 Task: Find connections with filter location Milton Keynes with filter topic #Entrepreneurswith filter profile language German with filter current company Ascendion with filter school BV Raju Institute of Technology (BVRIT) with filter industry Magnetic and Optical Media Manufacturing with filter service category Headshot Photography with filter keywords title Bellhop
Action: Mouse moved to (684, 70)
Screenshot: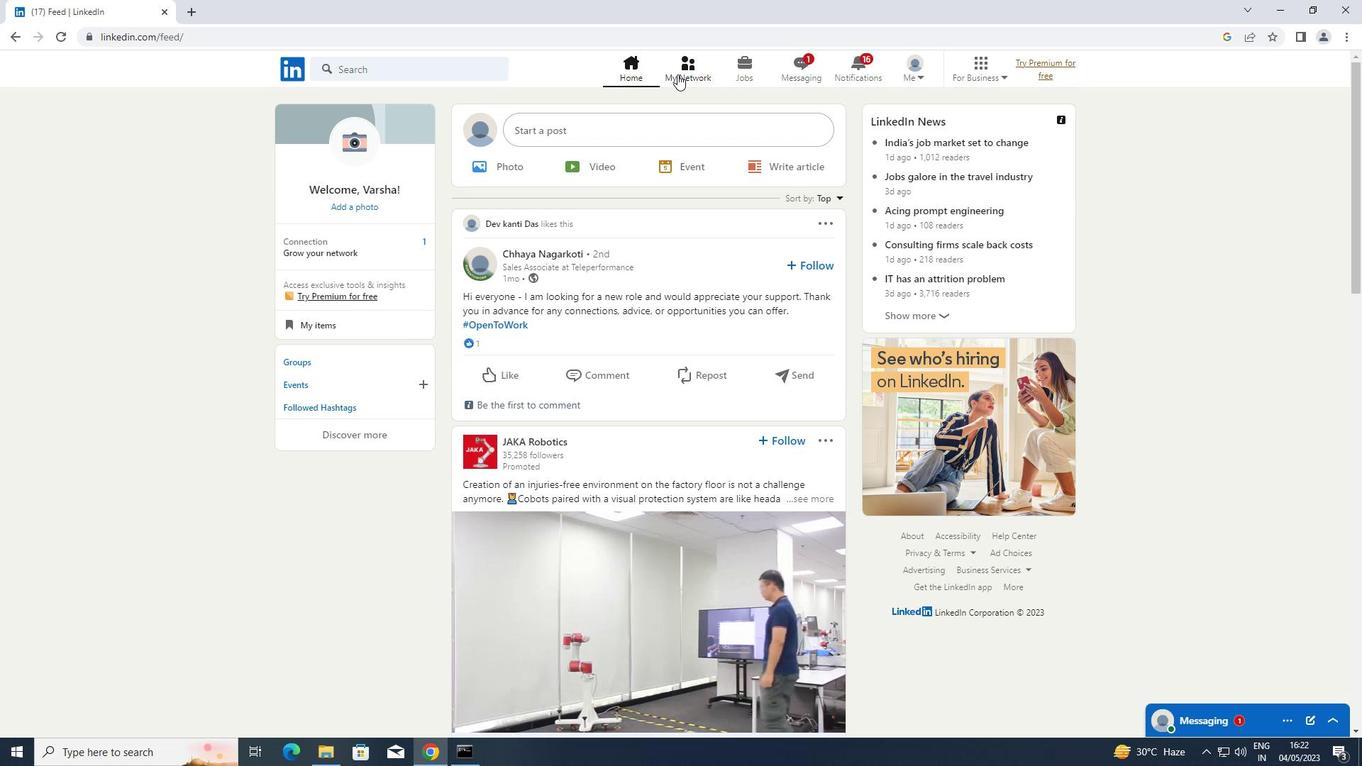 
Action: Mouse pressed left at (684, 70)
Screenshot: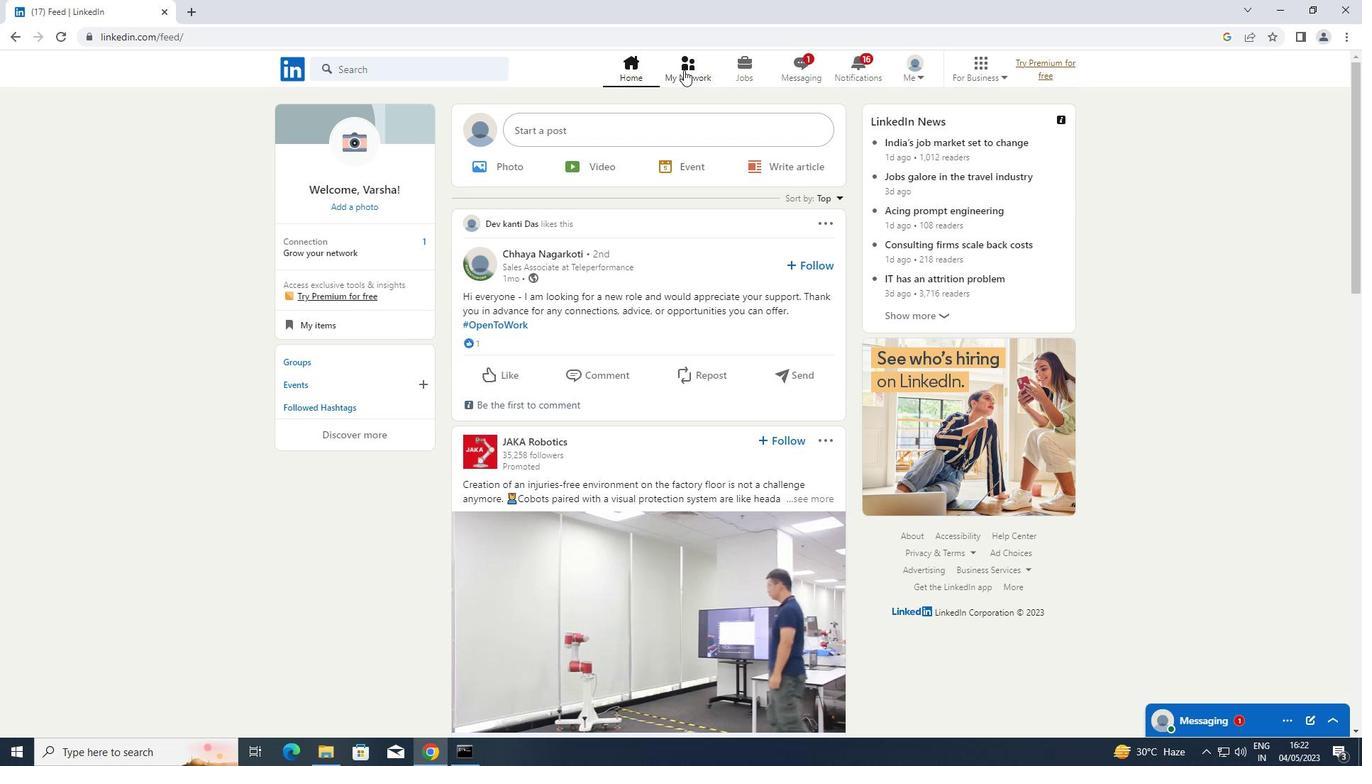 
Action: Mouse moved to (371, 144)
Screenshot: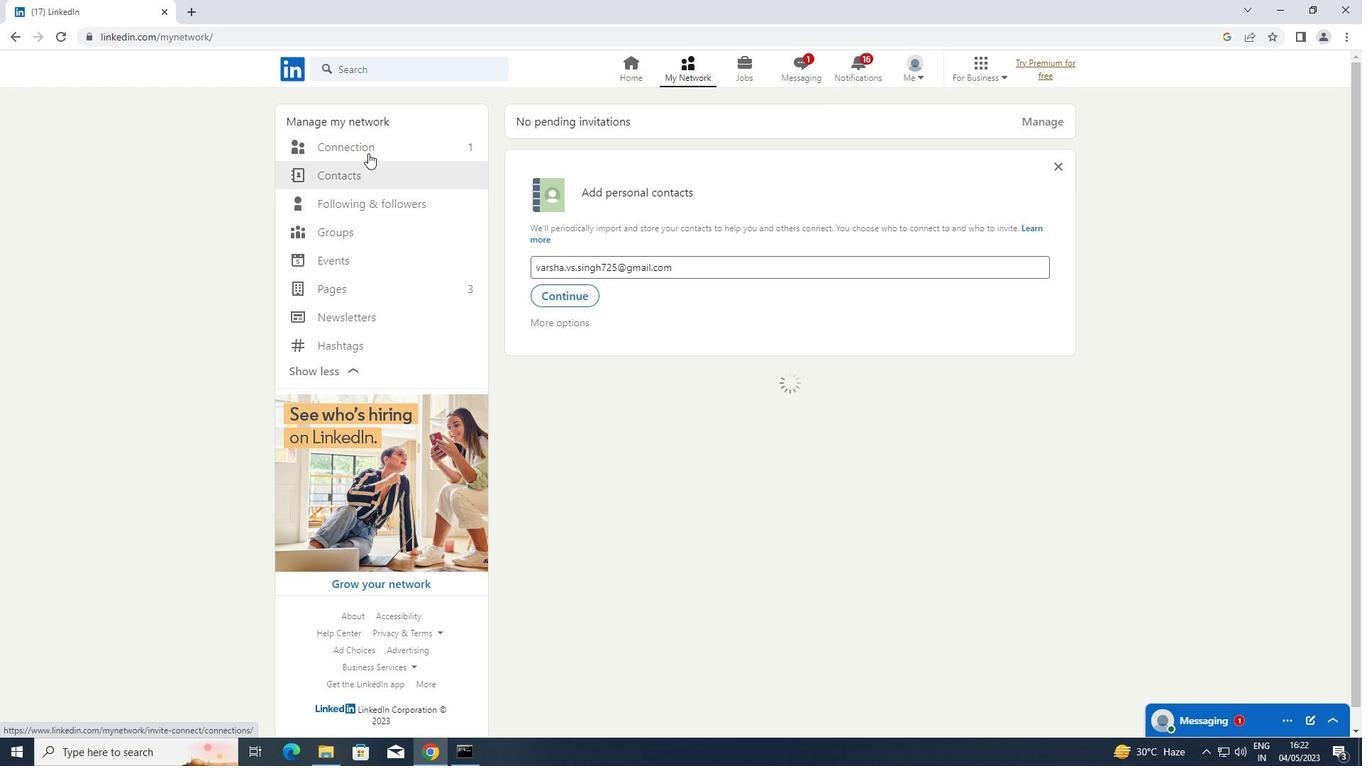 
Action: Mouse pressed left at (371, 144)
Screenshot: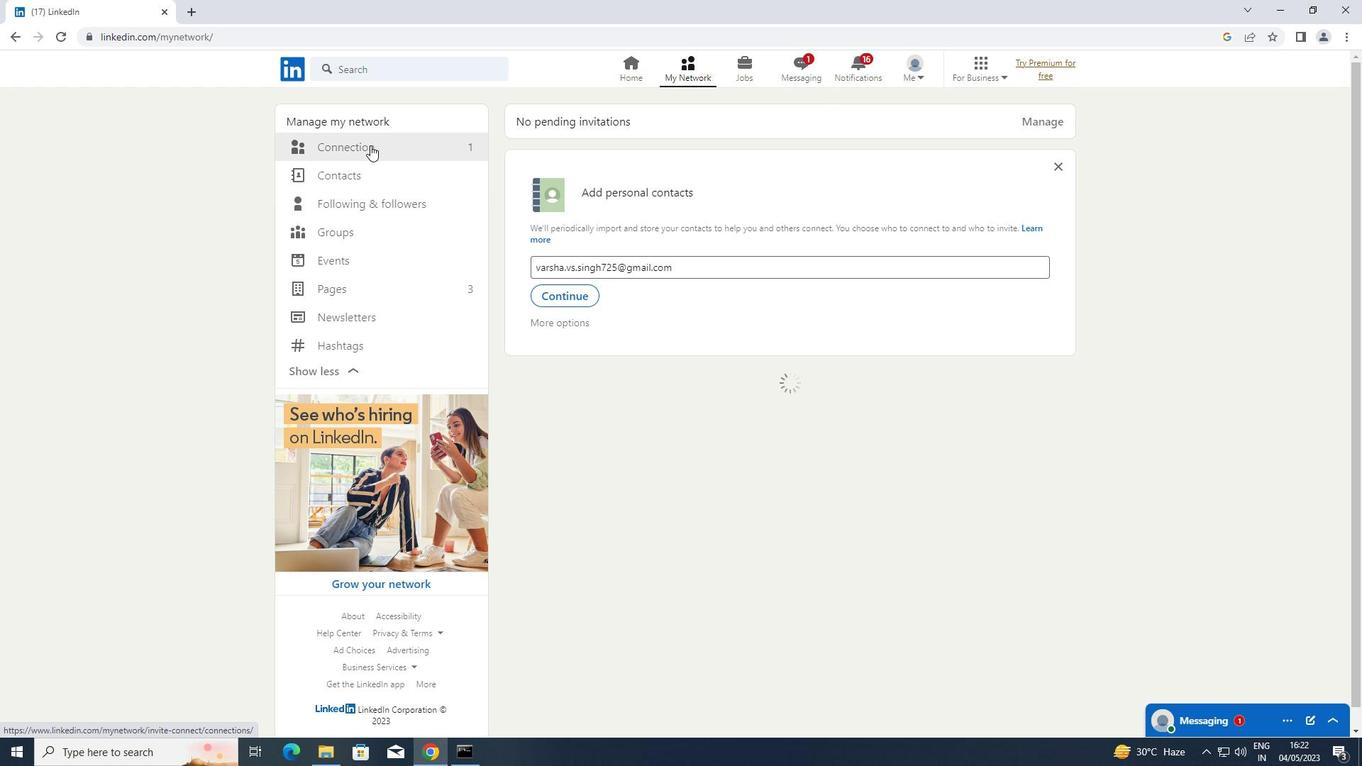 
Action: Mouse moved to (780, 144)
Screenshot: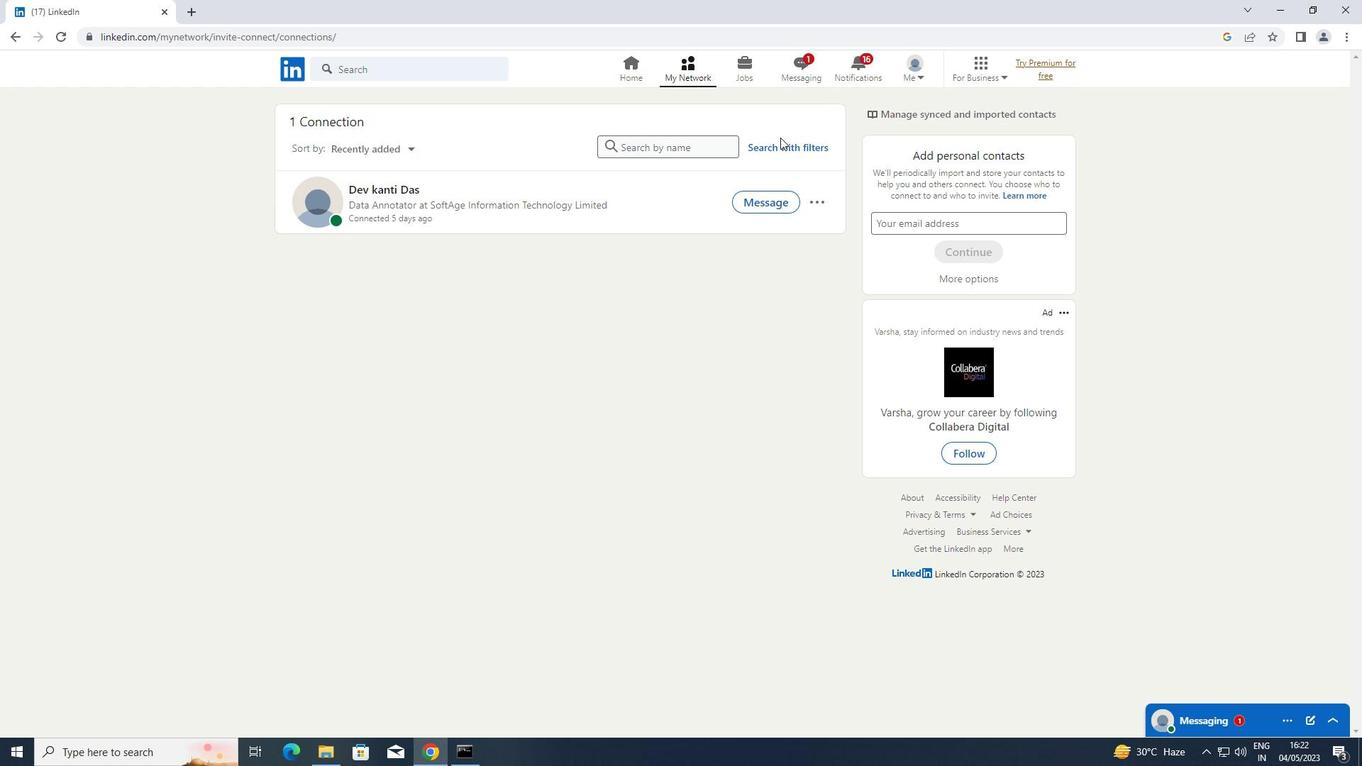 
Action: Mouse pressed left at (780, 144)
Screenshot: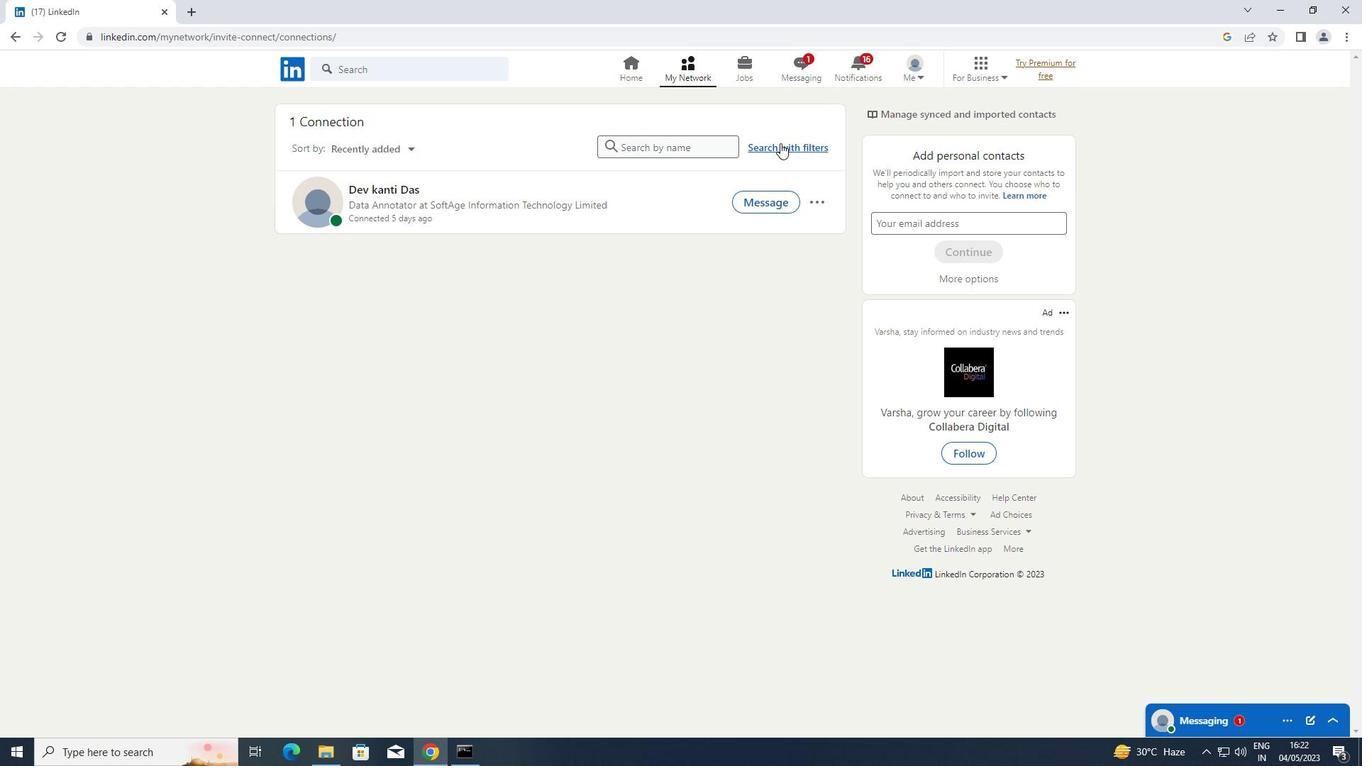 
Action: Mouse moved to (736, 105)
Screenshot: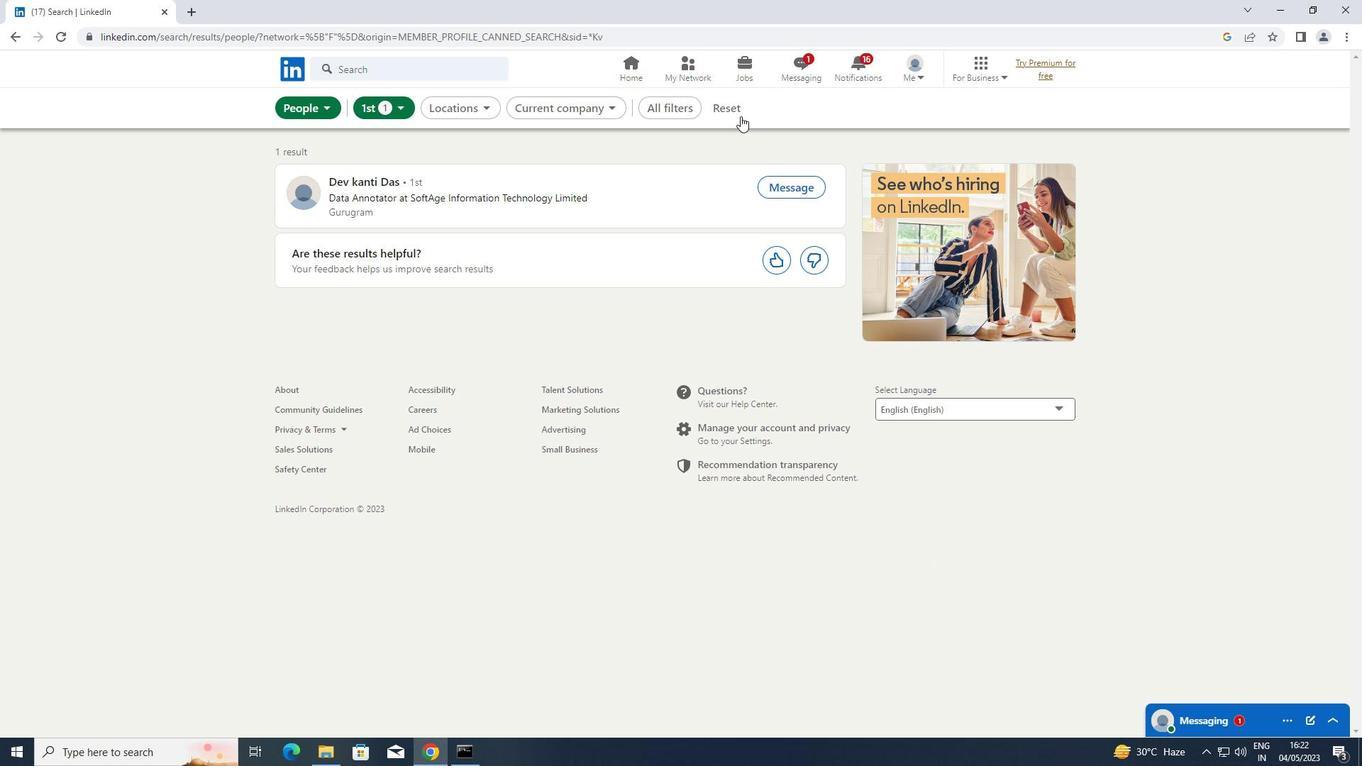 
Action: Mouse pressed left at (736, 105)
Screenshot: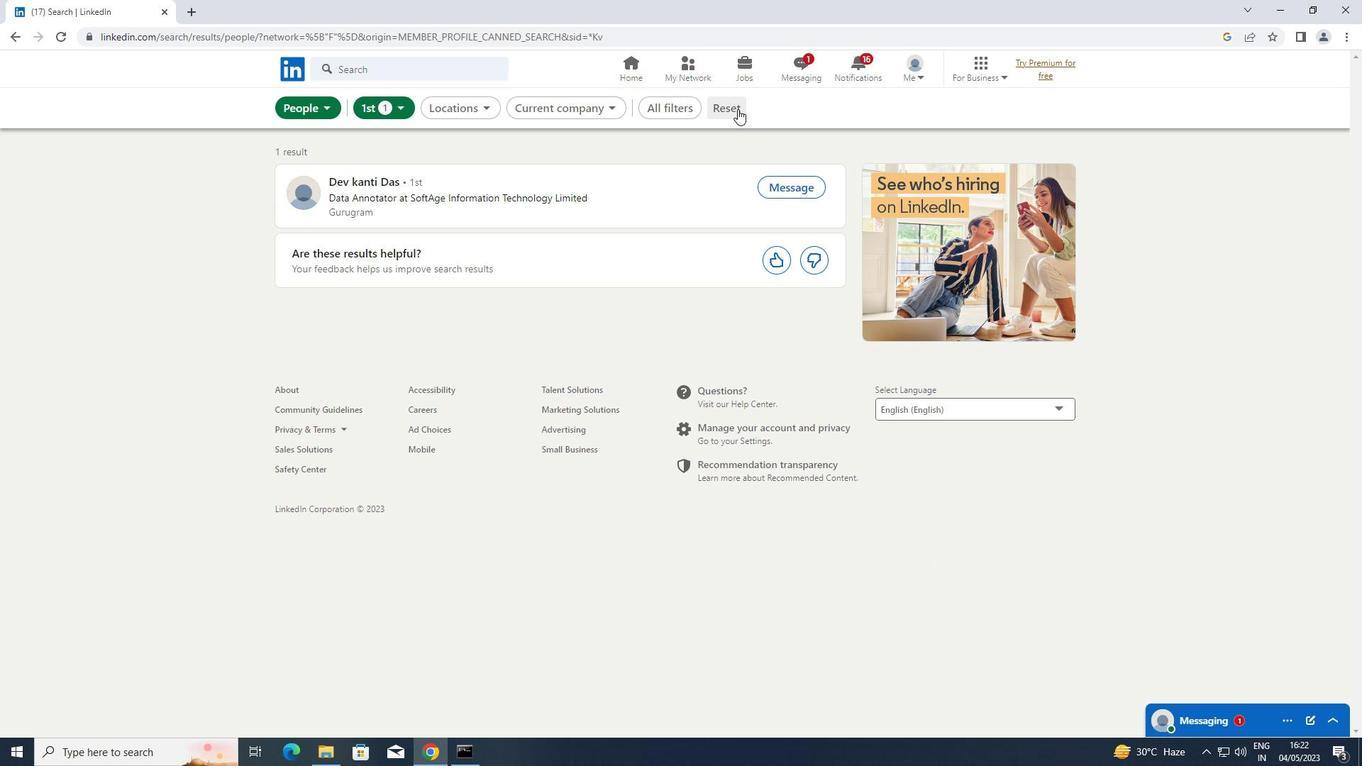 
Action: Mouse moved to (710, 105)
Screenshot: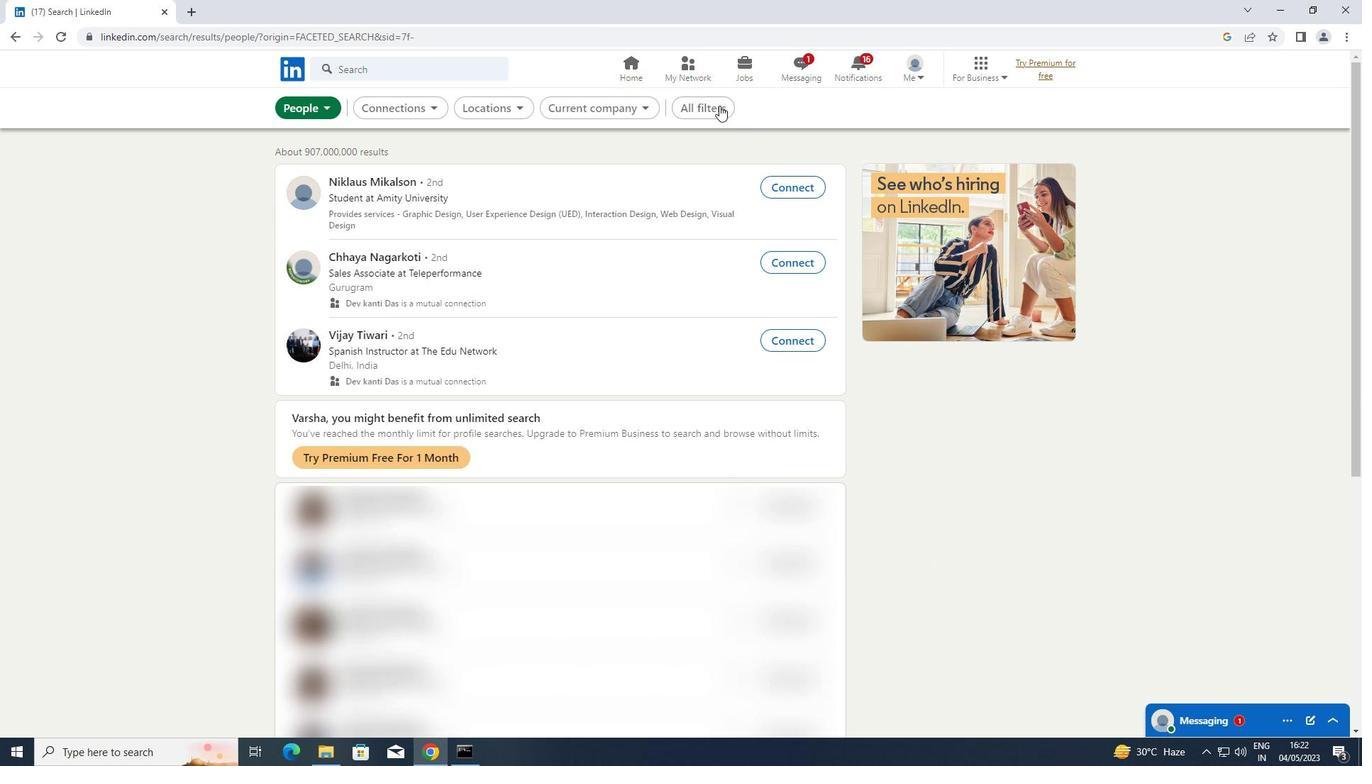 
Action: Mouse pressed left at (710, 105)
Screenshot: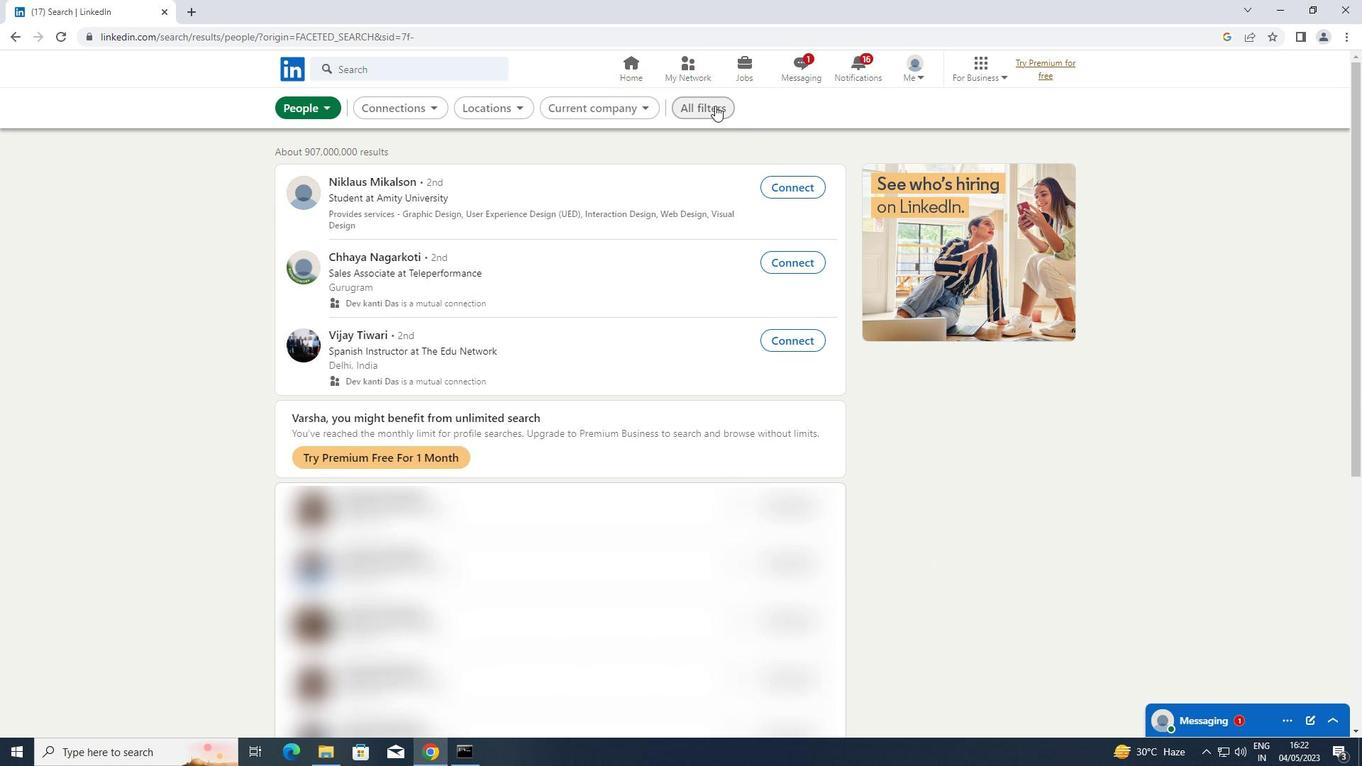 
Action: Mouse moved to (1151, 328)
Screenshot: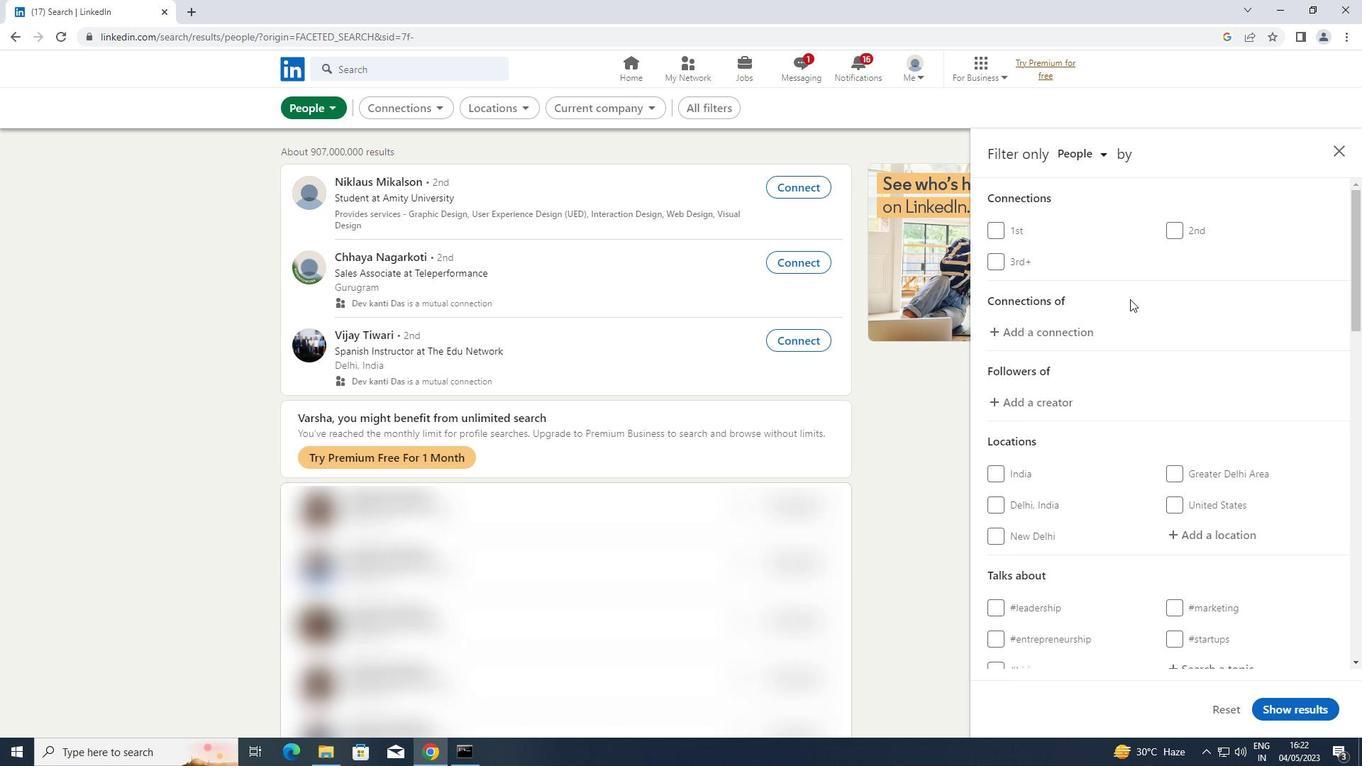 
Action: Mouse scrolled (1151, 327) with delta (0, 0)
Screenshot: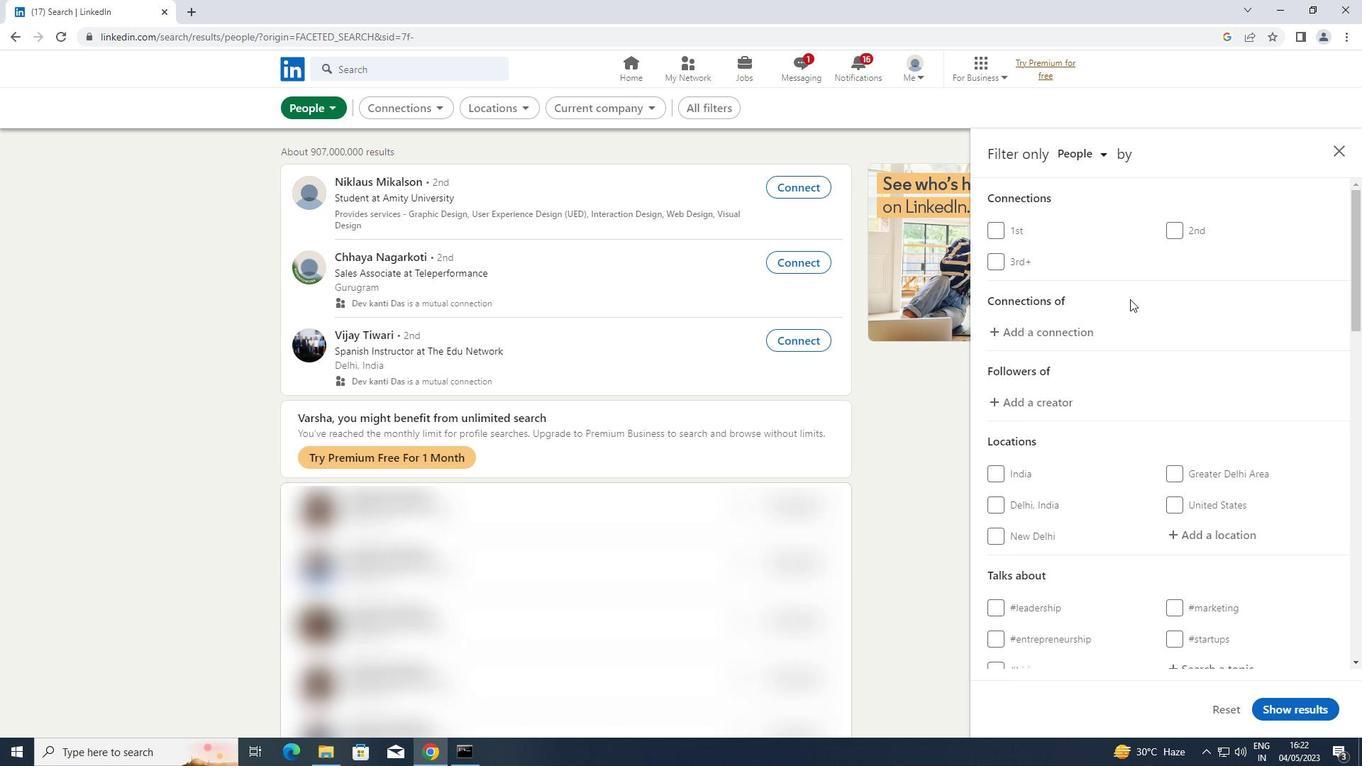 
Action: Mouse moved to (1153, 333)
Screenshot: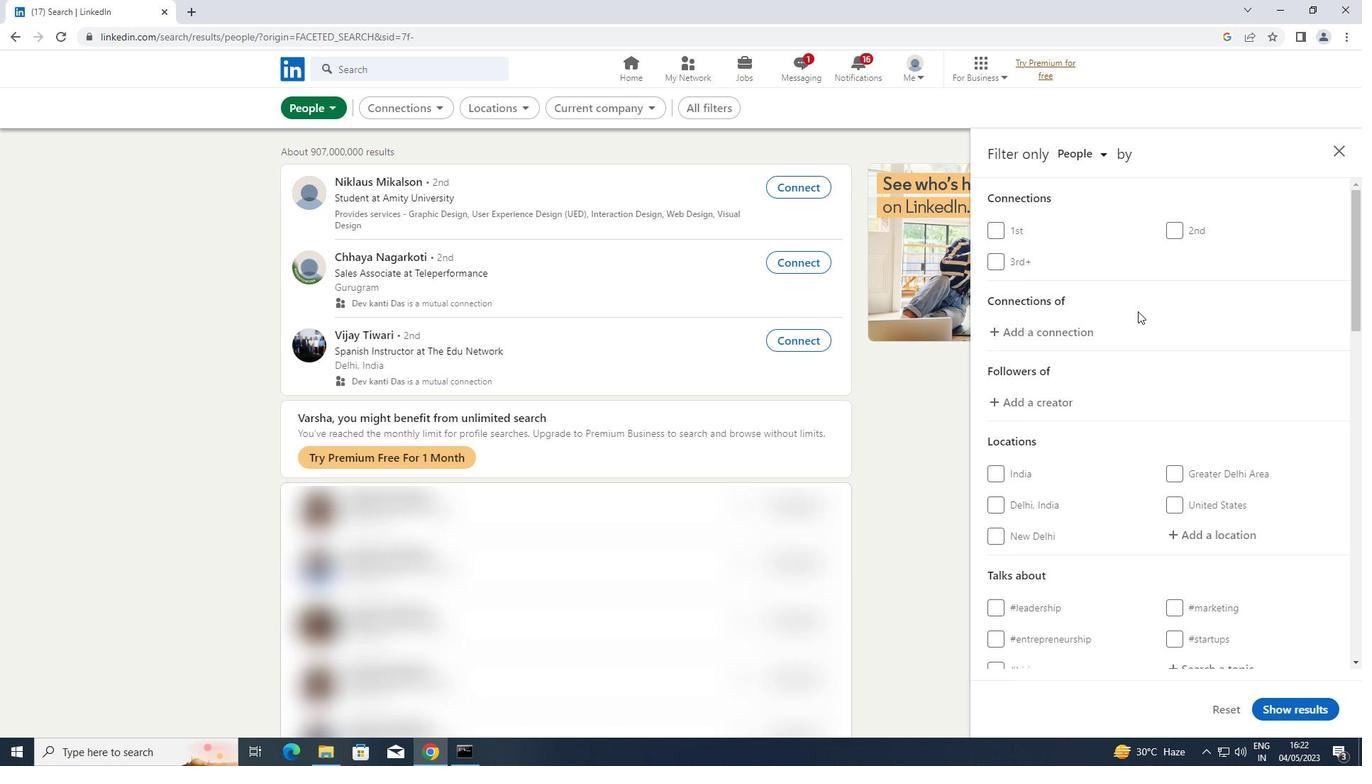 
Action: Mouse scrolled (1153, 332) with delta (0, 0)
Screenshot: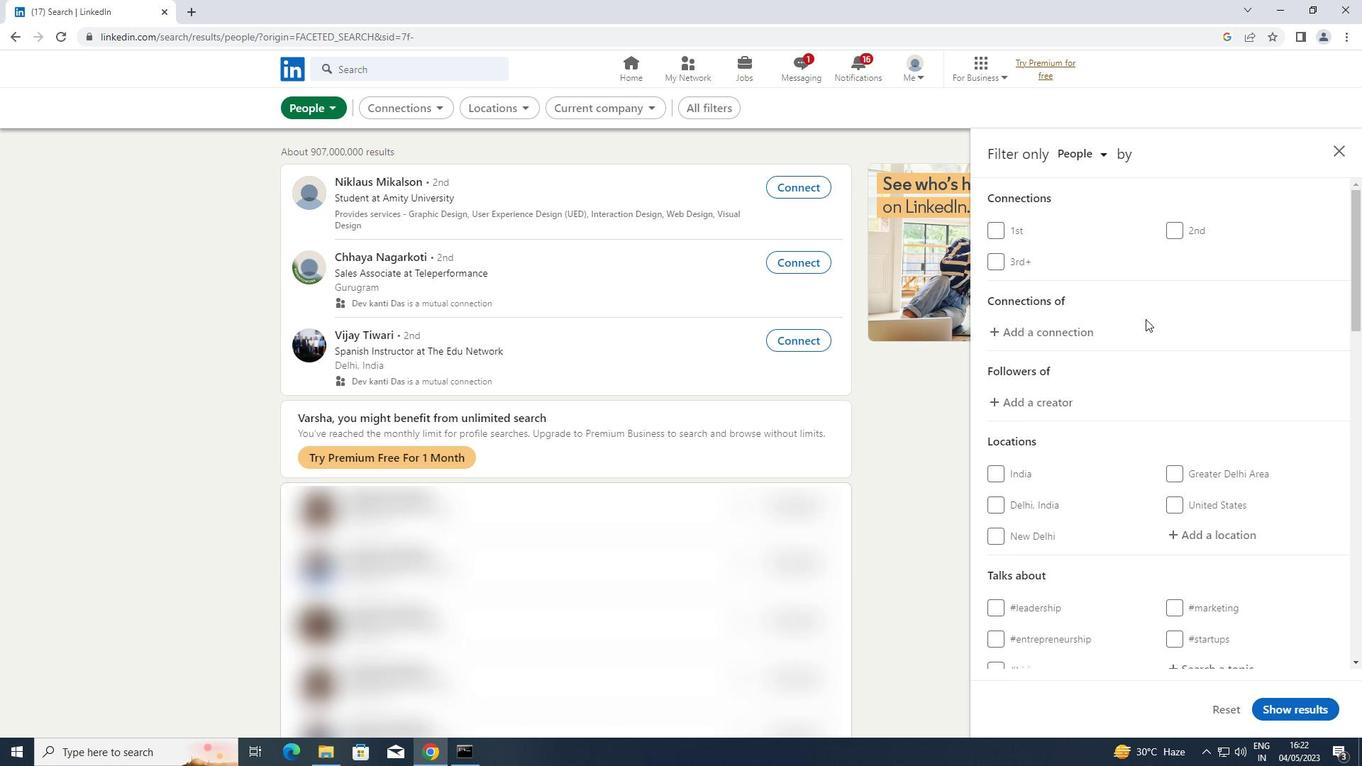 
Action: Mouse moved to (1221, 388)
Screenshot: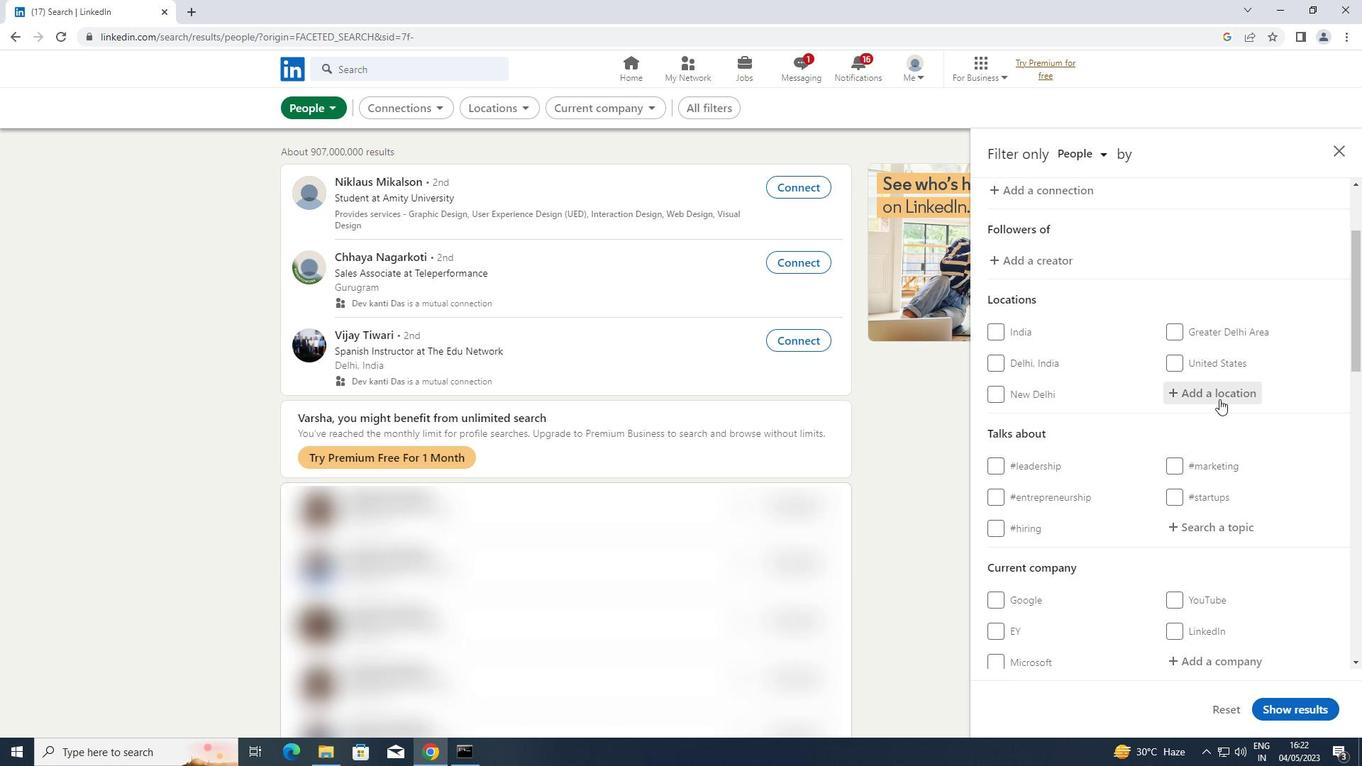 
Action: Mouse pressed left at (1221, 388)
Screenshot: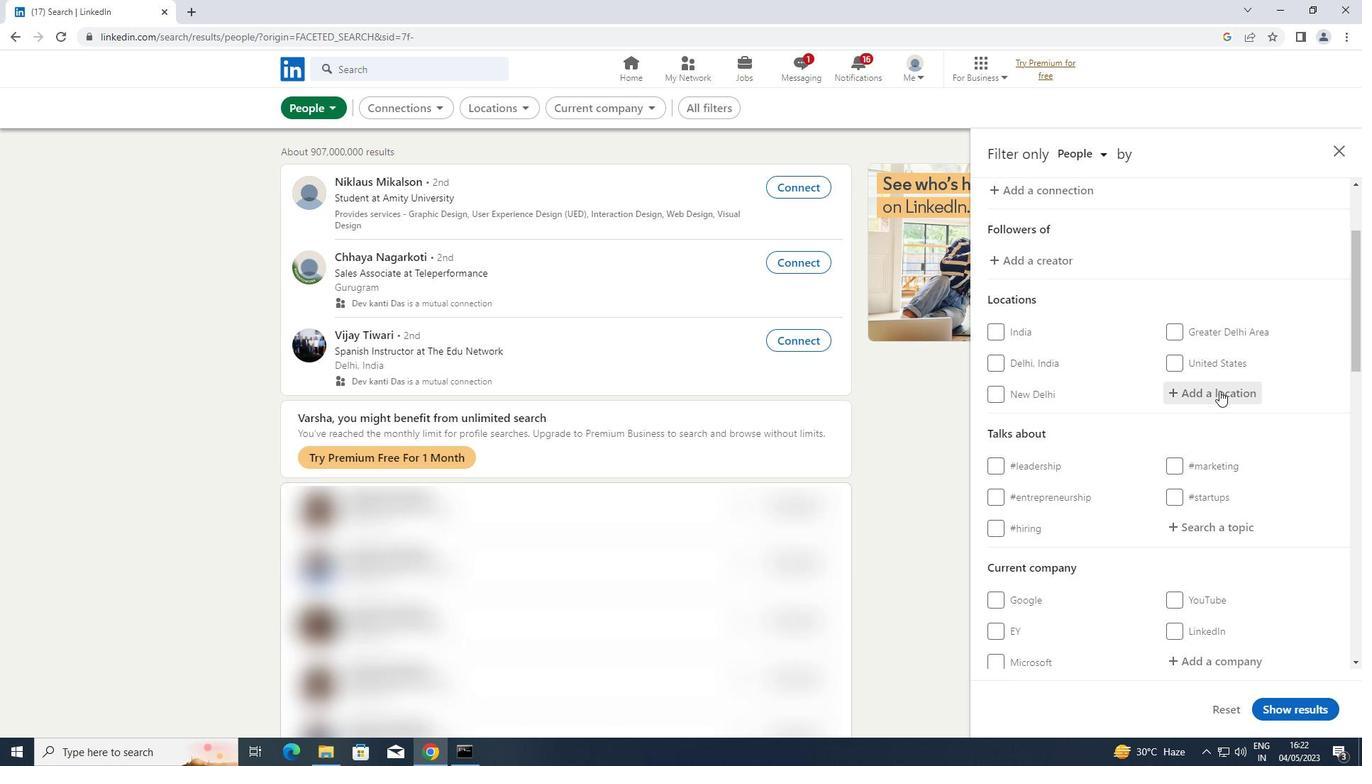
Action: Key pressed <Key.shift>MILTON<Key.space><Key.shift>KEYNES
Screenshot: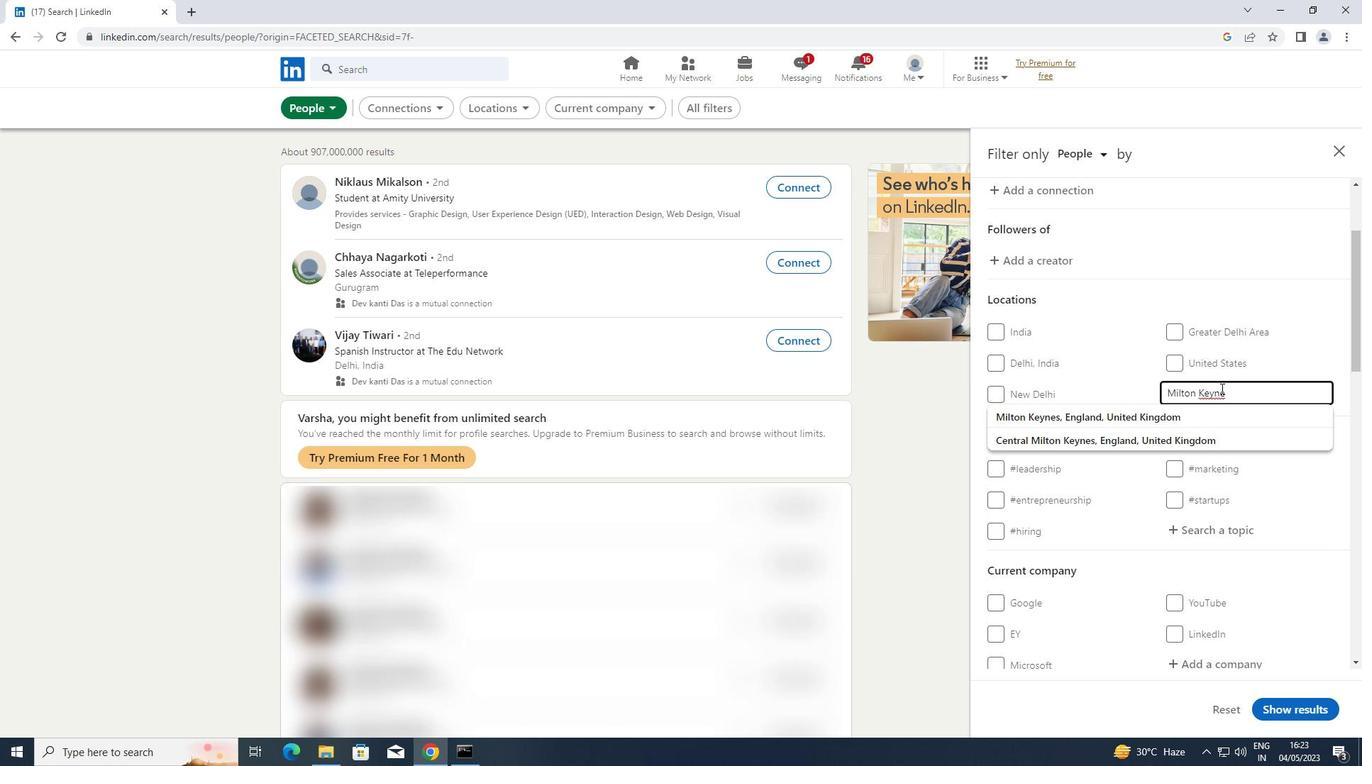 
Action: Mouse moved to (1188, 536)
Screenshot: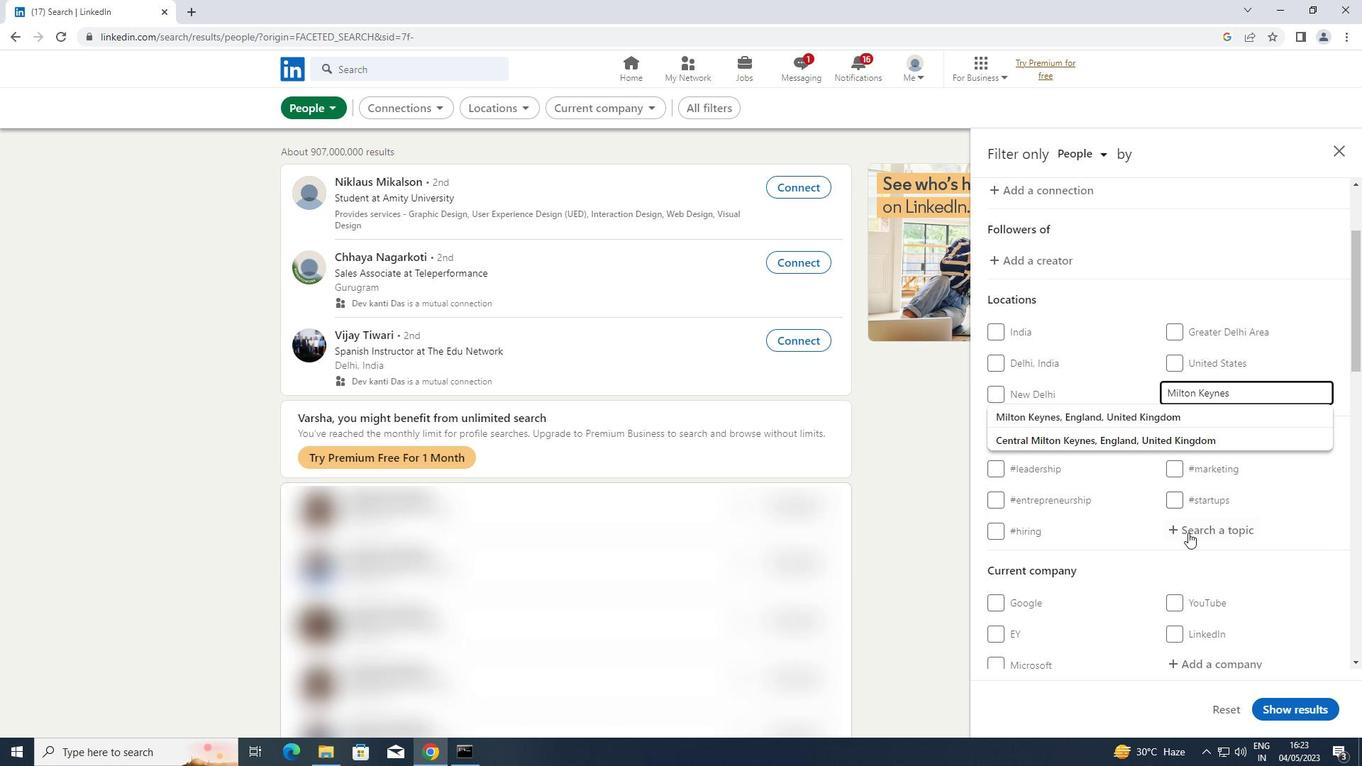 
Action: Mouse pressed left at (1188, 536)
Screenshot: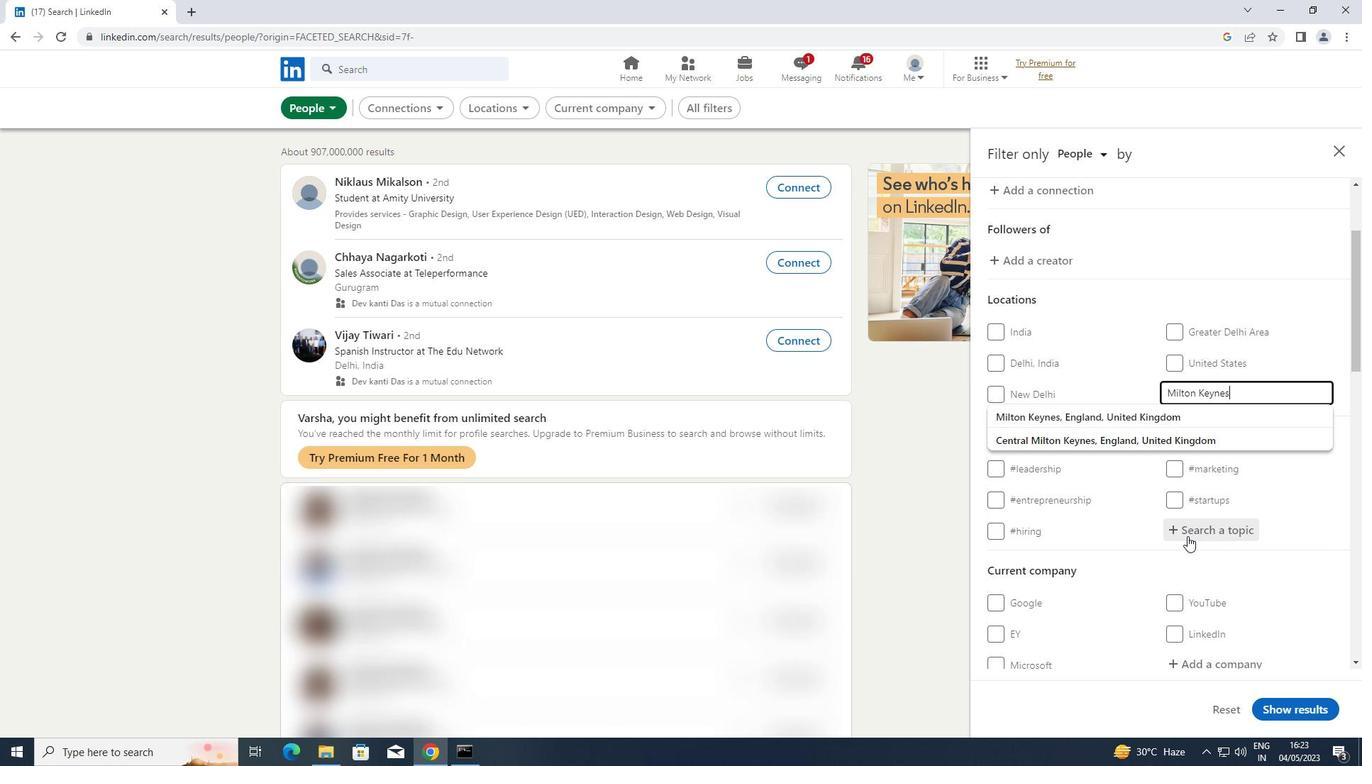 
Action: Key pressed <Key.shift>ENTREPRENEURS
Screenshot: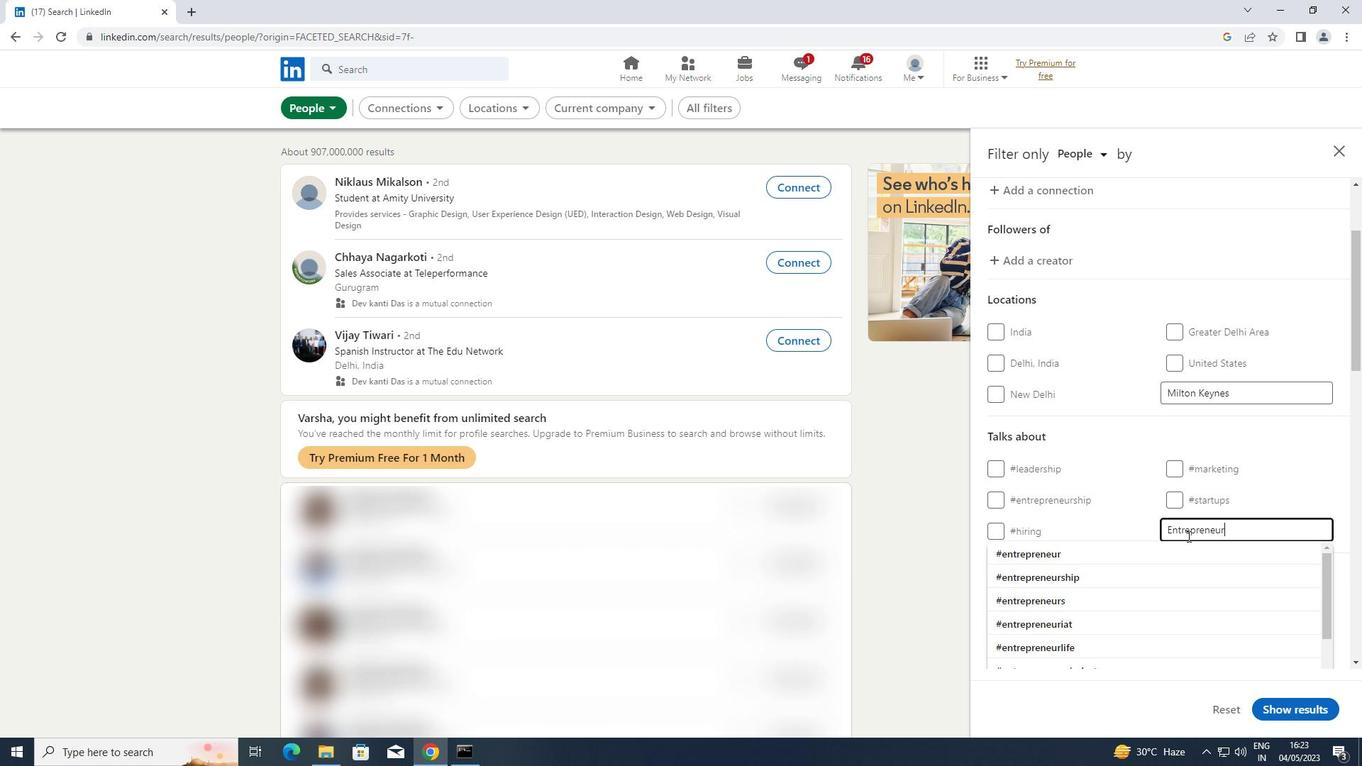 
Action: Mouse moved to (1066, 581)
Screenshot: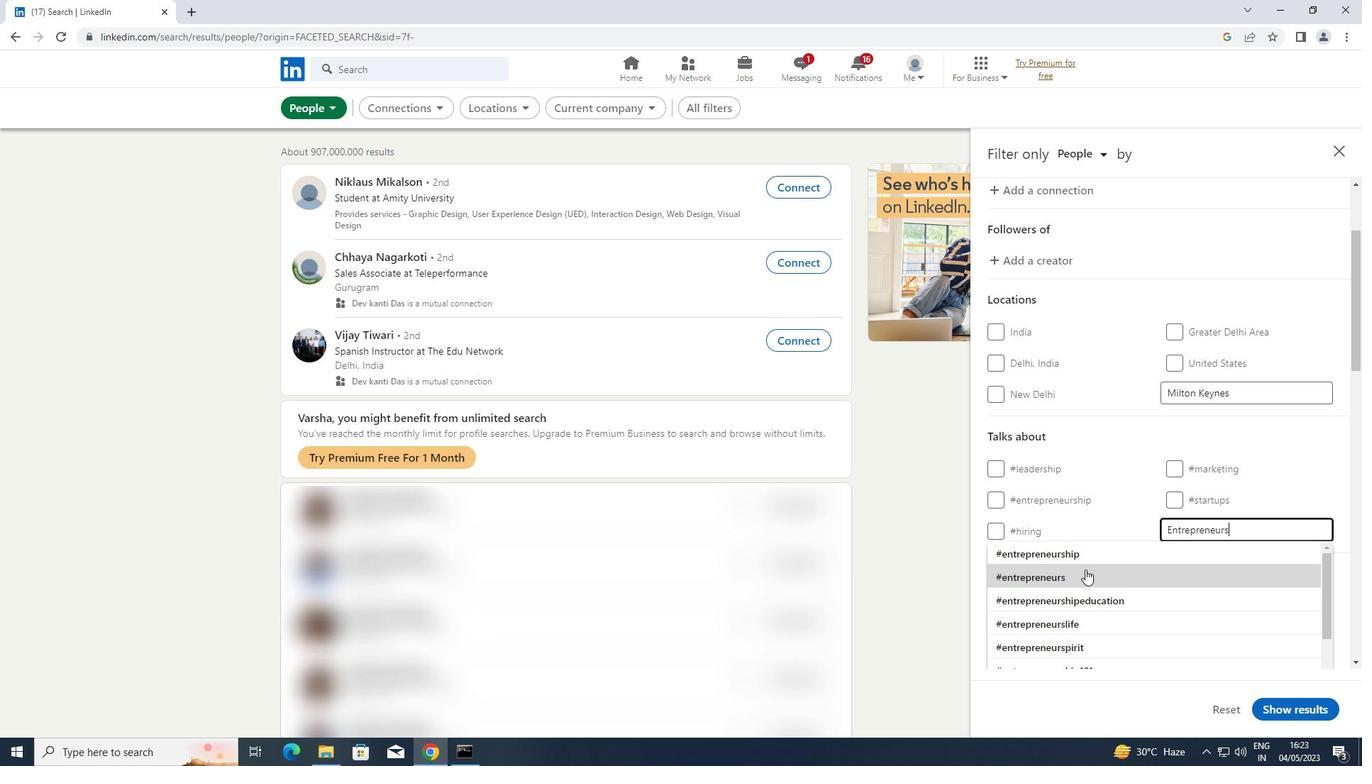 
Action: Mouse pressed left at (1066, 581)
Screenshot: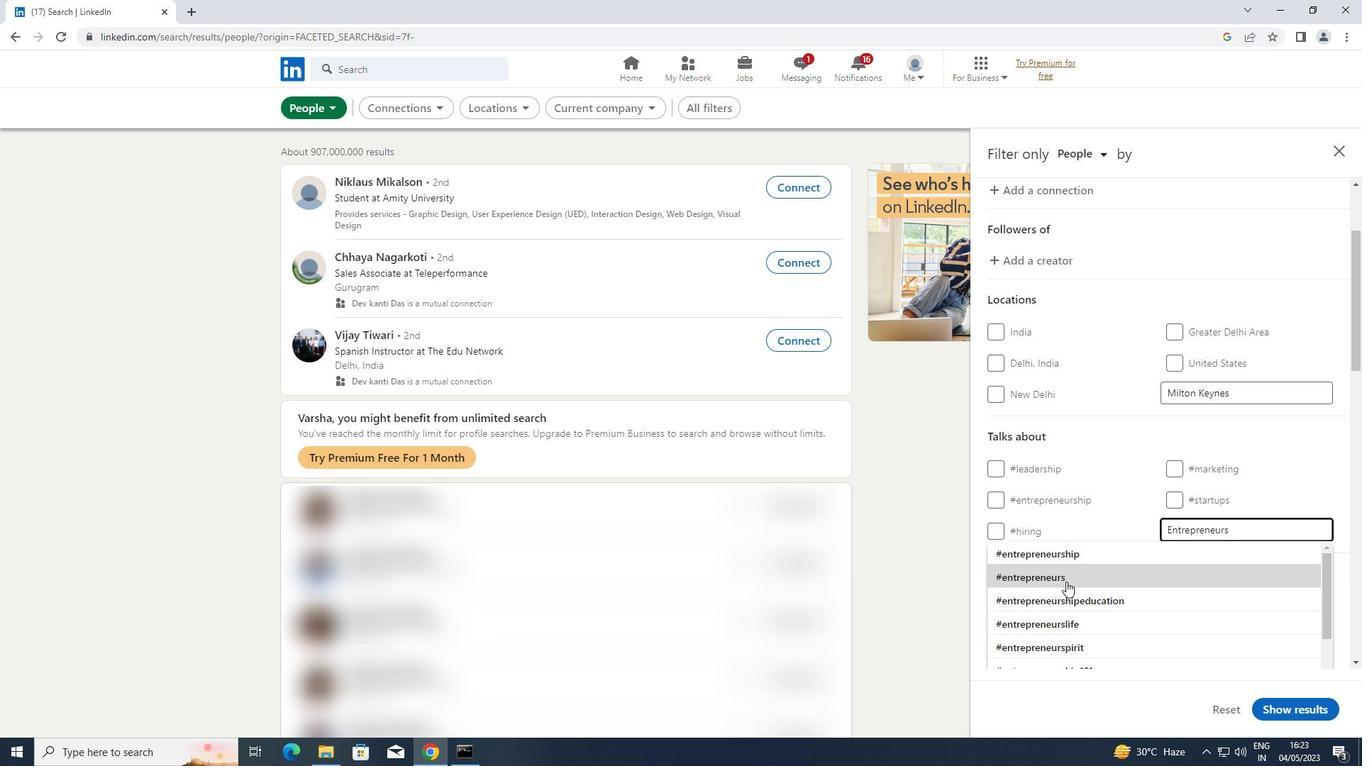 
Action: Mouse moved to (1066, 581)
Screenshot: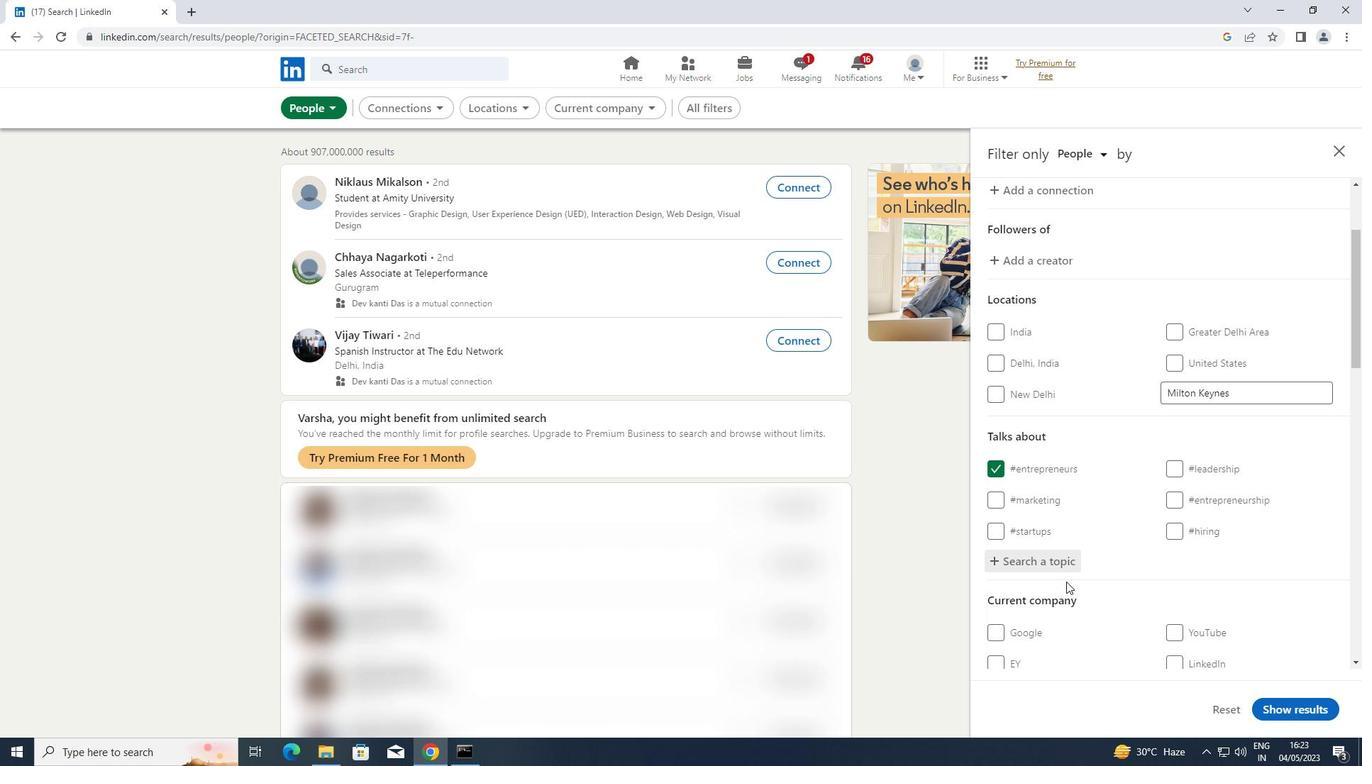 
Action: Mouse scrolled (1066, 581) with delta (0, 0)
Screenshot: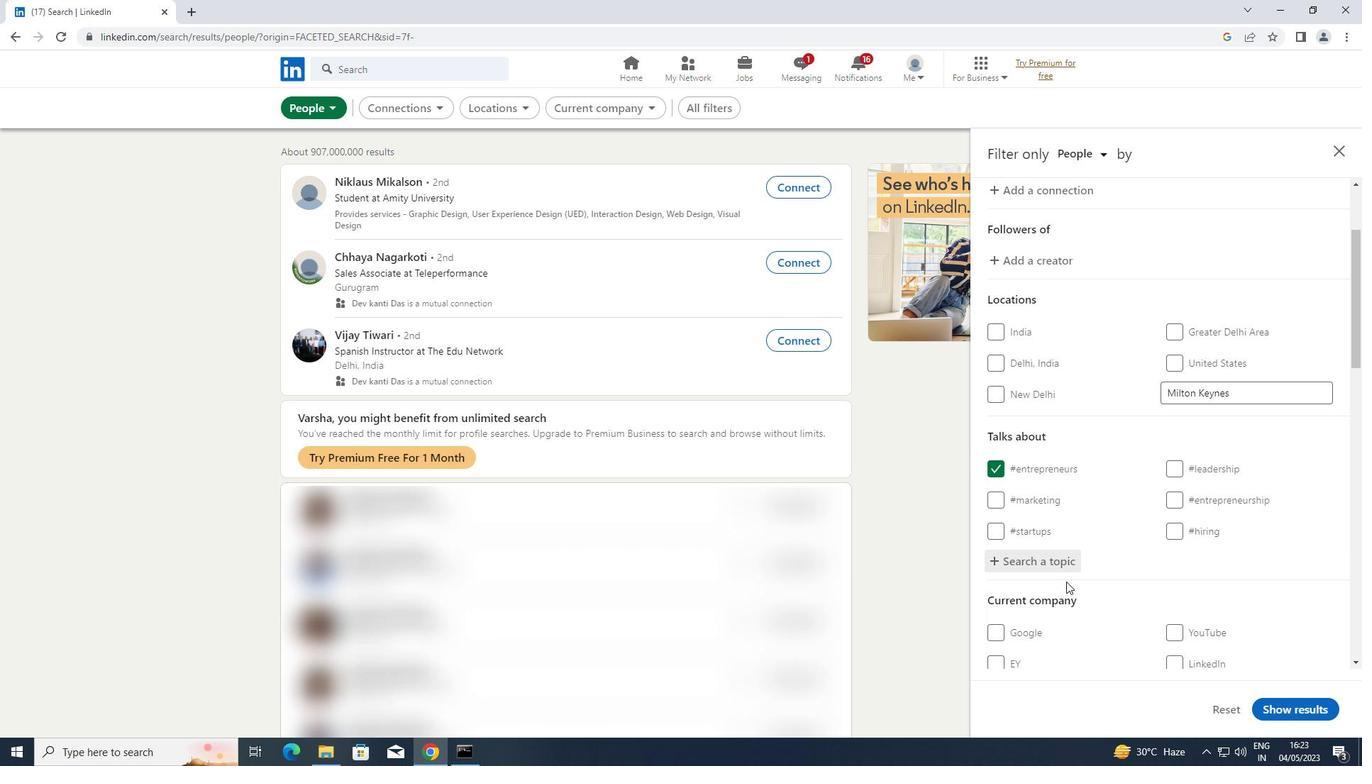 
Action: Mouse scrolled (1066, 581) with delta (0, 0)
Screenshot: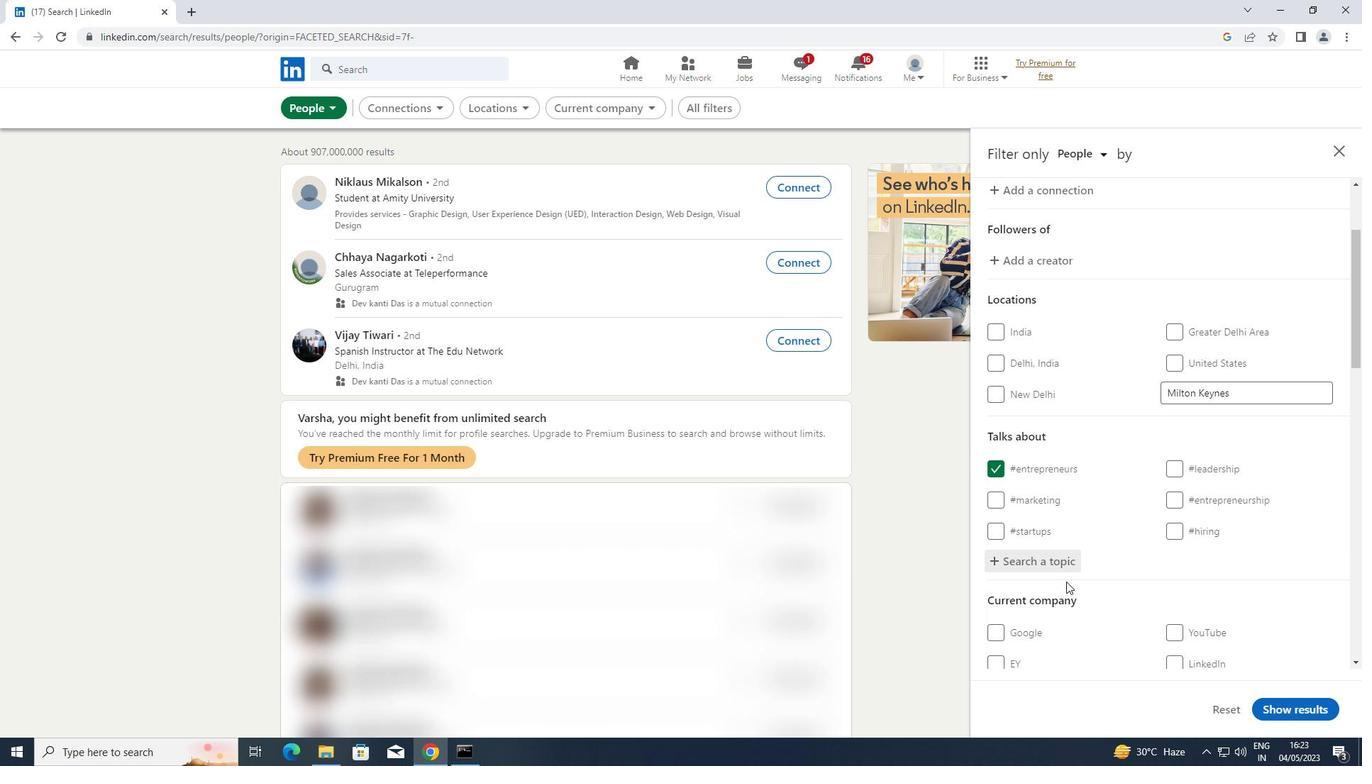 
Action: Mouse scrolled (1066, 581) with delta (0, 0)
Screenshot: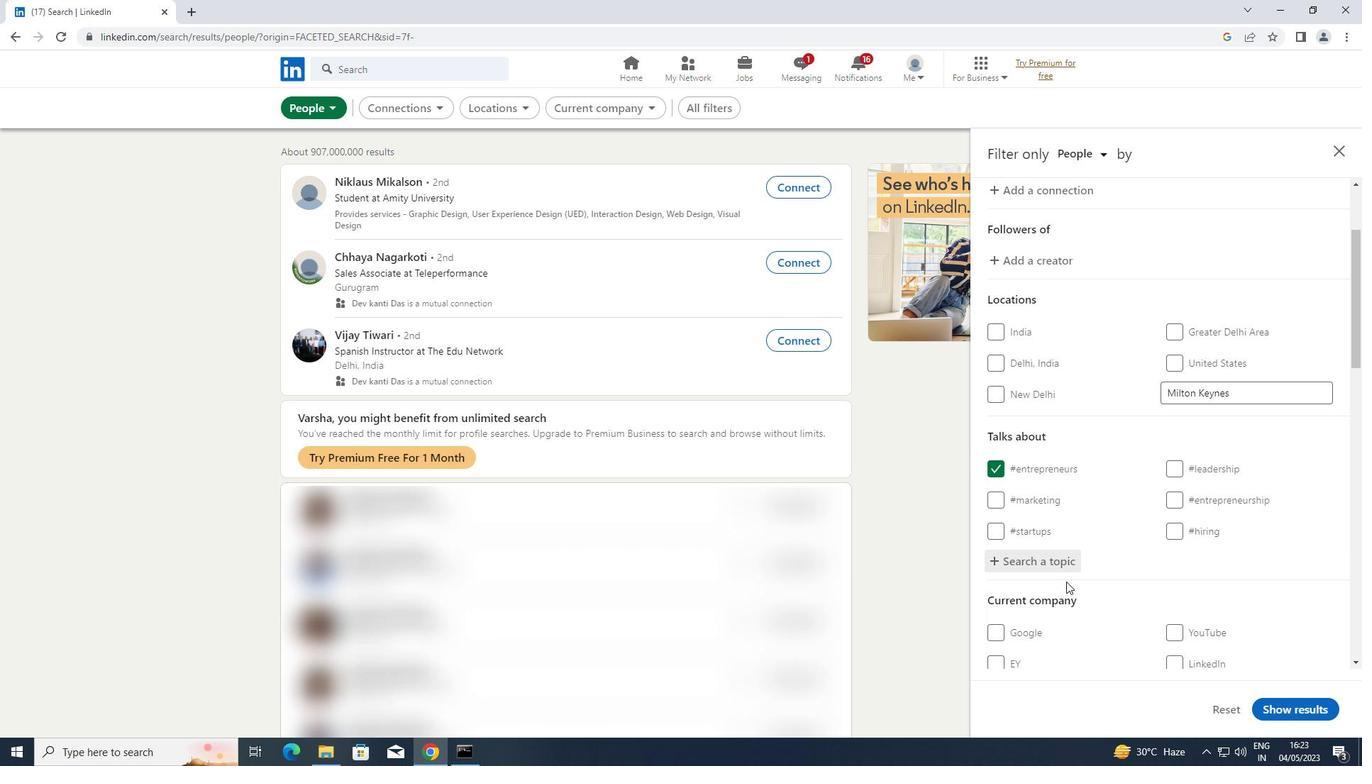
Action: Mouse scrolled (1066, 581) with delta (0, 0)
Screenshot: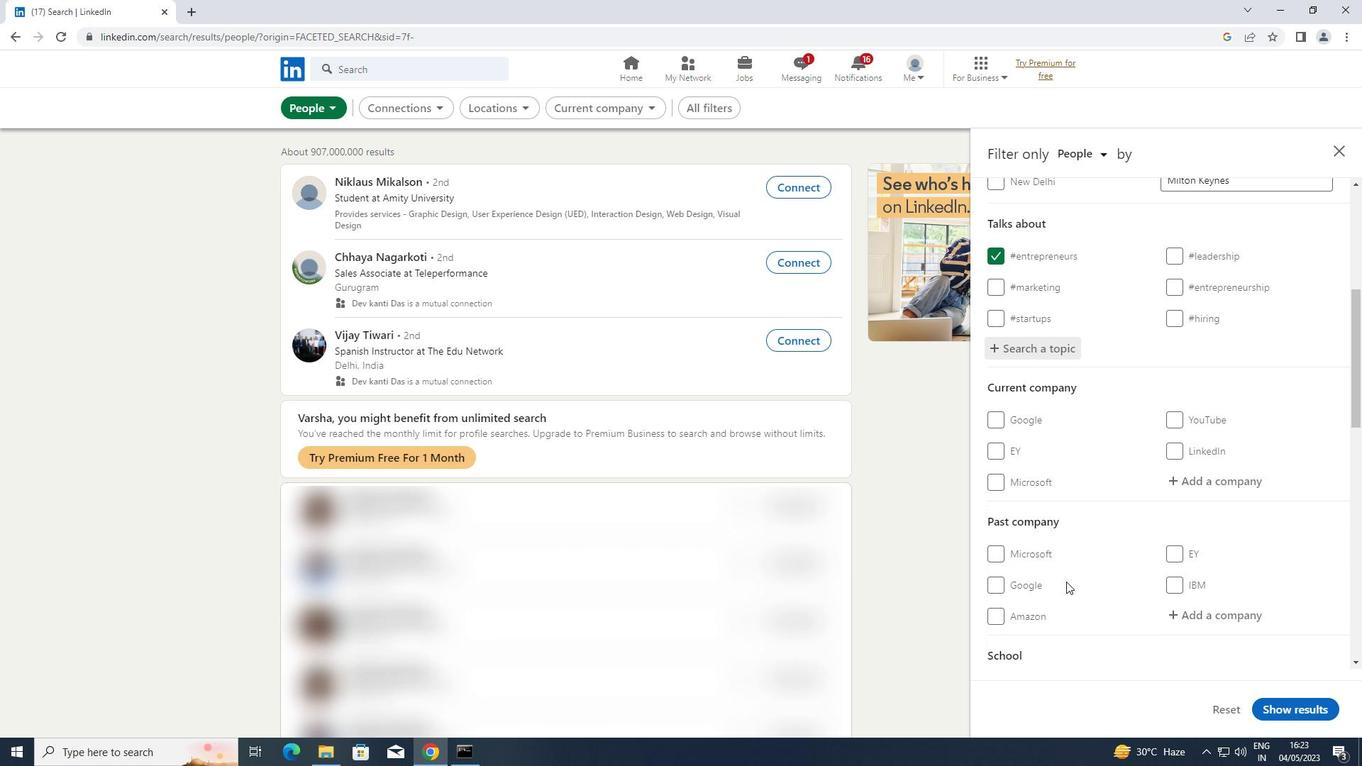 
Action: Mouse scrolled (1066, 581) with delta (0, 0)
Screenshot: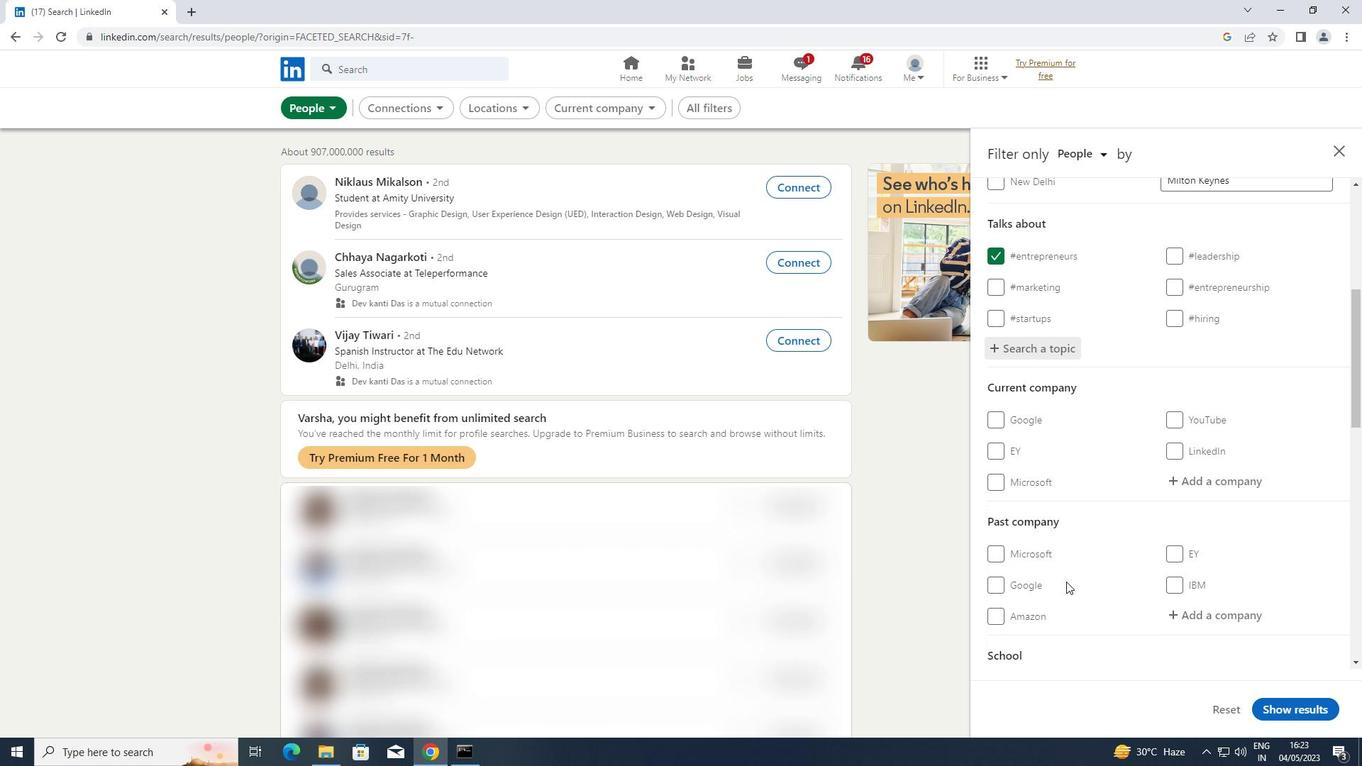 
Action: Mouse scrolled (1066, 581) with delta (0, 0)
Screenshot: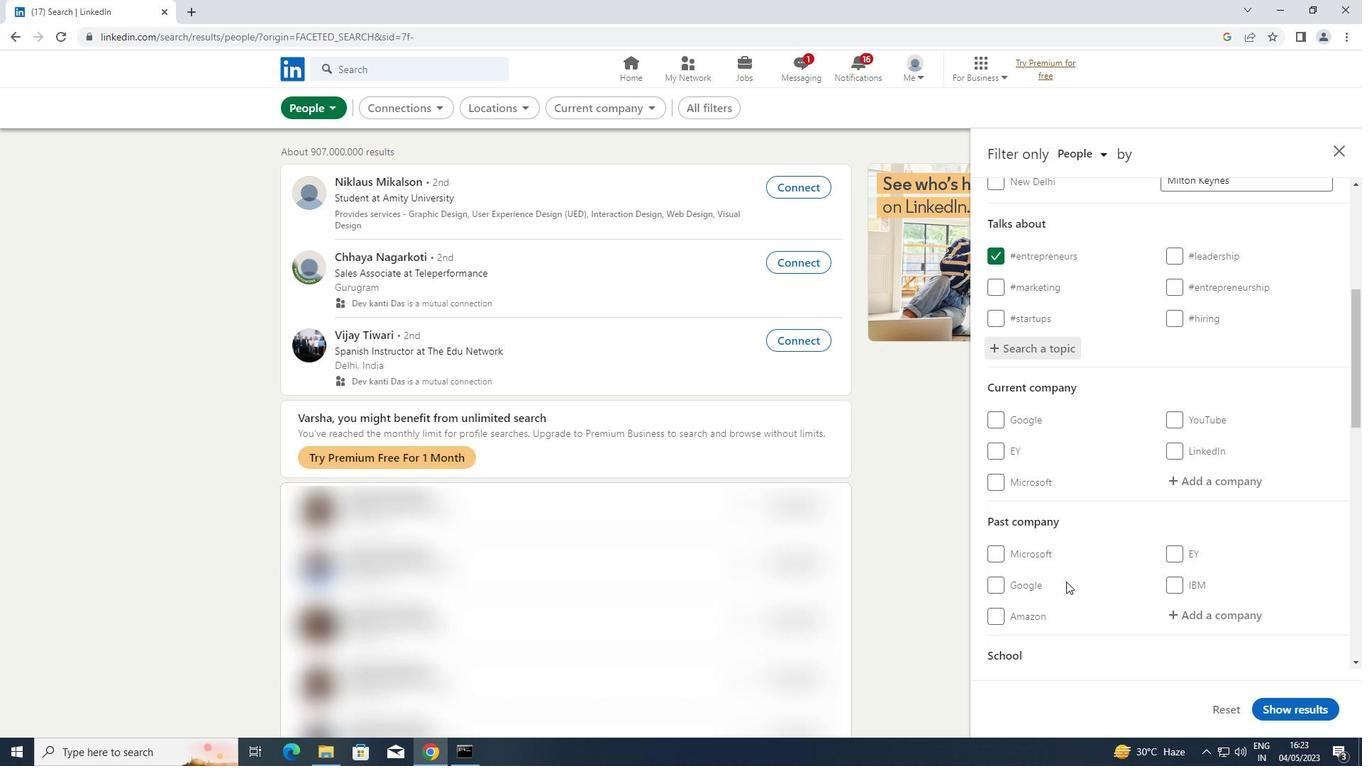 
Action: Mouse scrolled (1066, 581) with delta (0, 0)
Screenshot: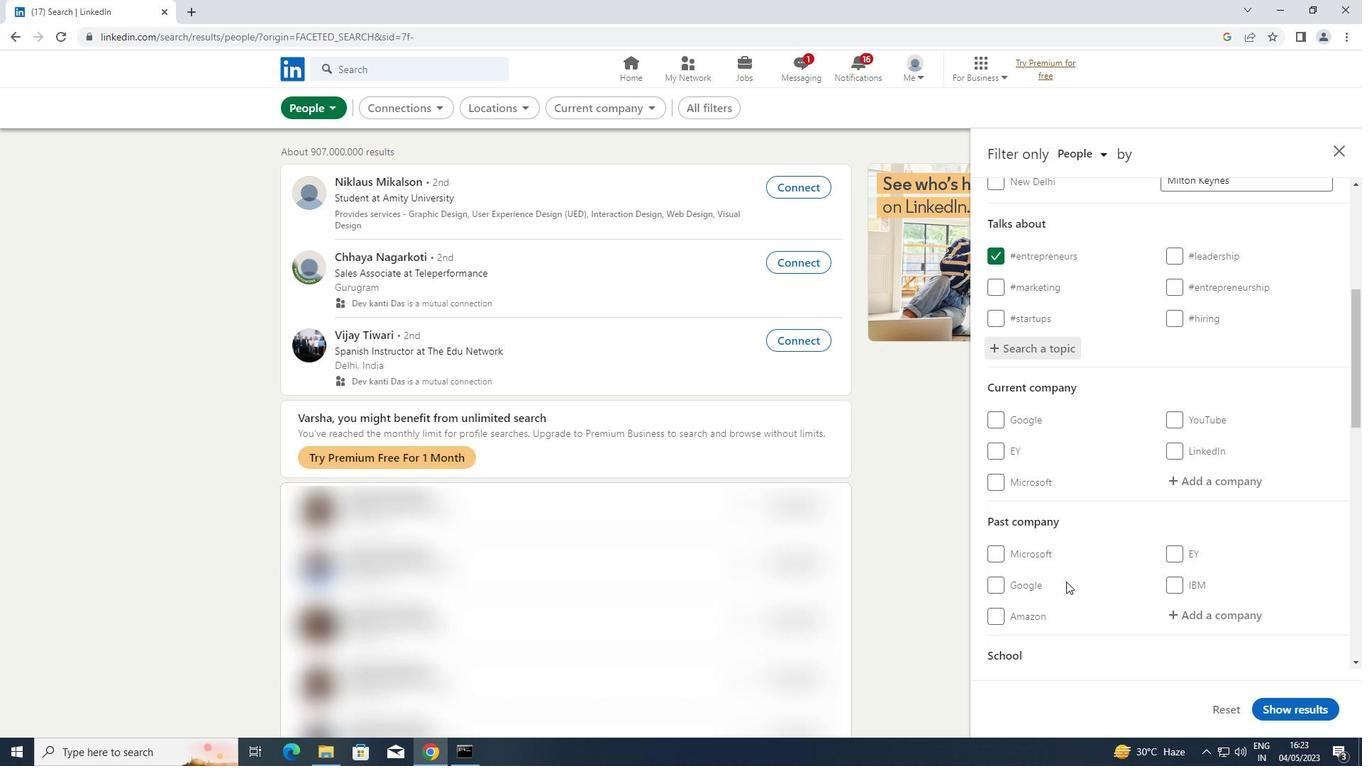 
Action: Mouse scrolled (1066, 581) with delta (0, 0)
Screenshot: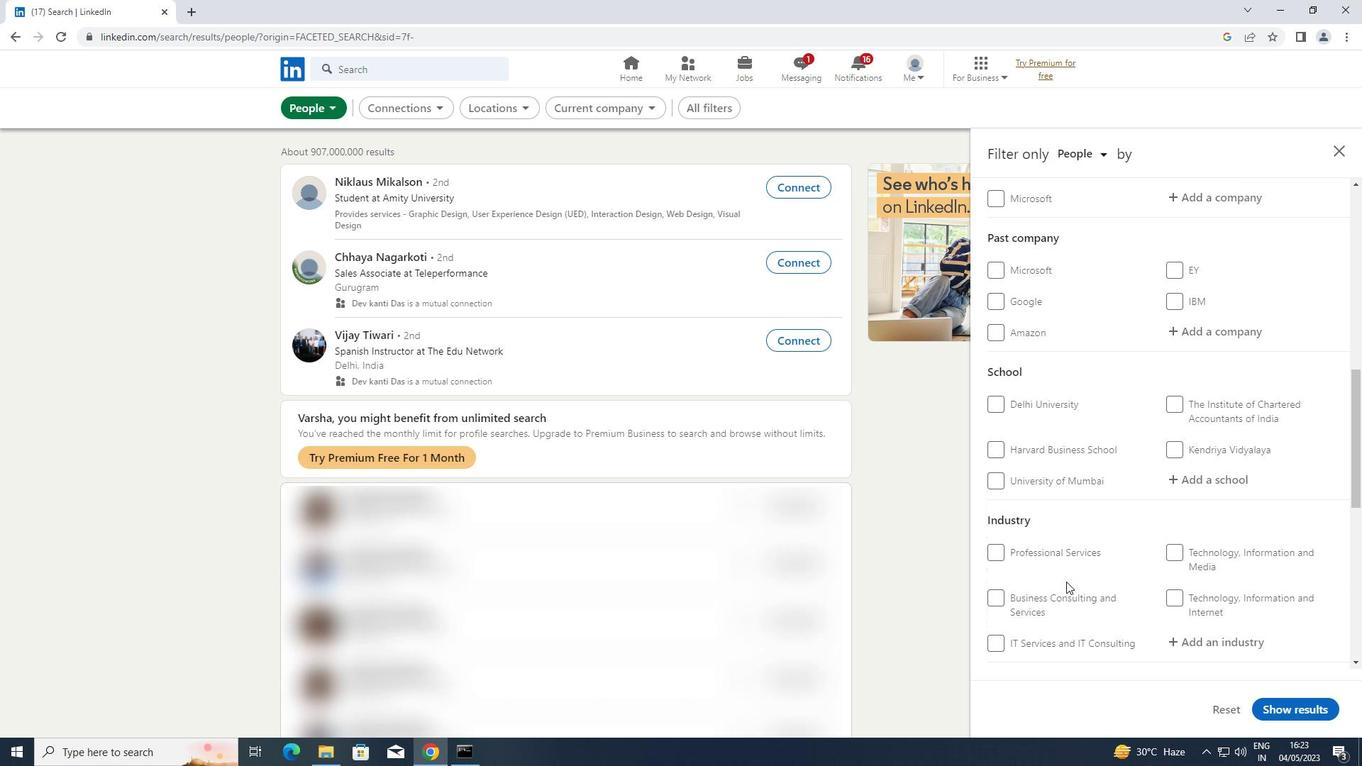 
Action: Mouse scrolled (1066, 581) with delta (0, 0)
Screenshot: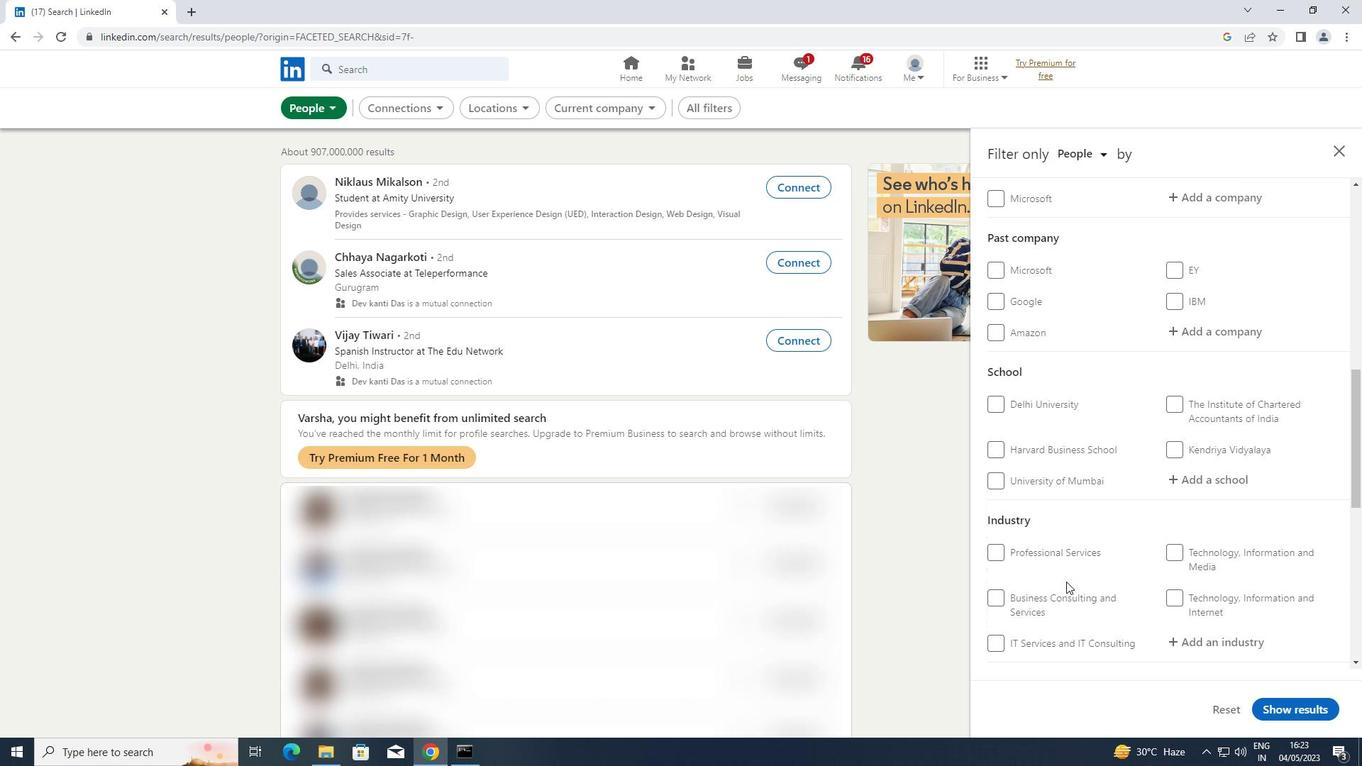 
Action: Mouse moved to (991, 630)
Screenshot: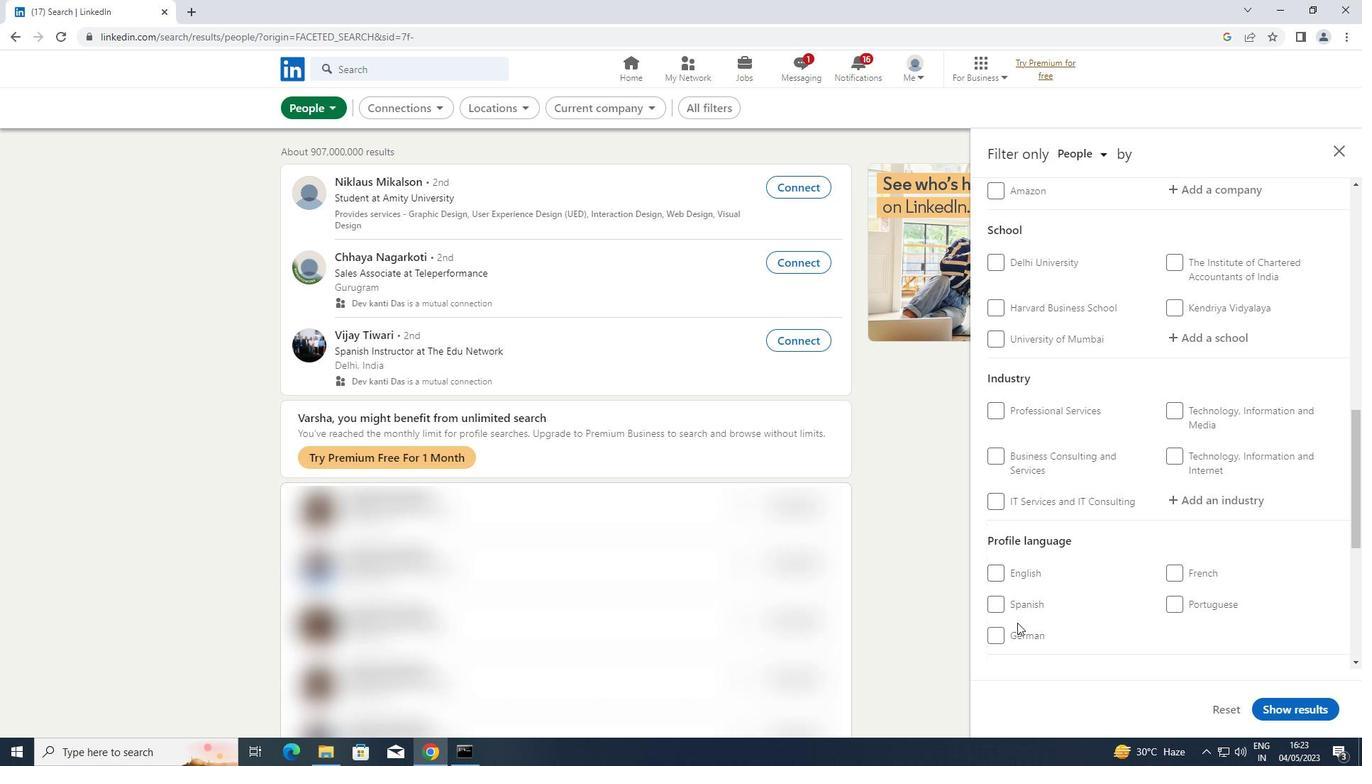 
Action: Mouse pressed left at (991, 630)
Screenshot: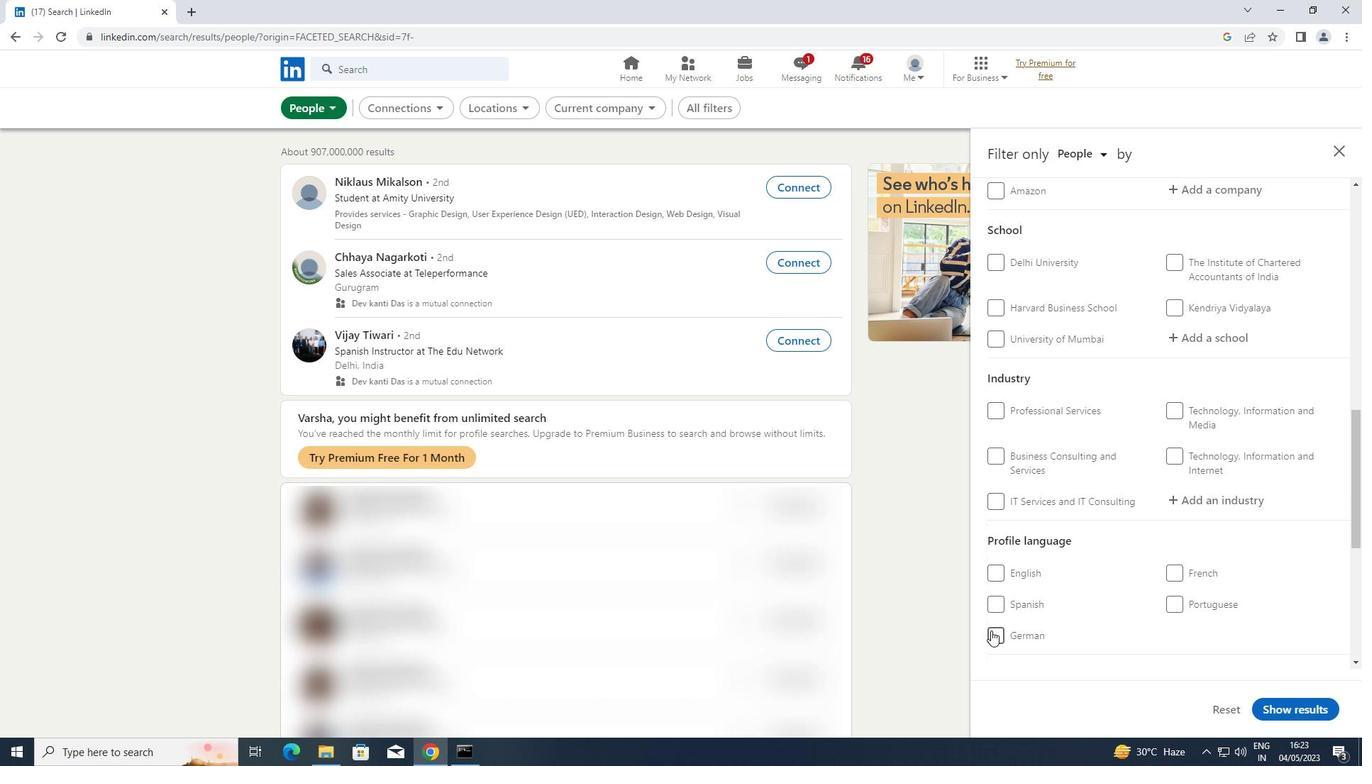 
Action: Mouse moved to (1033, 579)
Screenshot: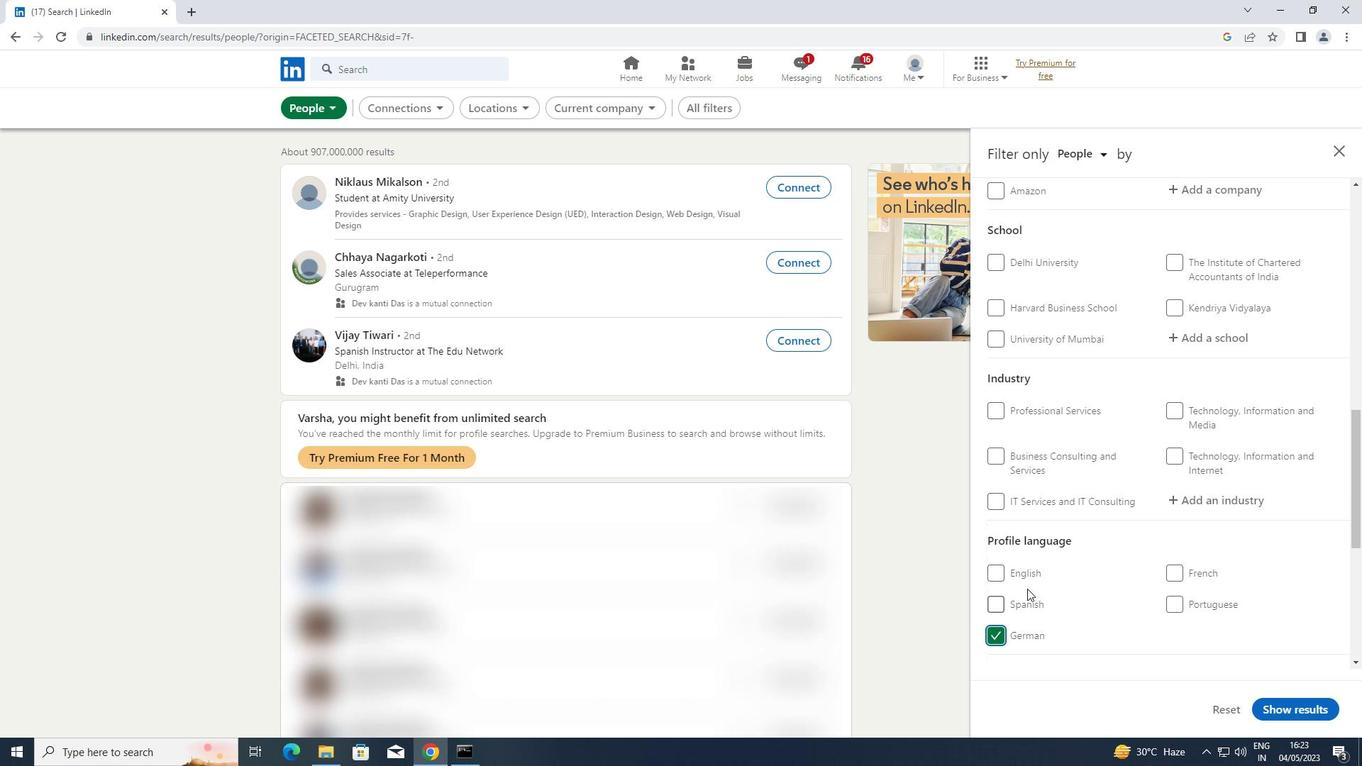 
Action: Mouse scrolled (1033, 580) with delta (0, 0)
Screenshot: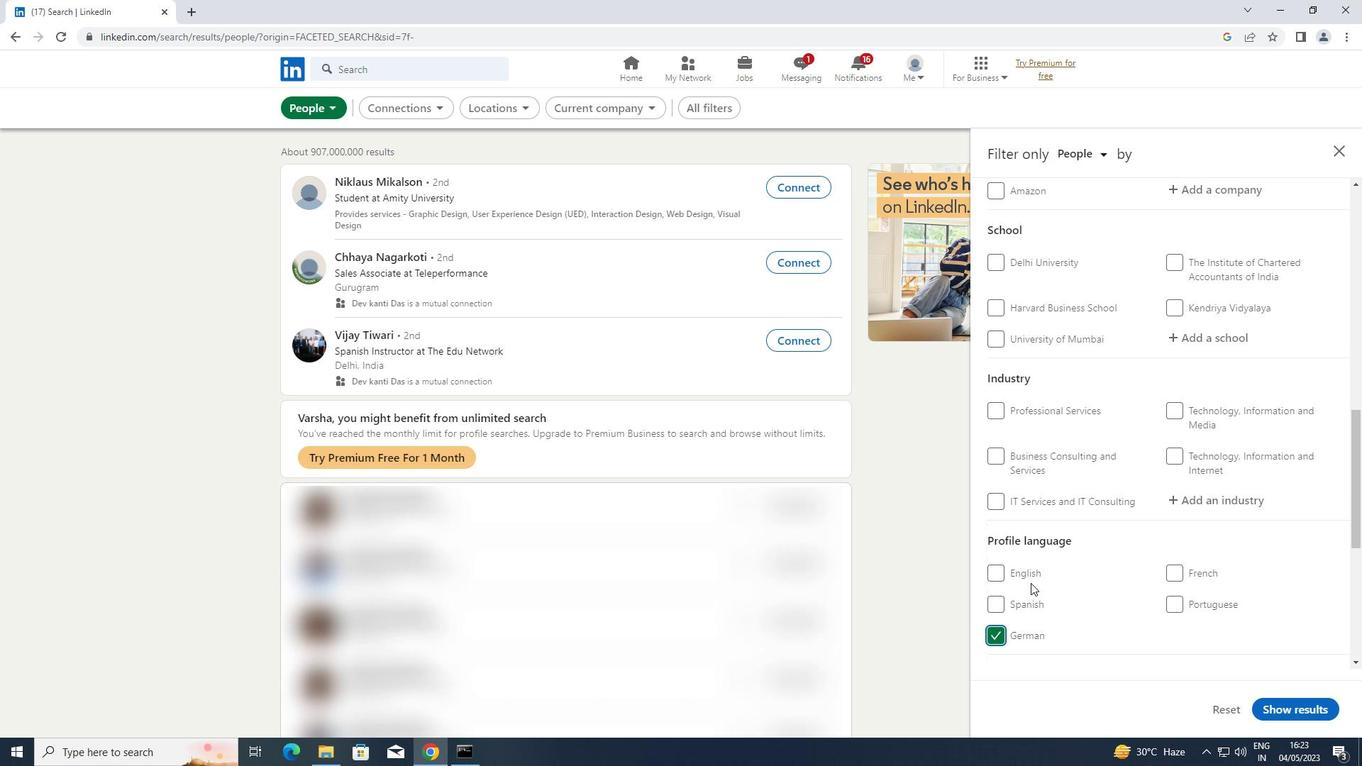 
Action: Mouse scrolled (1033, 580) with delta (0, 0)
Screenshot: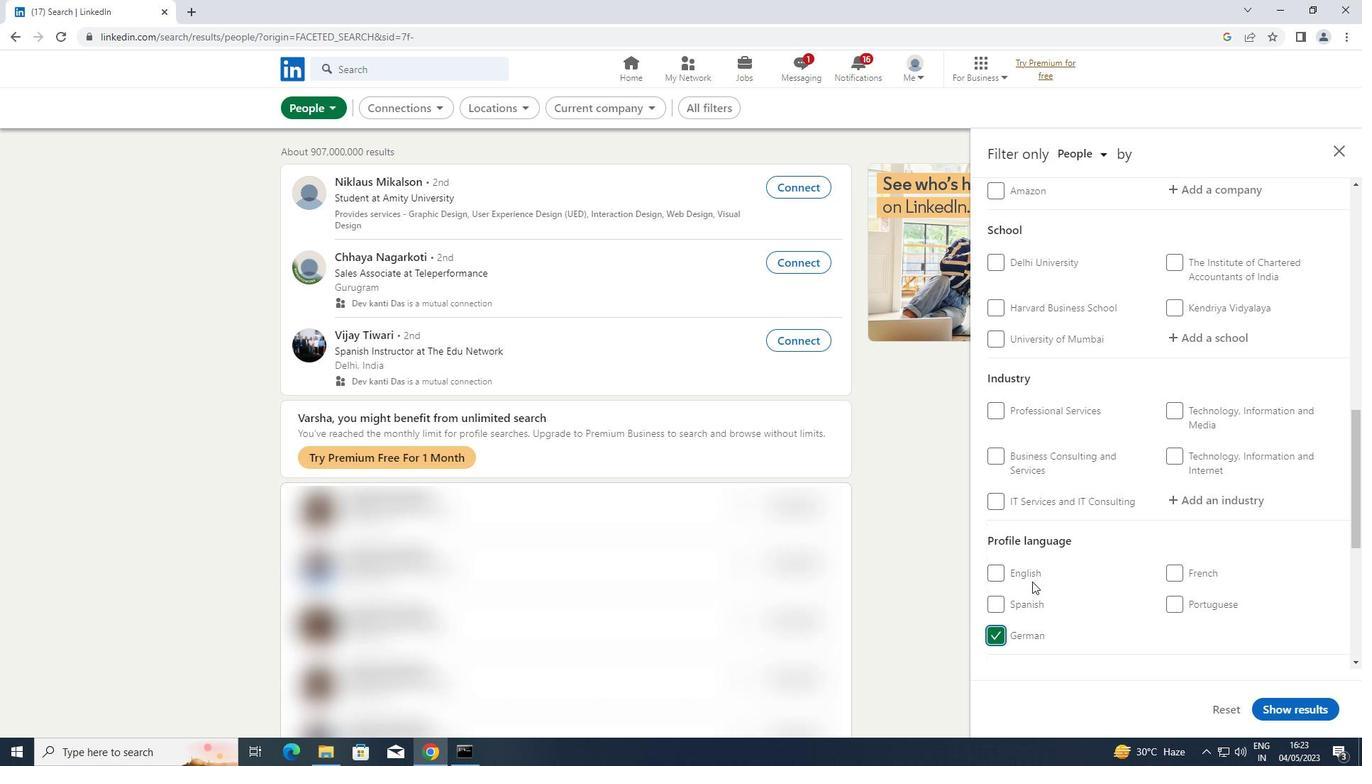 
Action: Mouse scrolled (1033, 580) with delta (0, 0)
Screenshot: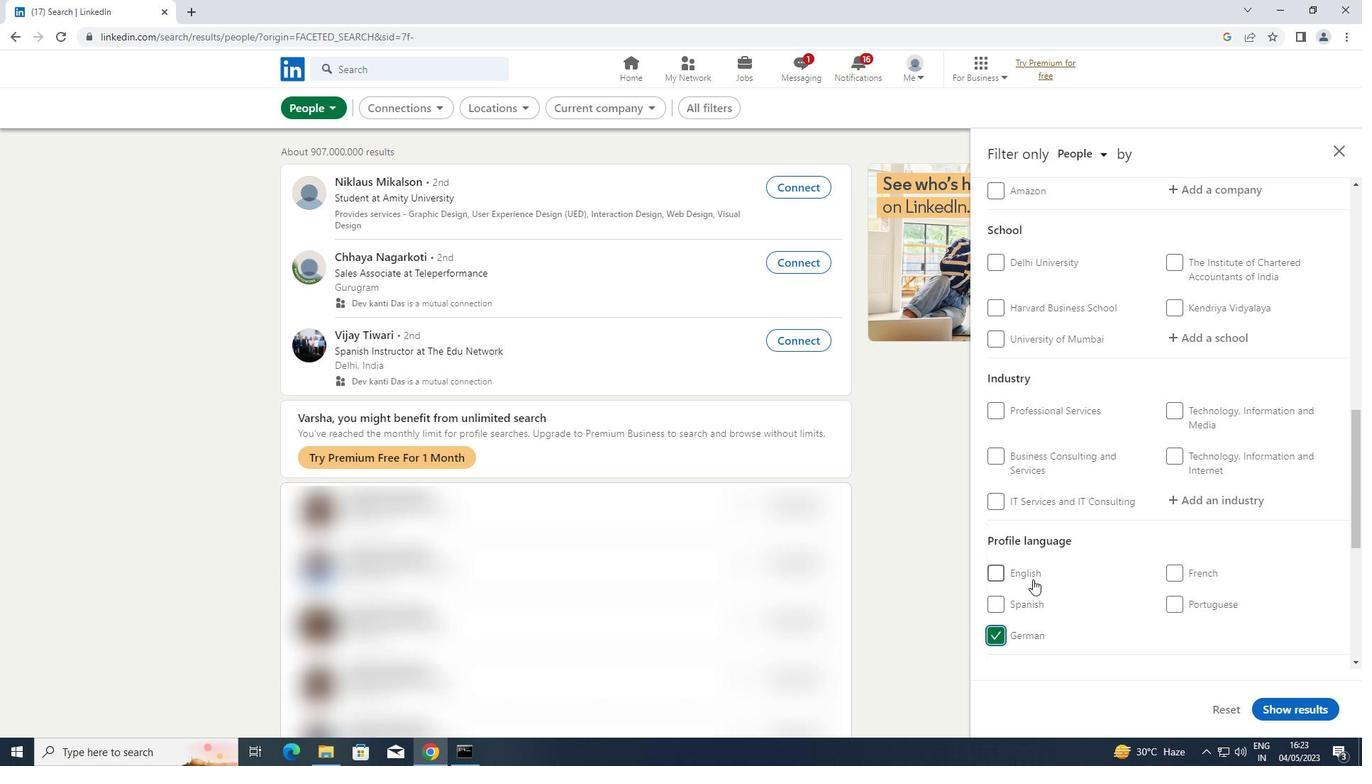 
Action: Mouse scrolled (1033, 580) with delta (0, 0)
Screenshot: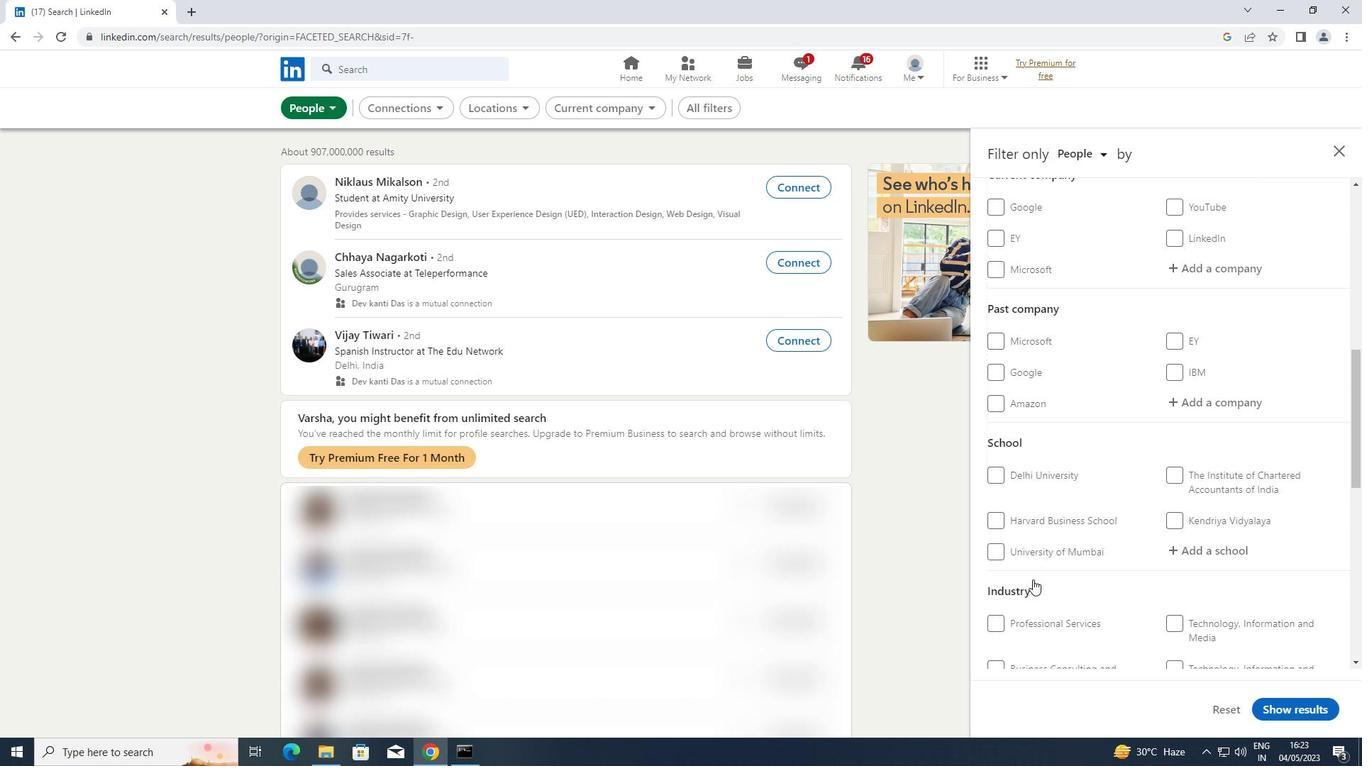 
Action: Mouse scrolled (1033, 580) with delta (0, 0)
Screenshot: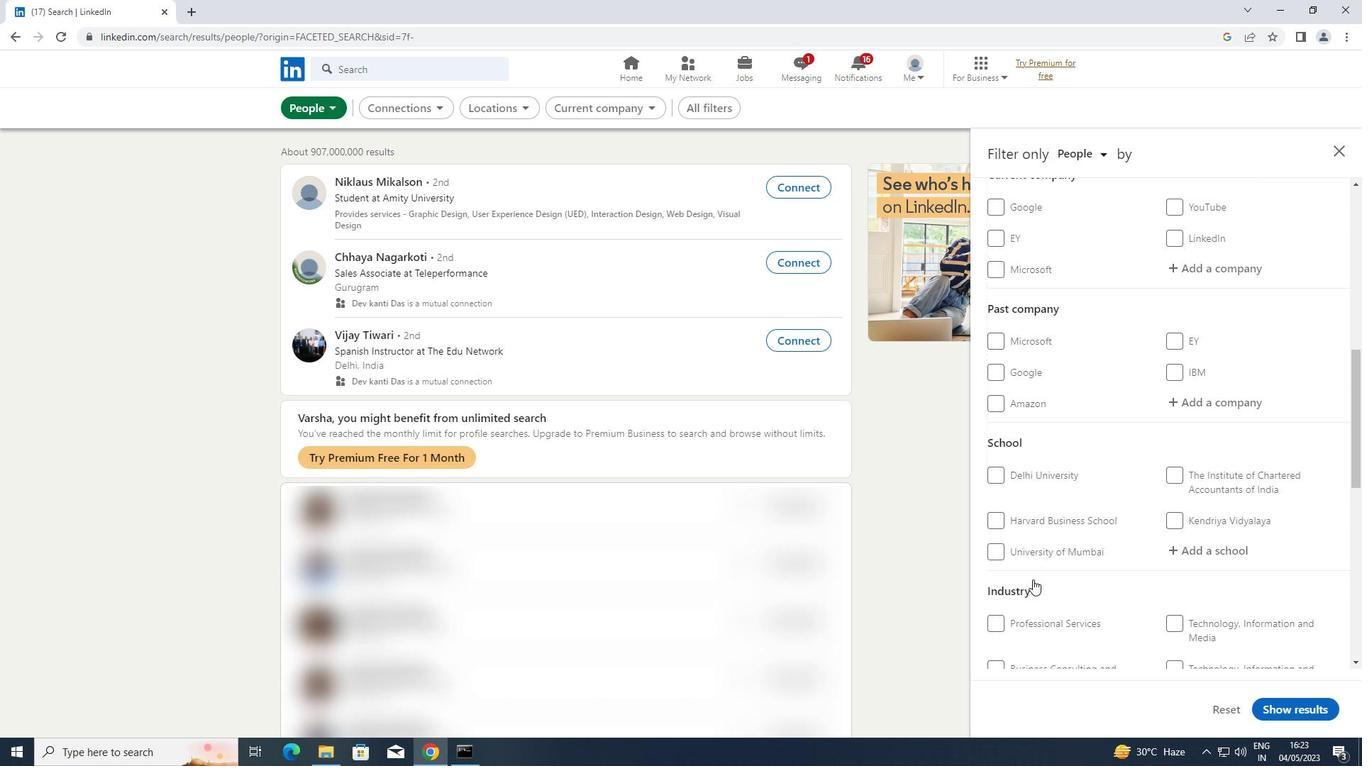 
Action: Mouse moved to (1222, 402)
Screenshot: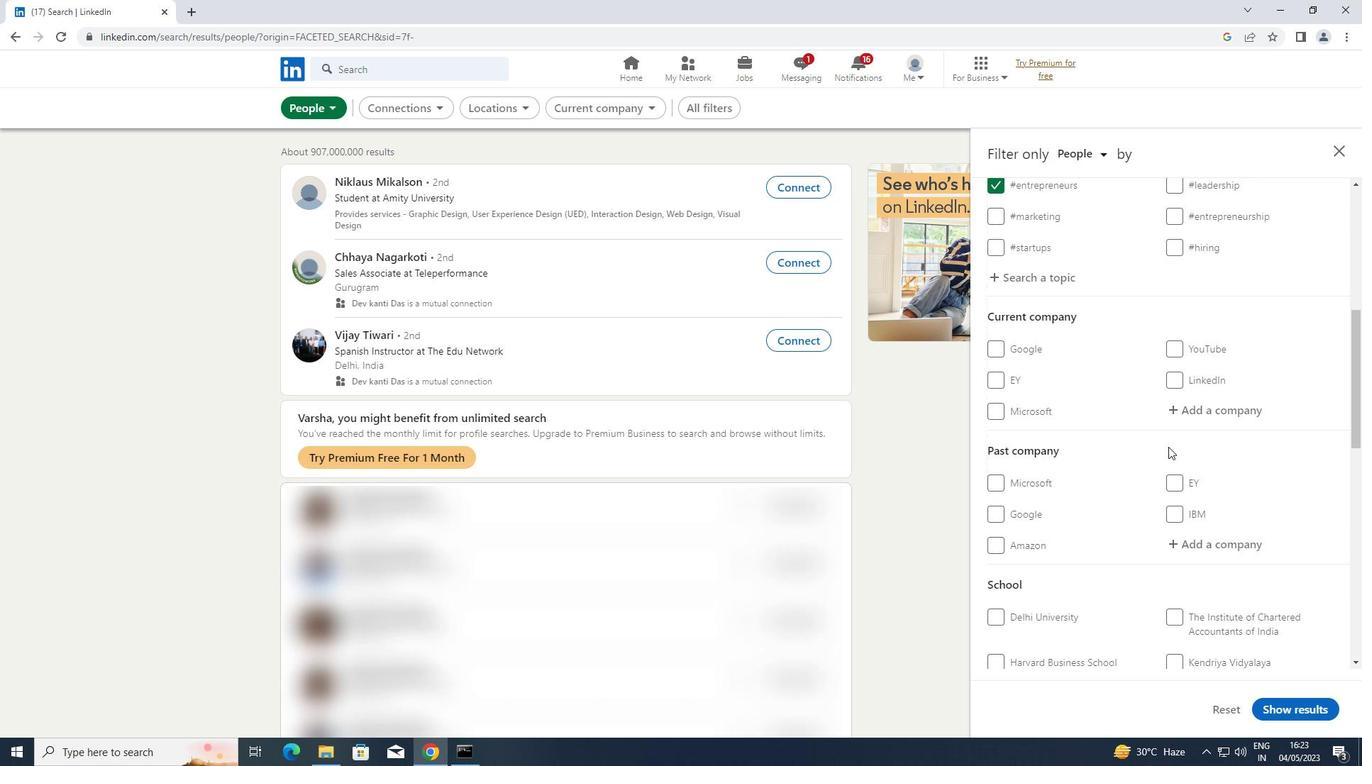 
Action: Mouse pressed left at (1222, 402)
Screenshot: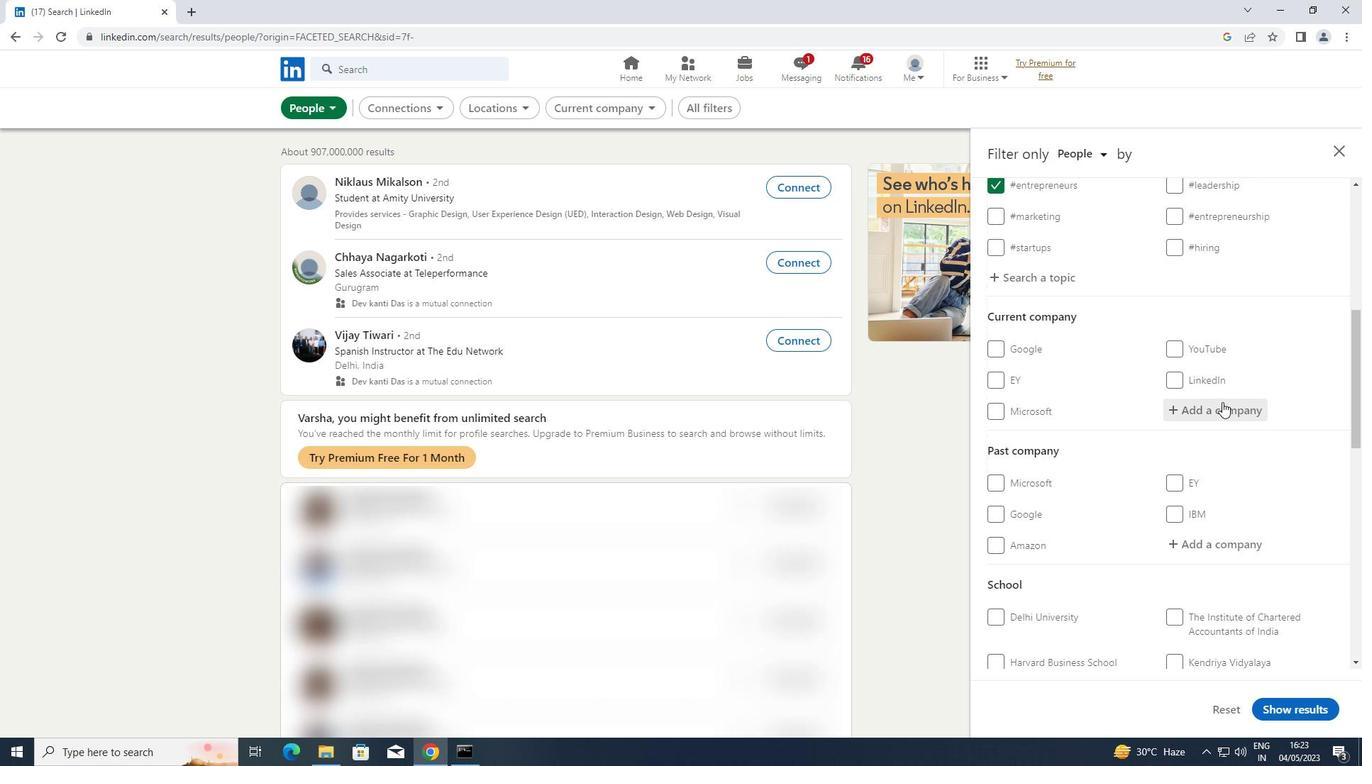 
Action: Key pressed <Key.shift>ASCENDION
Screenshot: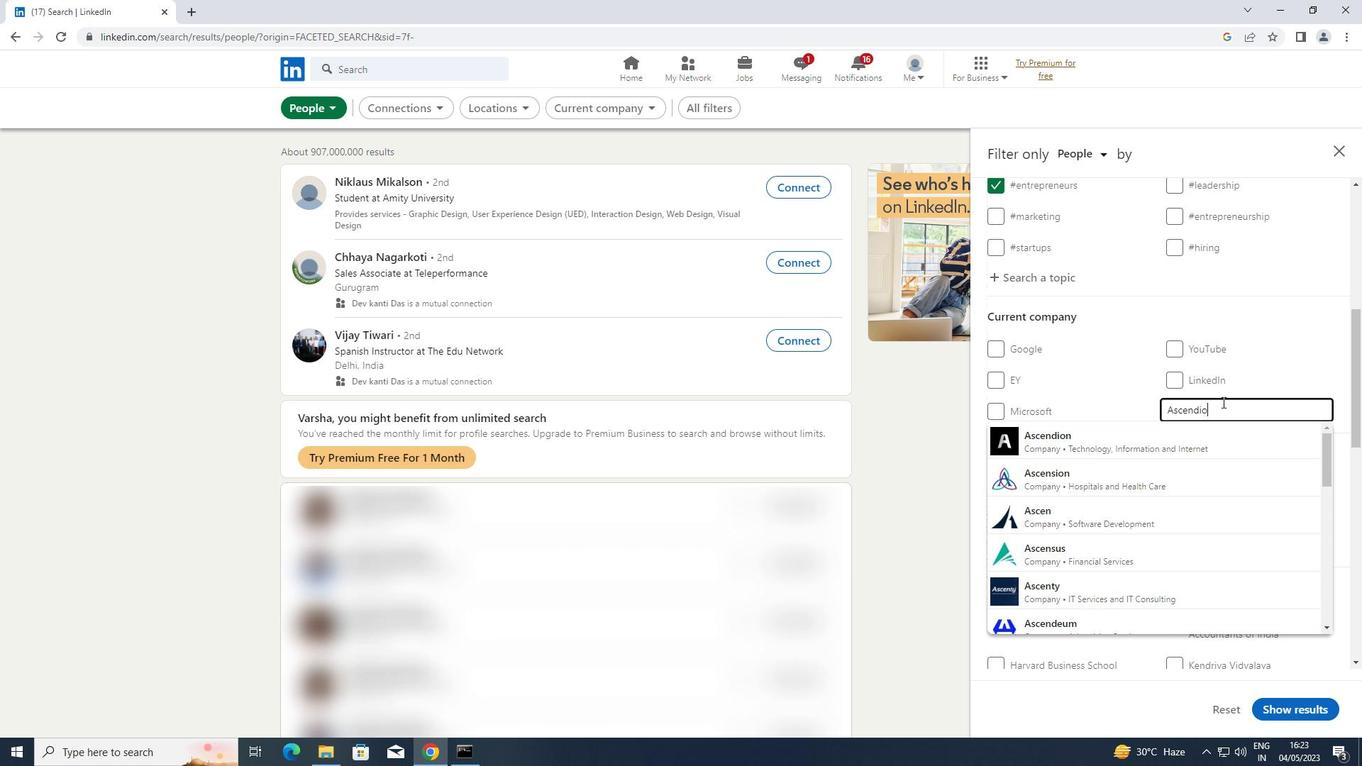 
Action: Mouse moved to (1136, 440)
Screenshot: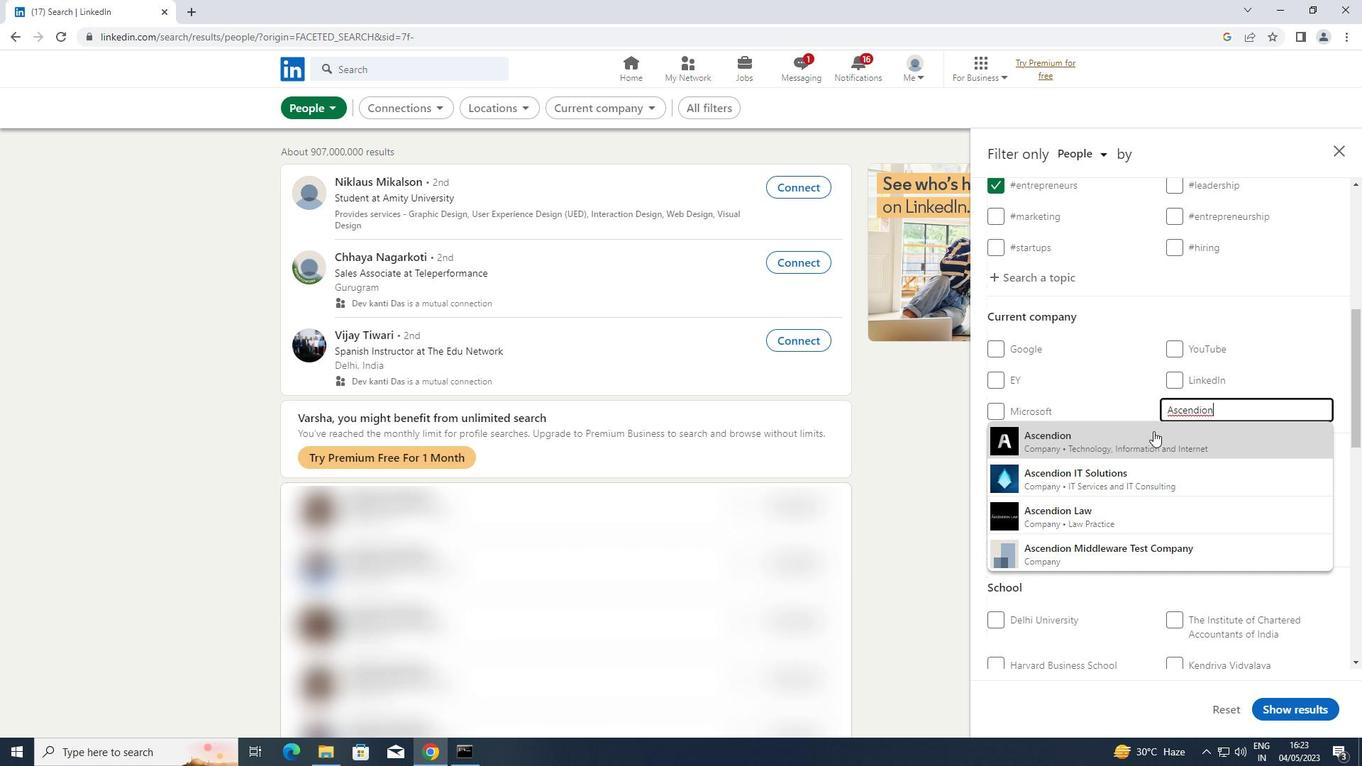 
Action: Mouse pressed left at (1136, 440)
Screenshot: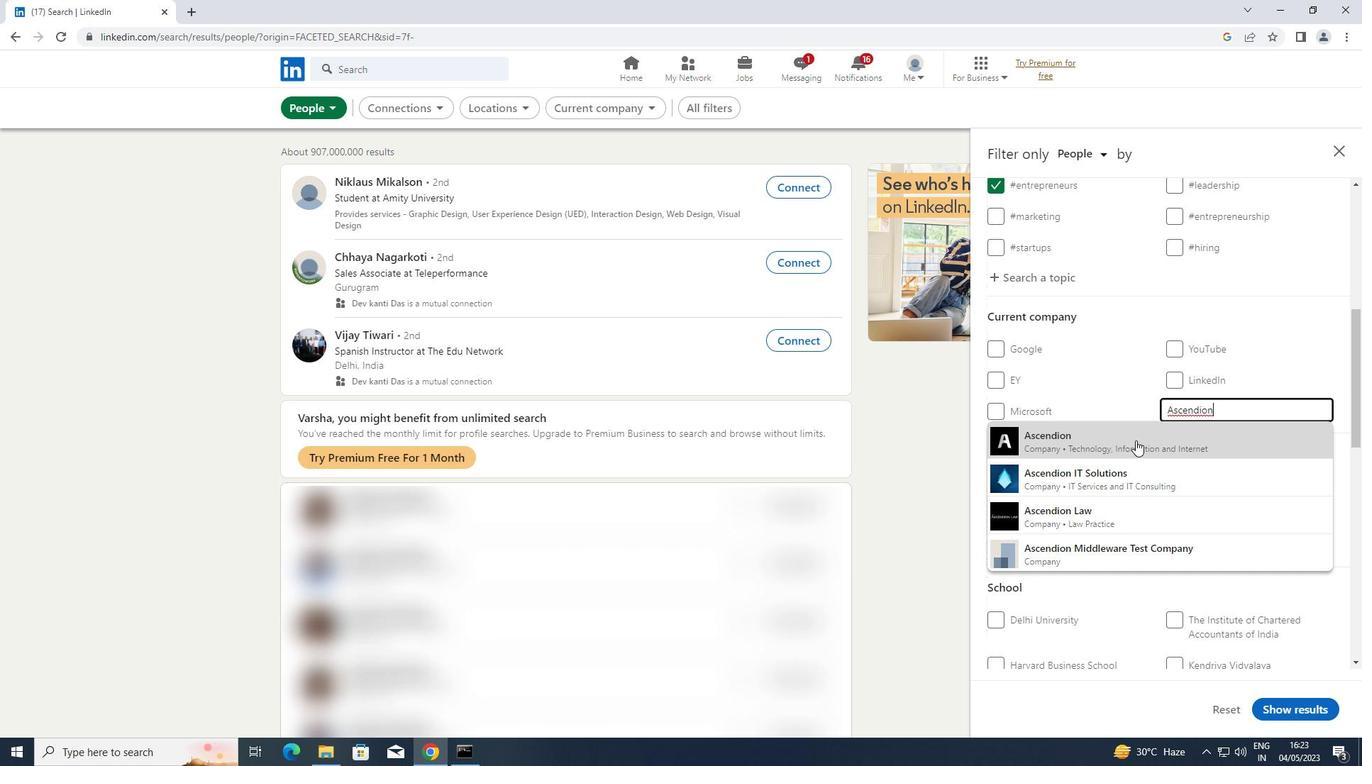 
Action: Mouse scrolled (1136, 440) with delta (0, 0)
Screenshot: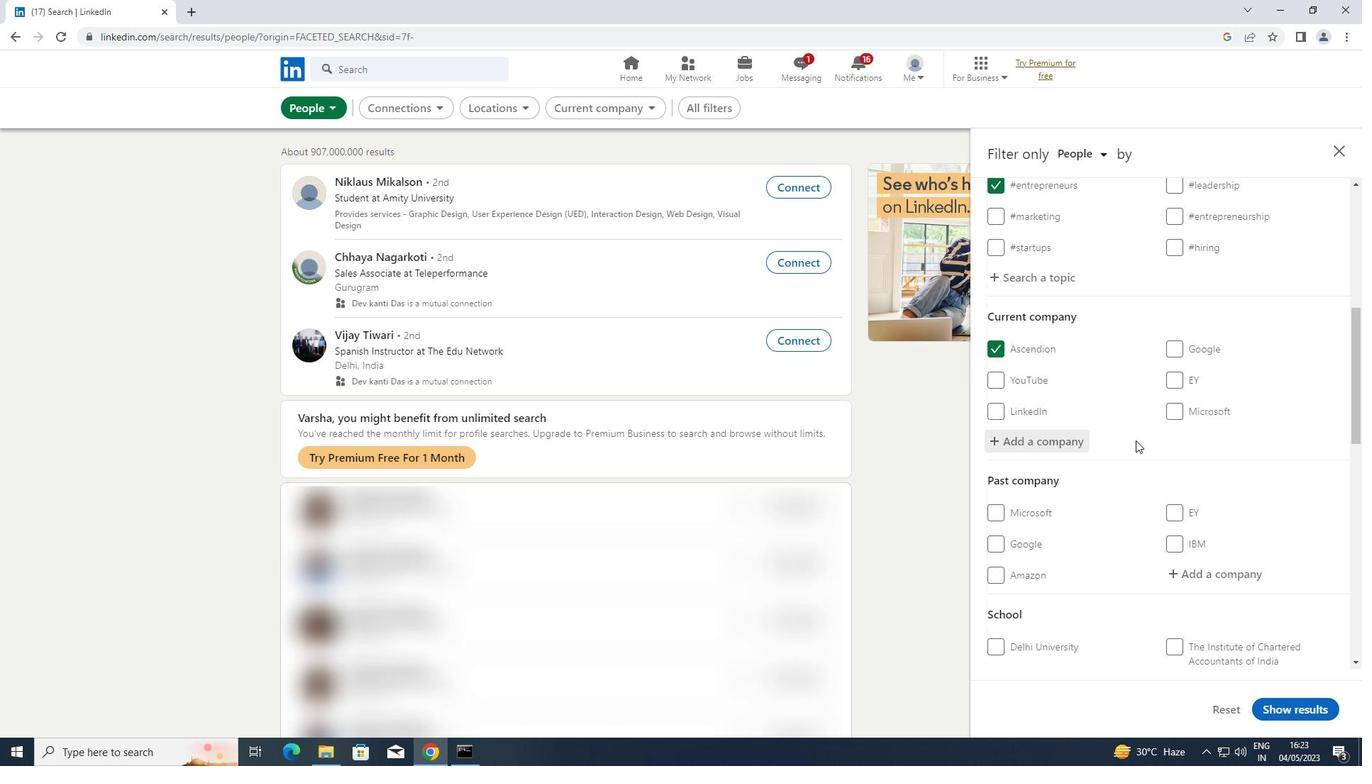 
Action: Mouse scrolled (1136, 440) with delta (0, 0)
Screenshot: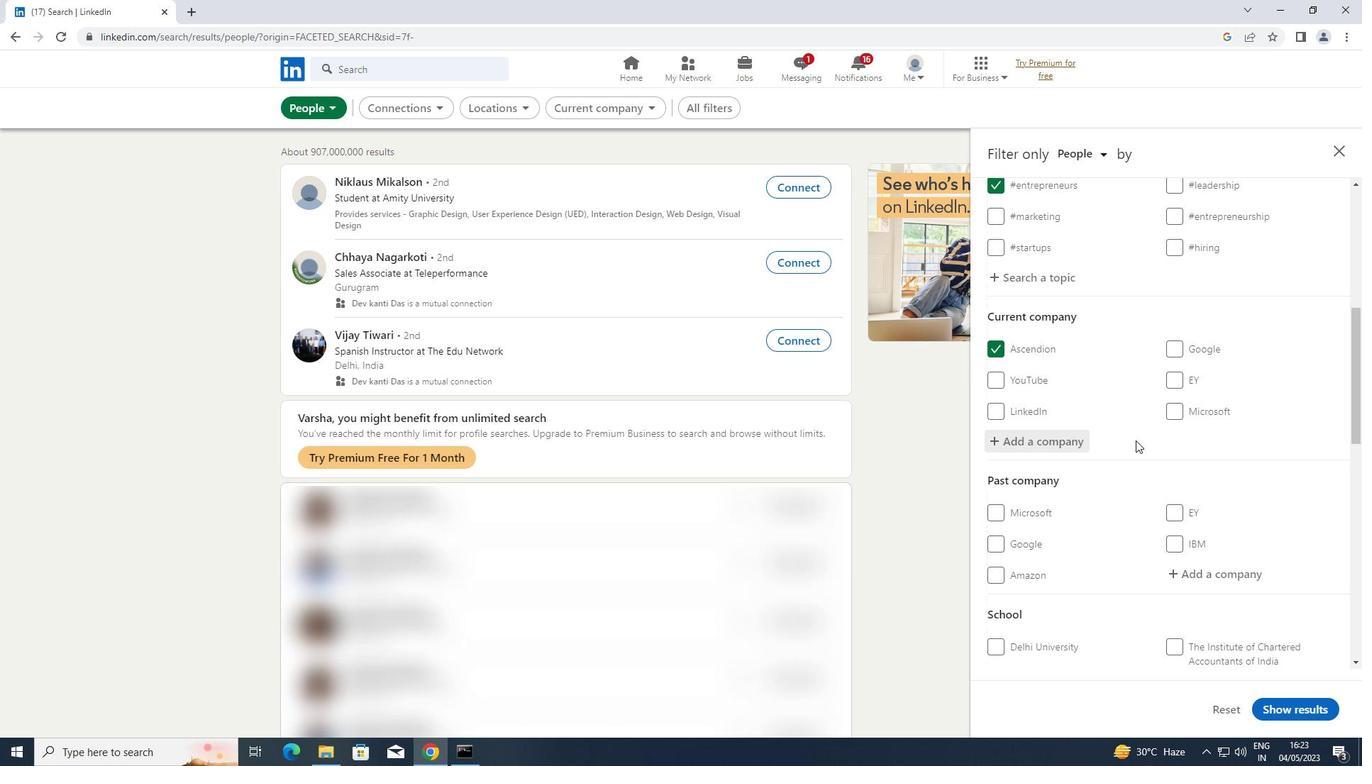 
Action: Mouse scrolled (1136, 440) with delta (0, 0)
Screenshot: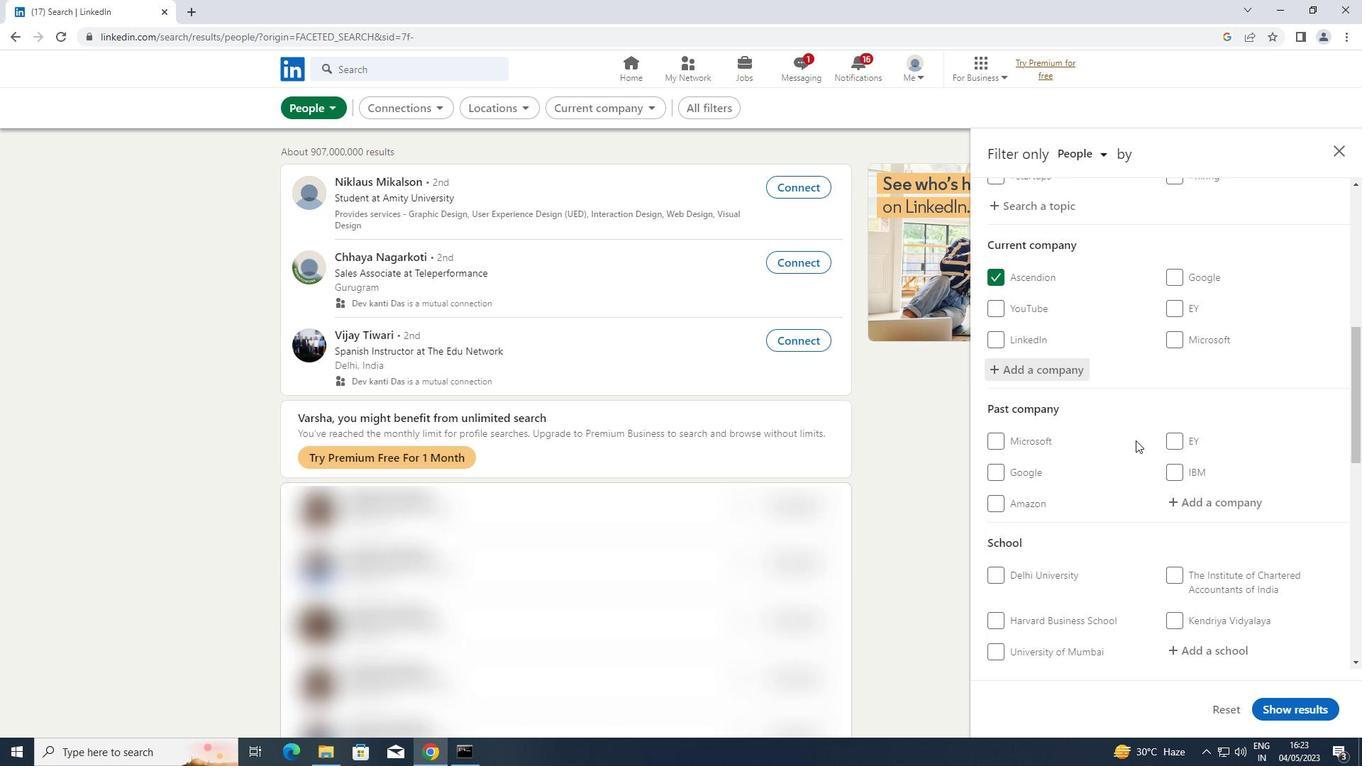 
Action: Mouse moved to (1201, 503)
Screenshot: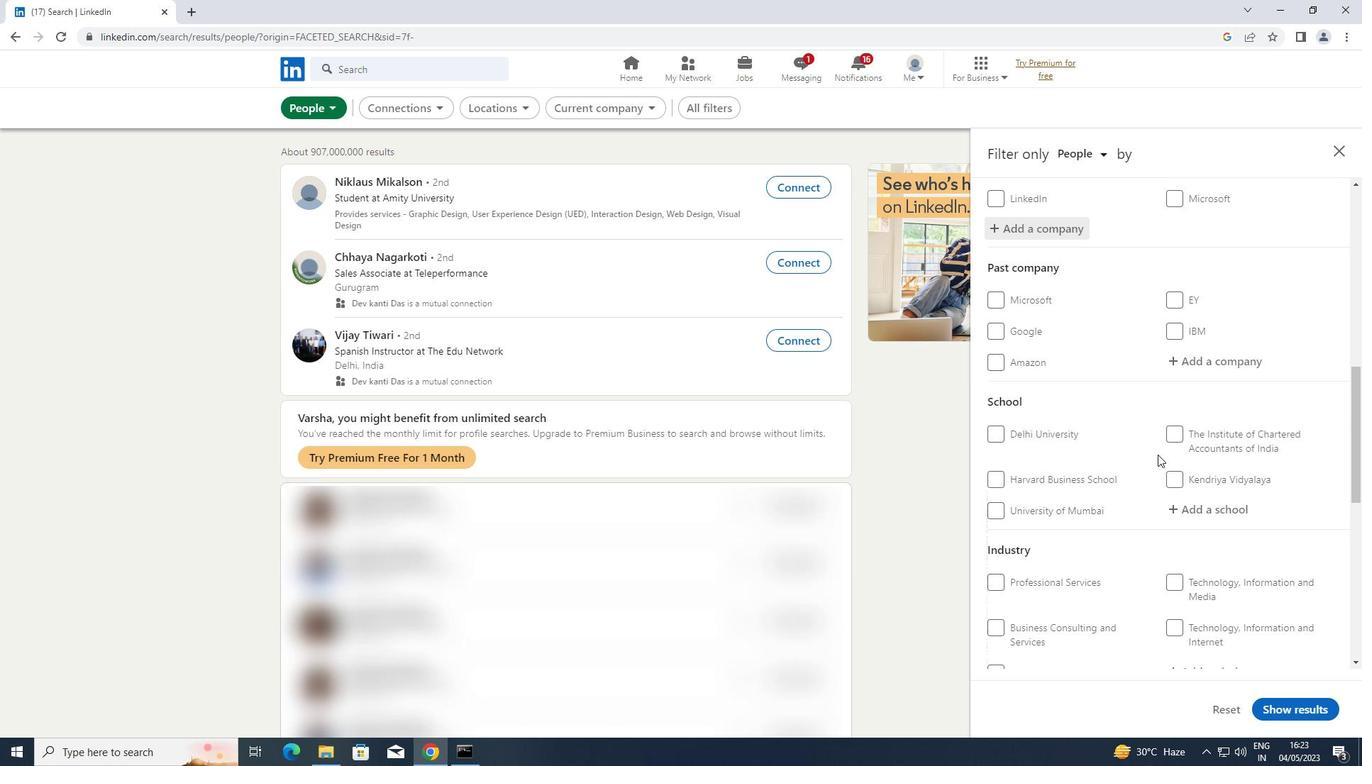 
Action: Mouse pressed left at (1201, 503)
Screenshot: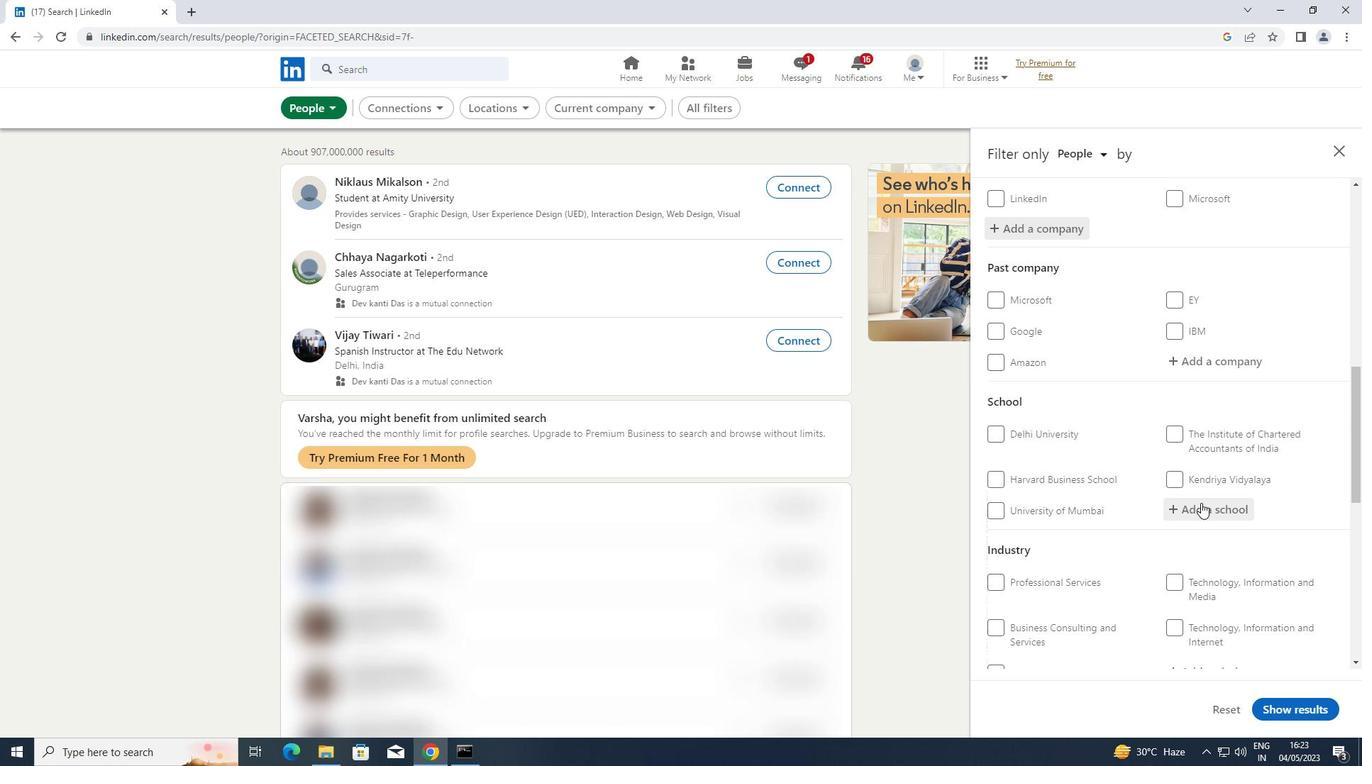 
Action: Key pressed <Key.shift>BV<Key.space><Key.shift>RAJU<Key.space><Key.shift>INST
Screenshot: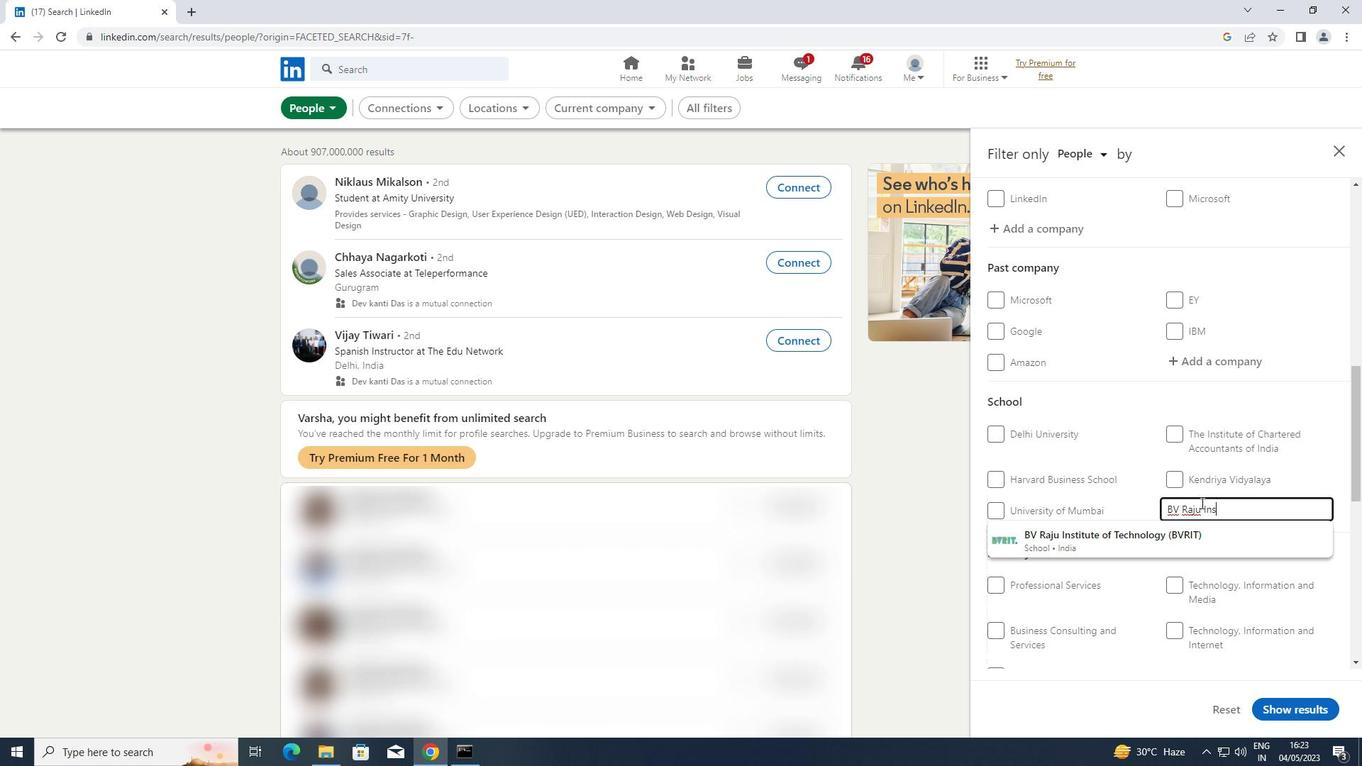 
Action: Mouse moved to (1129, 543)
Screenshot: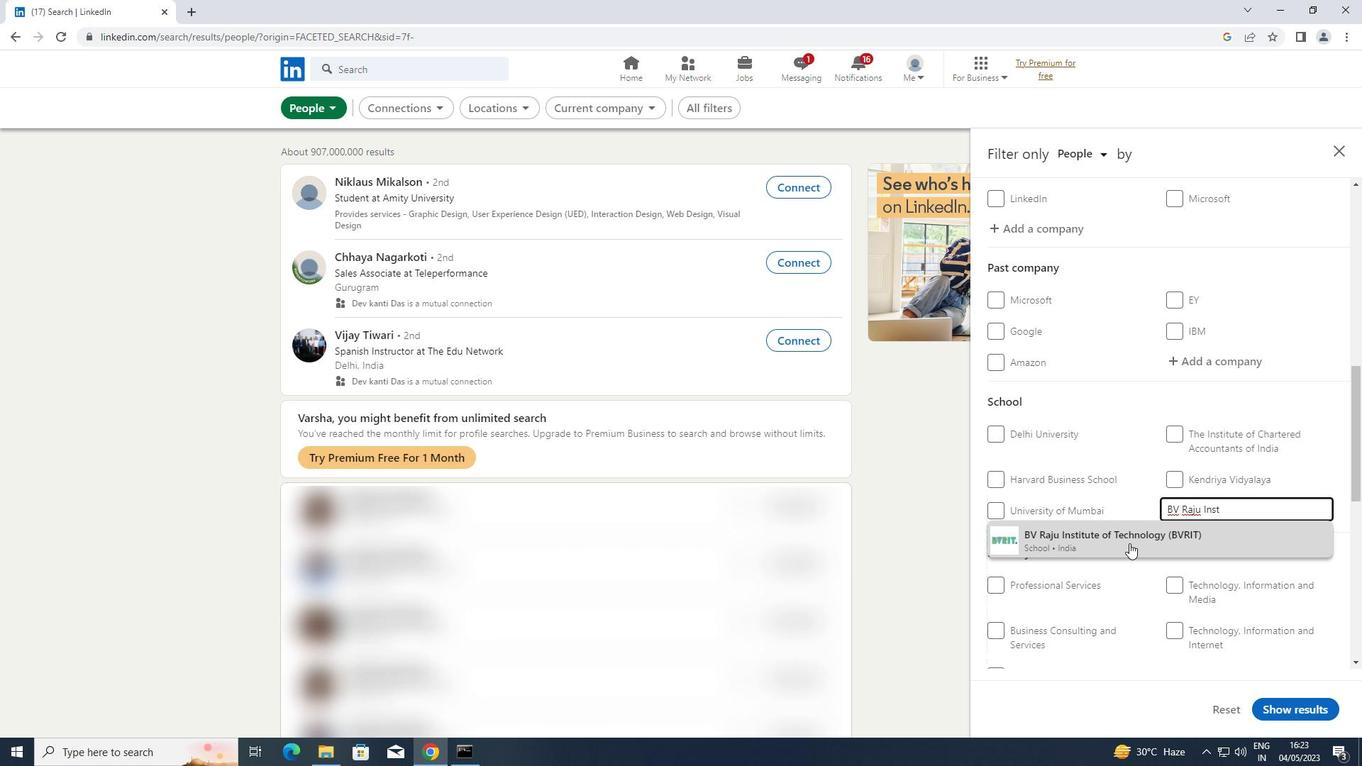 
Action: Mouse pressed left at (1129, 543)
Screenshot: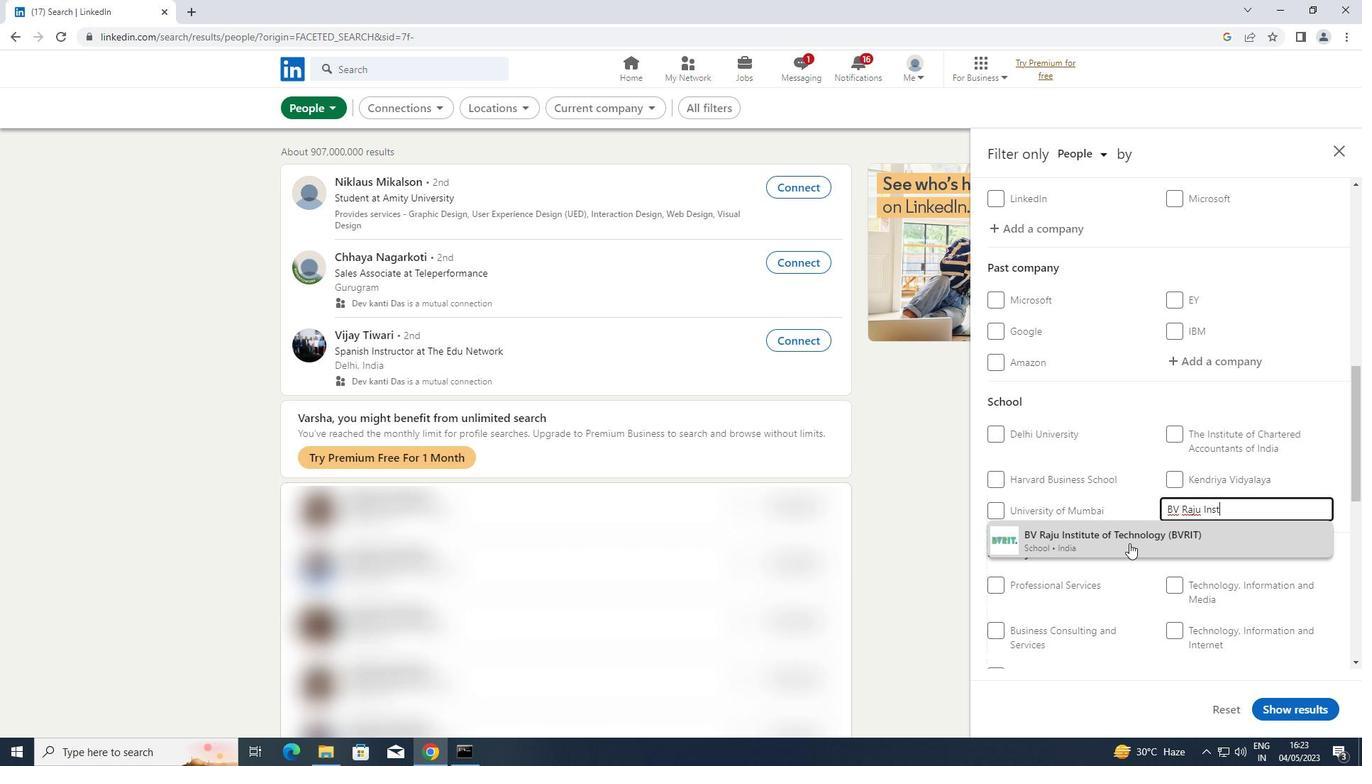 
Action: Mouse scrolled (1129, 542) with delta (0, 0)
Screenshot: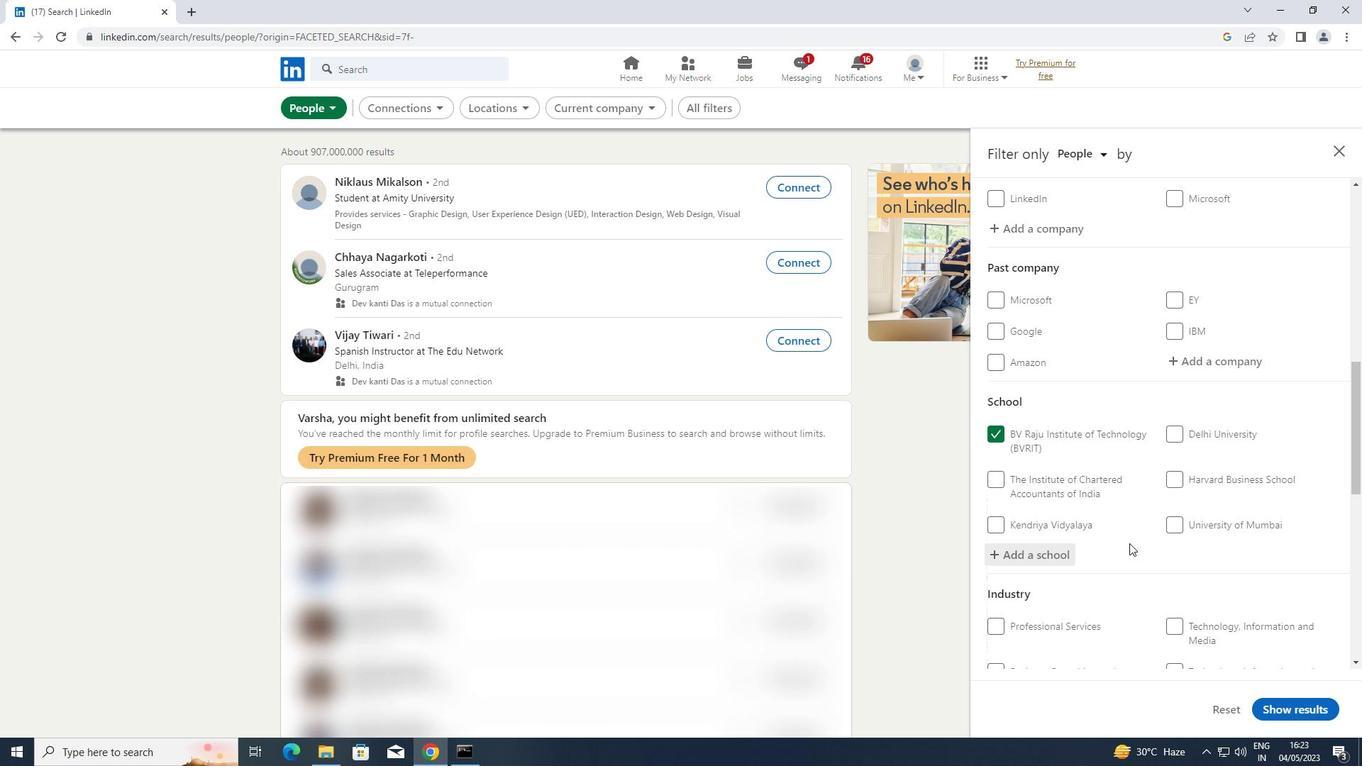 
Action: Mouse scrolled (1129, 542) with delta (0, 0)
Screenshot: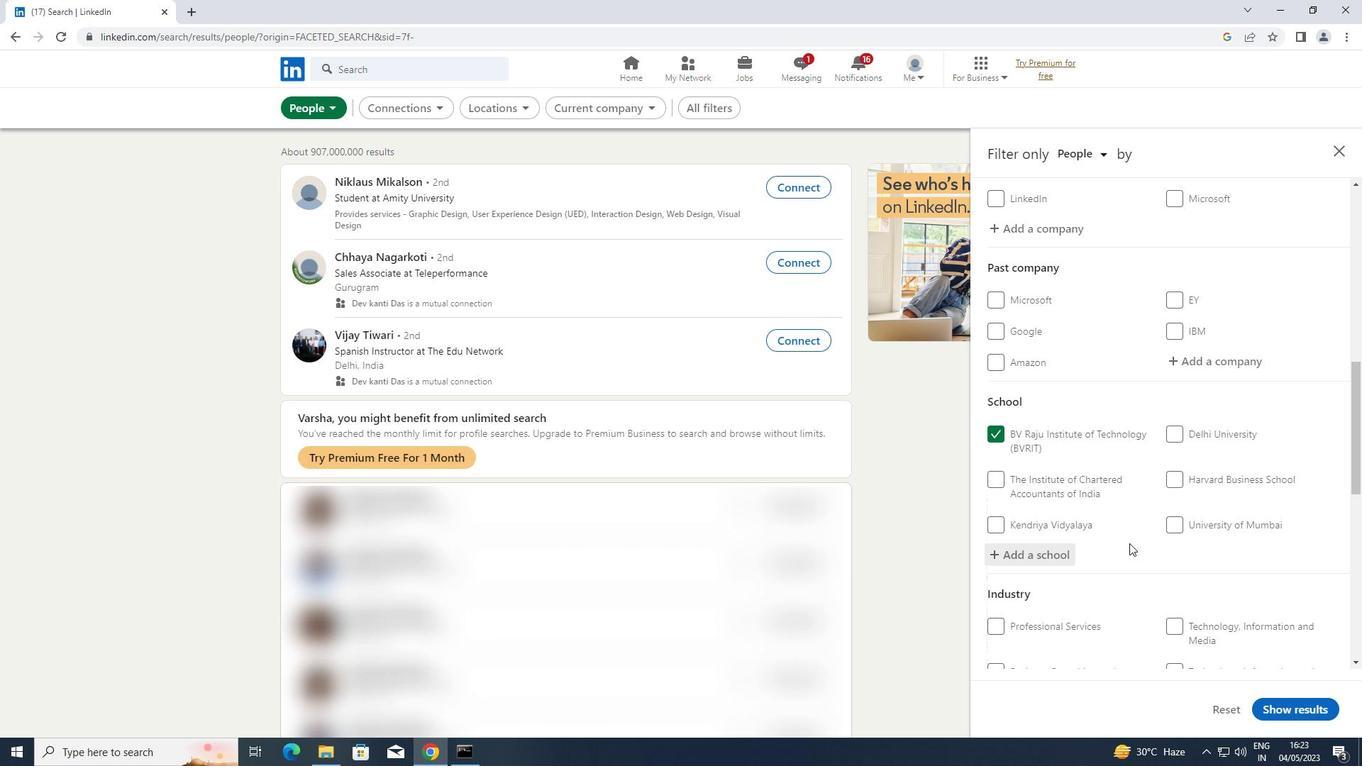 
Action: Mouse scrolled (1129, 542) with delta (0, 0)
Screenshot: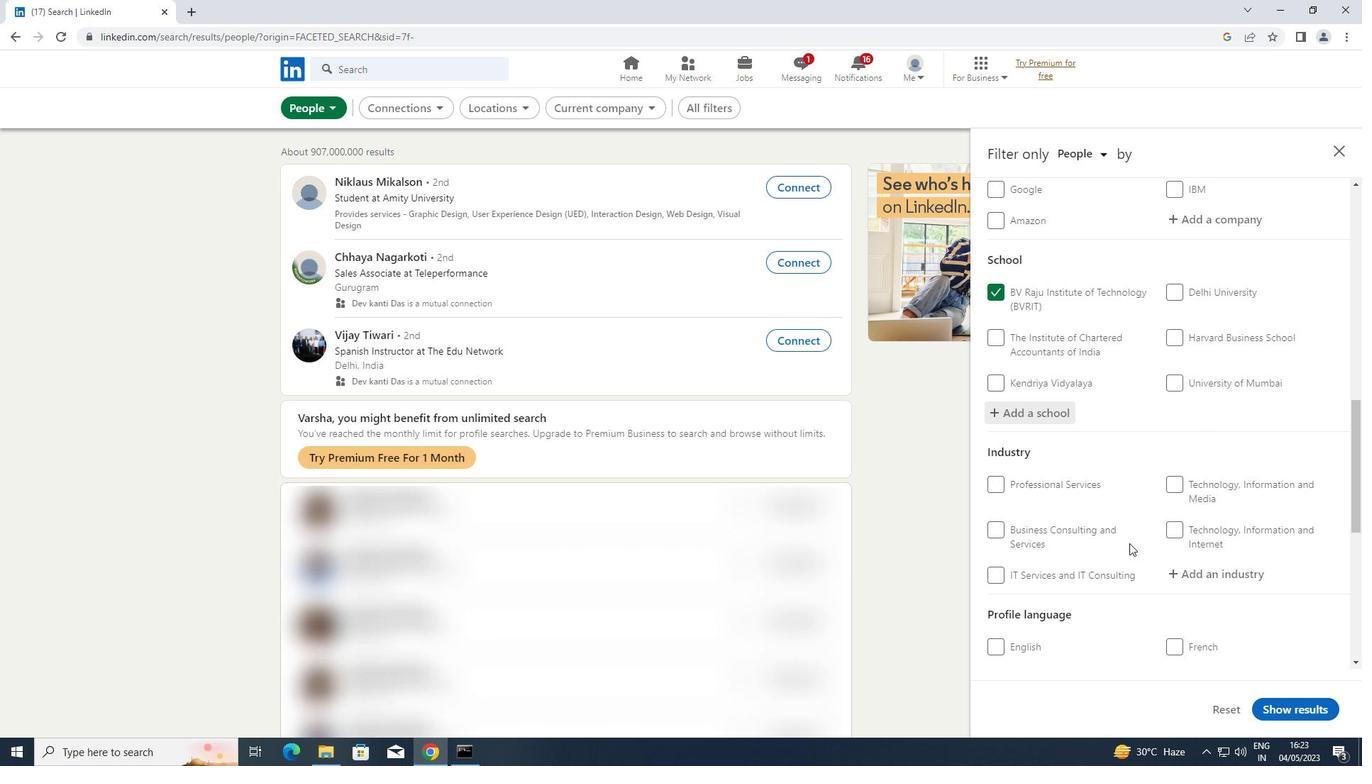 
Action: Mouse scrolled (1129, 542) with delta (0, 0)
Screenshot: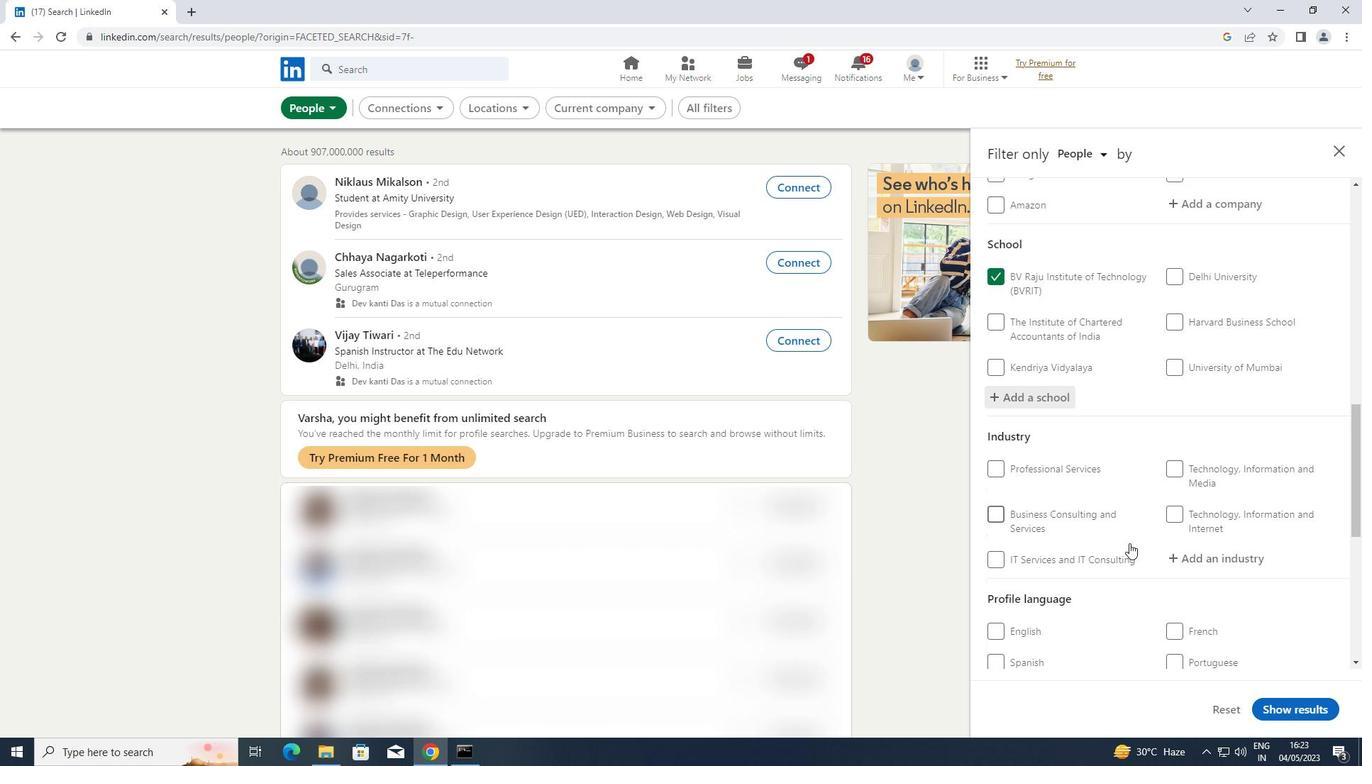 
Action: Mouse moved to (1256, 435)
Screenshot: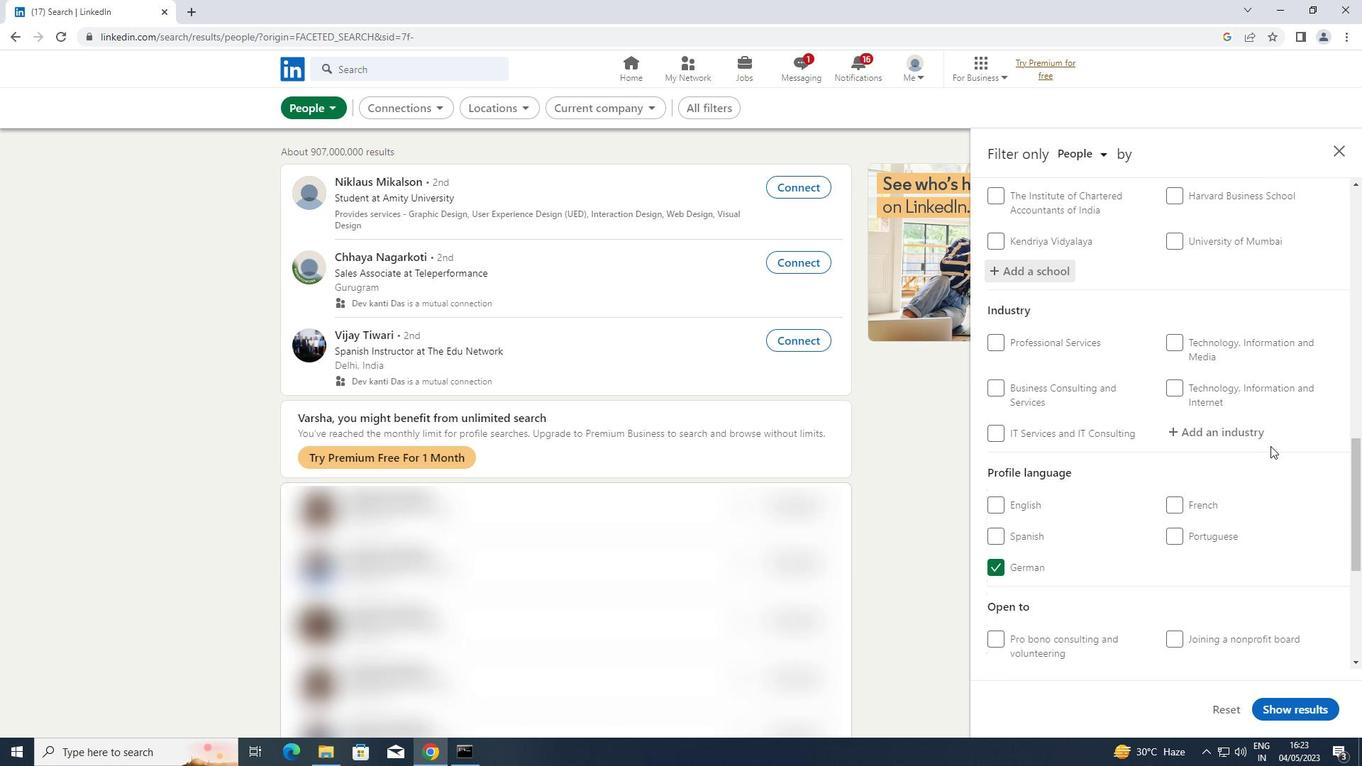 
Action: Mouse pressed left at (1256, 435)
Screenshot: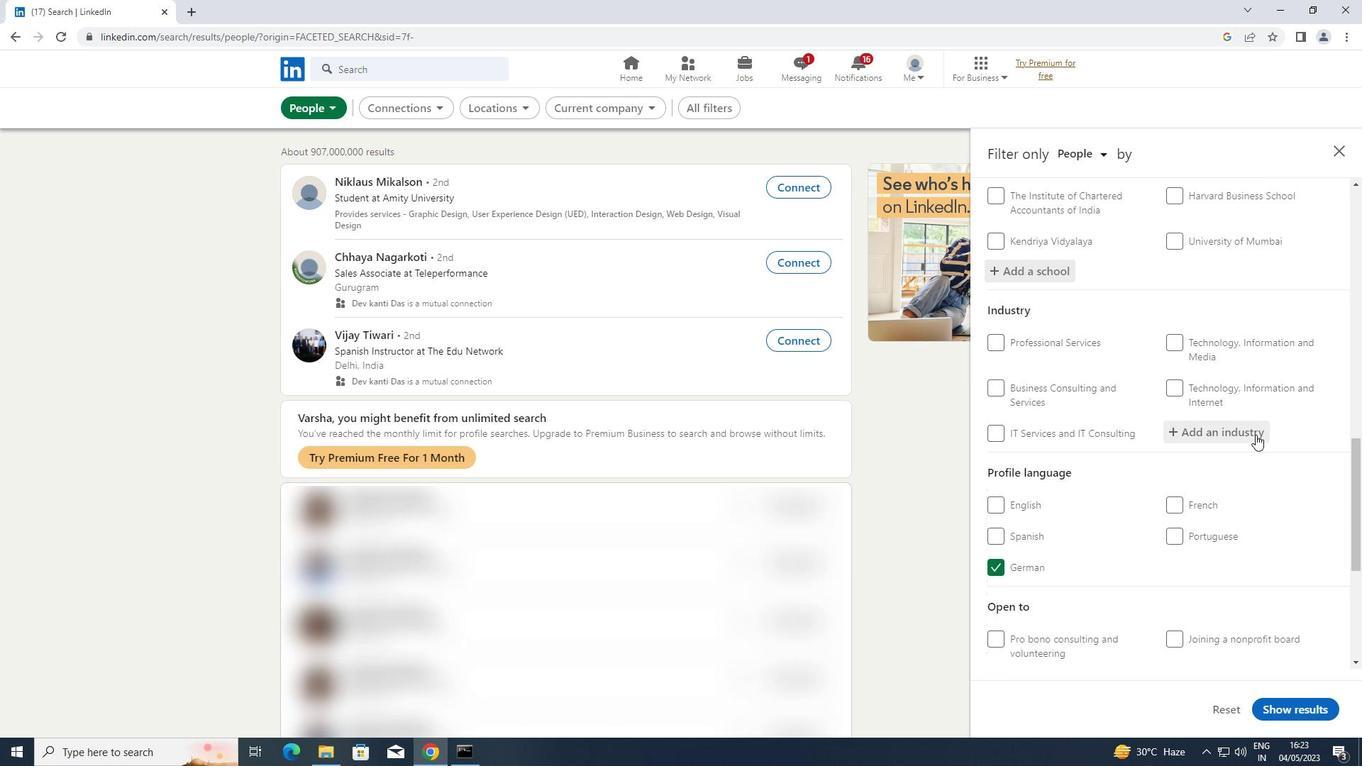 
Action: Key pressed <Key.shift>MAGNETIC<Key.space>AND<Key.space>
Screenshot: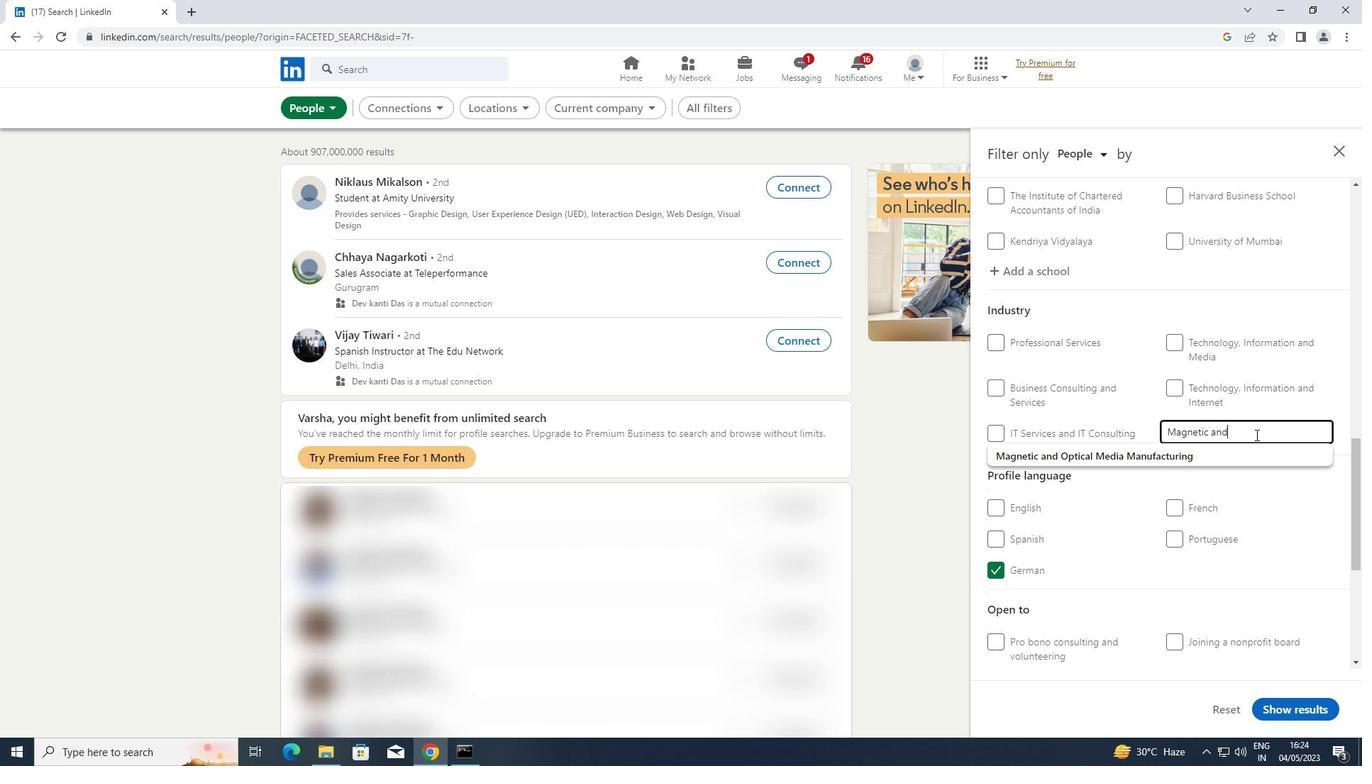 
Action: Mouse moved to (1091, 447)
Screenshot: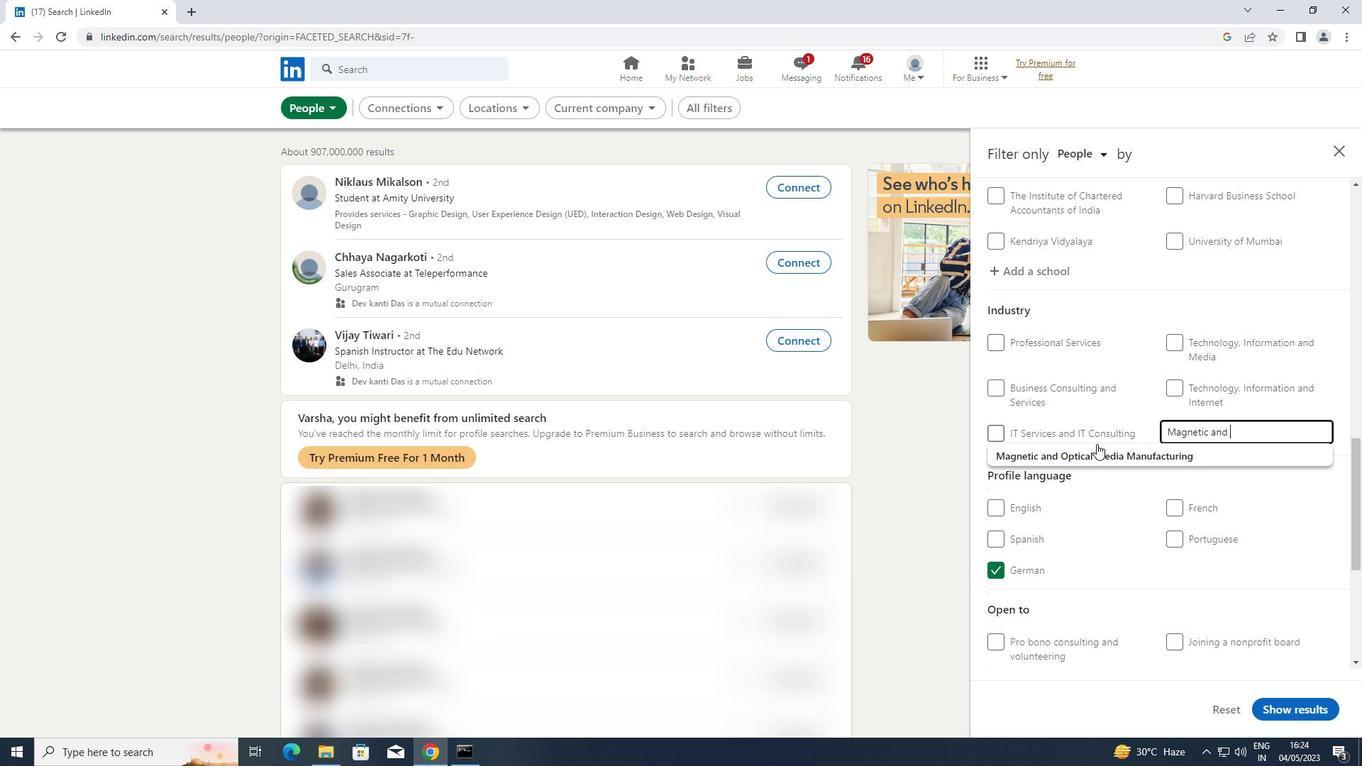
Action: Mouse pressed left at (1091, 447)
Screenshot: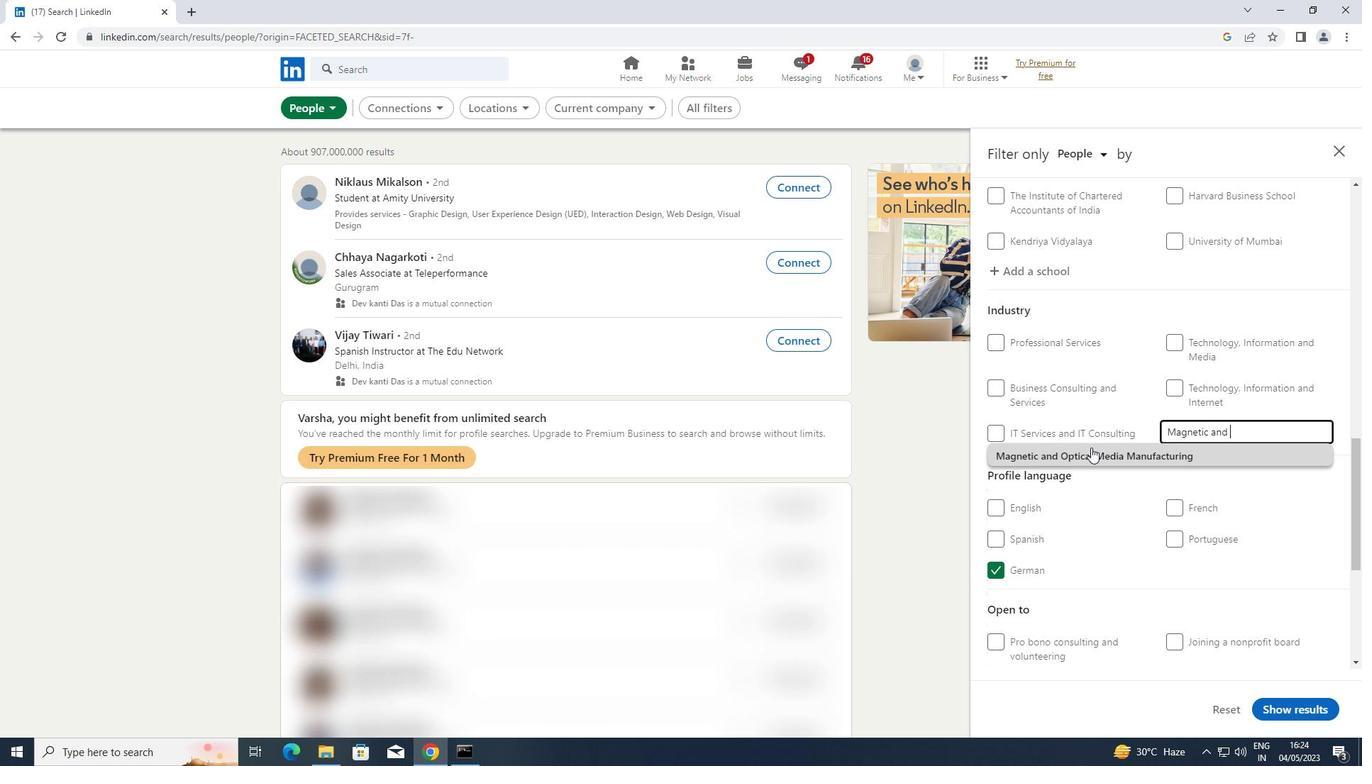 
Action: Mouse moved to (1094, 447)
Screenshot: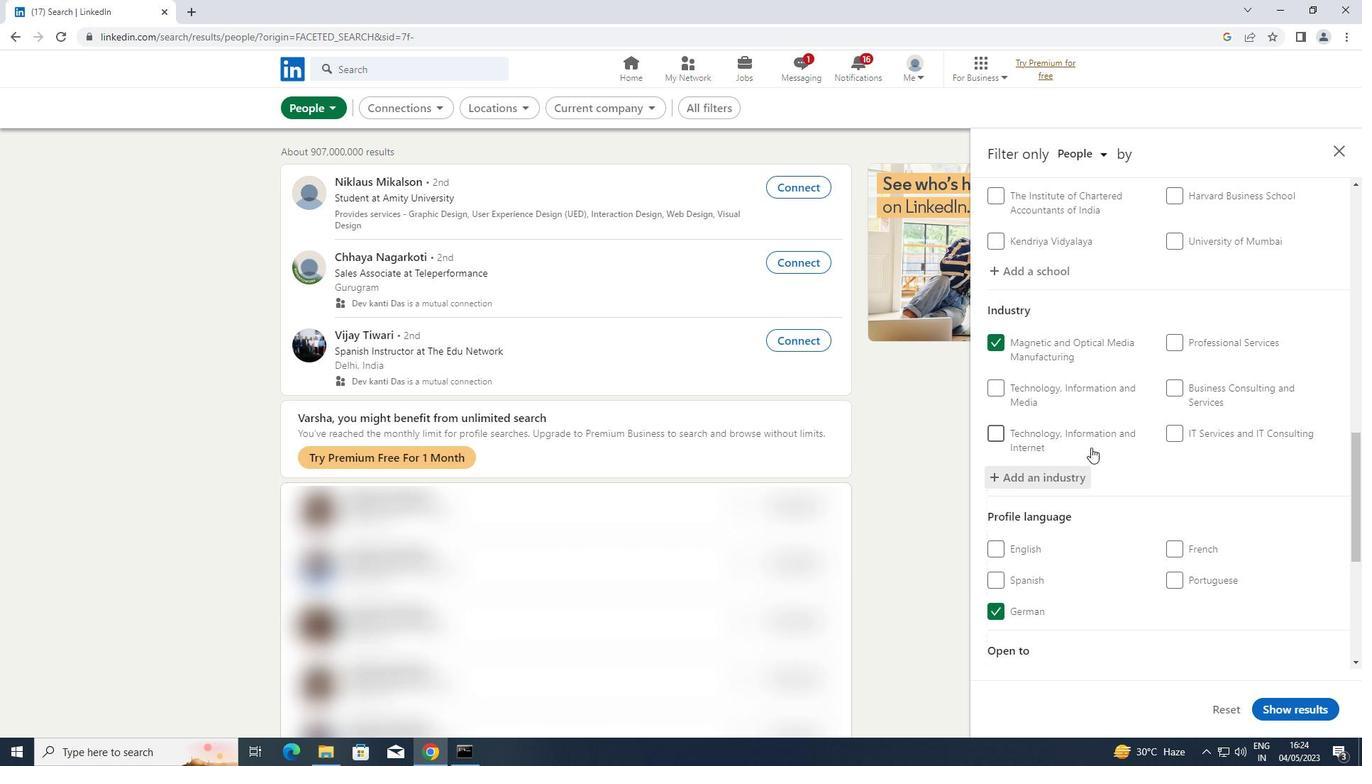 
Action: Mouse scrolled (1094, 447) with delta (0, 0)
Screenshot: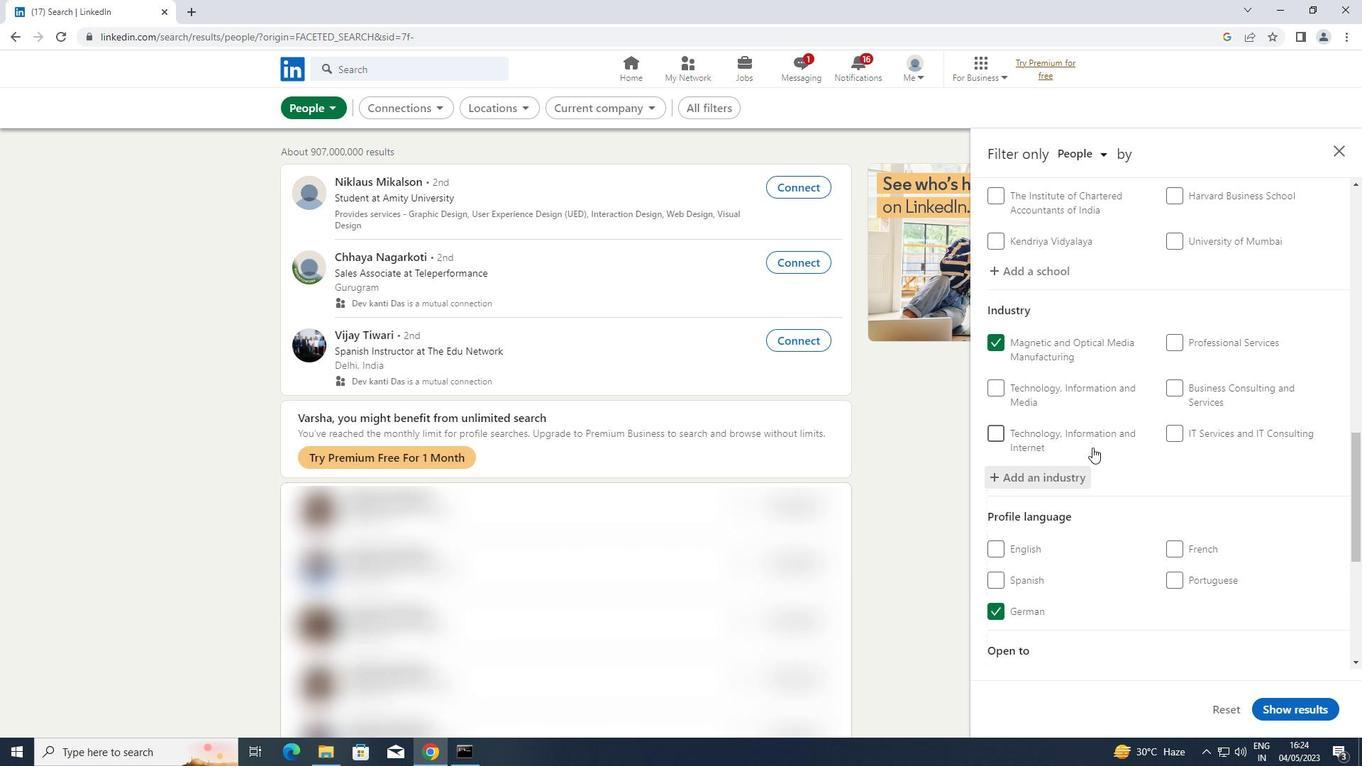 
Action: Mouse scrolled (1094, 447) with delta (0, 0)
Screenshot: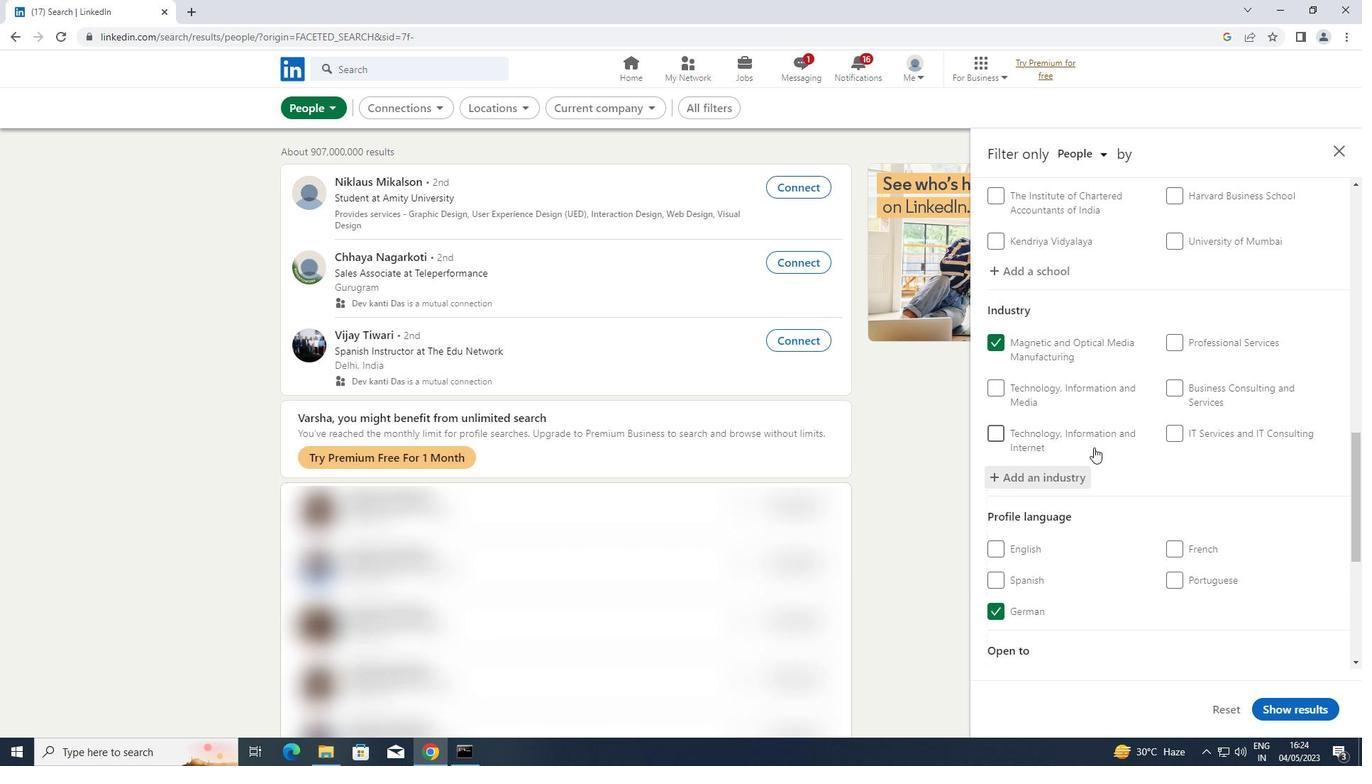 
Action: Mouse scrolled (1094, 447) with delta (0, 0)
Screenshot: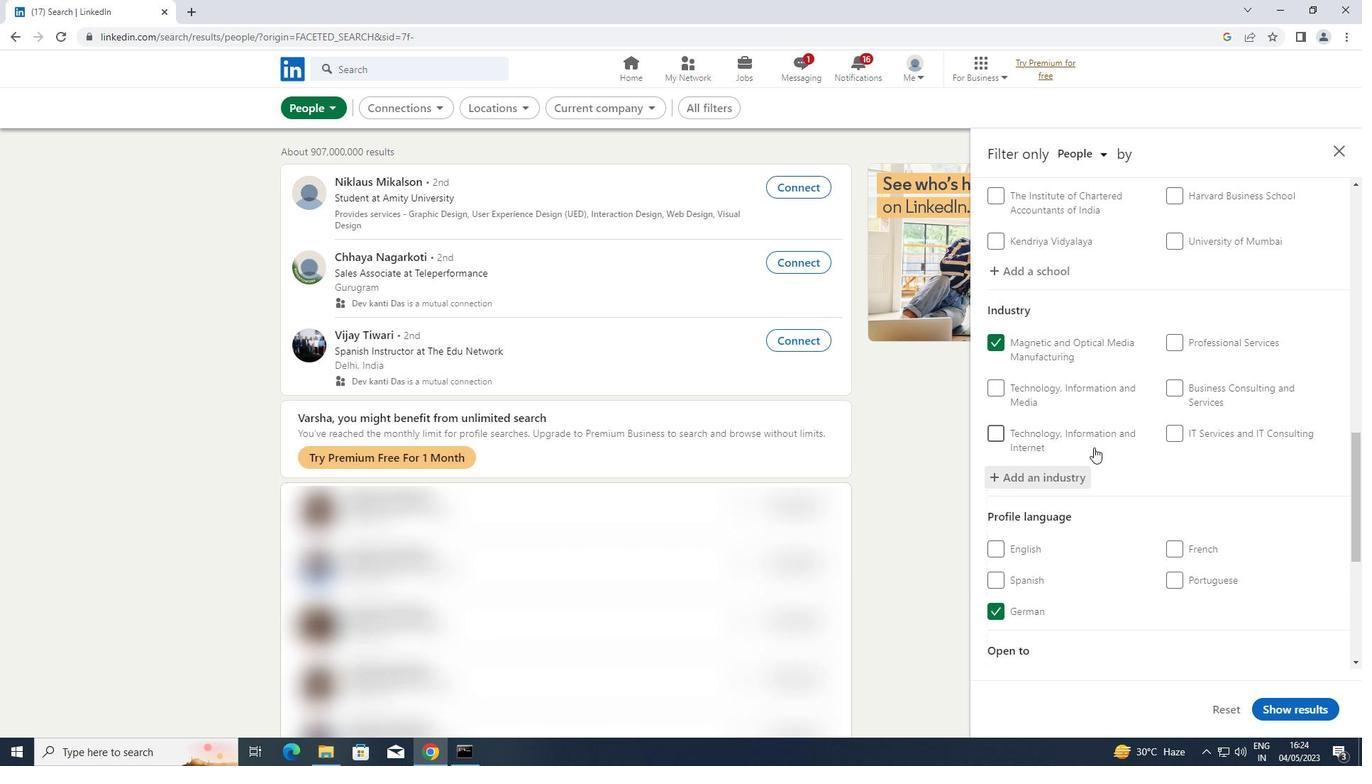 
Action: Mouse scrolled (1094, 447) with delta (0, 0)
Screenshot: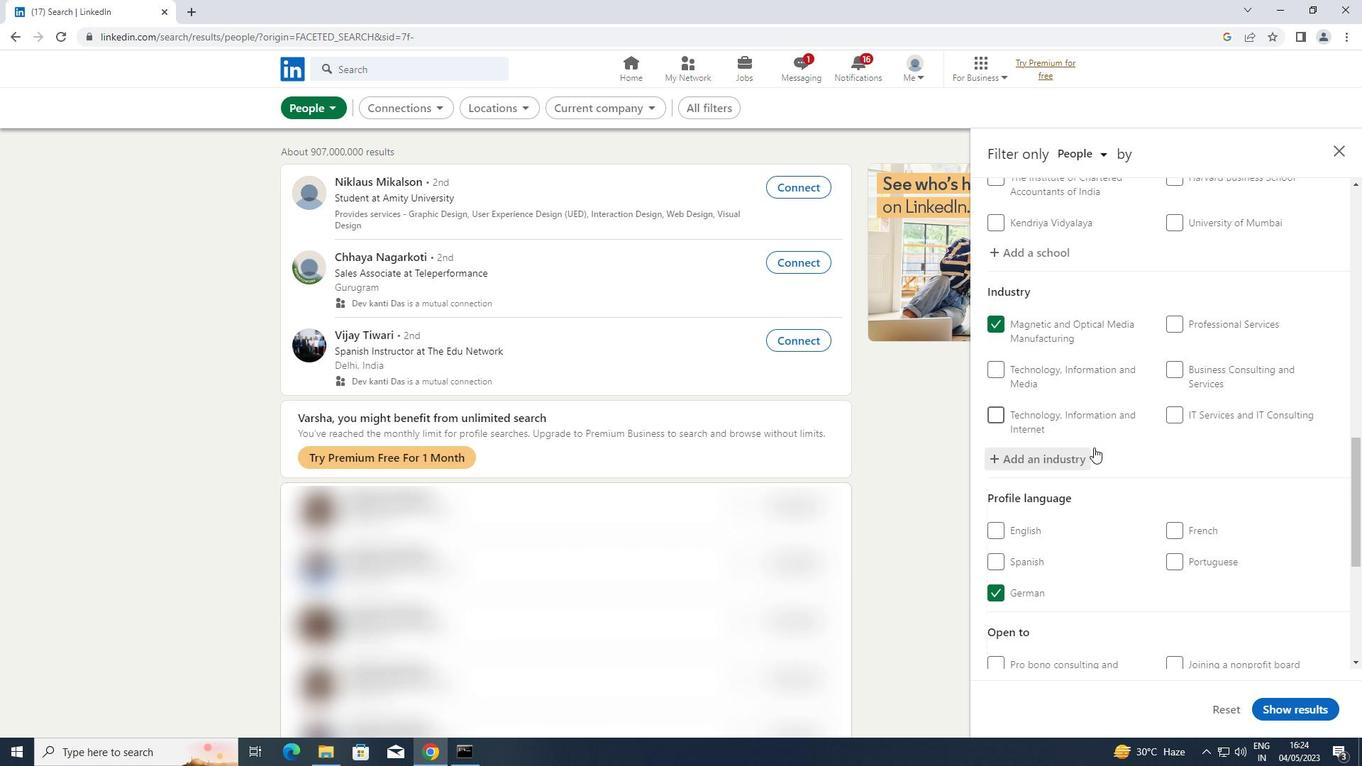 
Action: Mouse scrolled (1094, 447) with delta (0, 0)
Screenshot: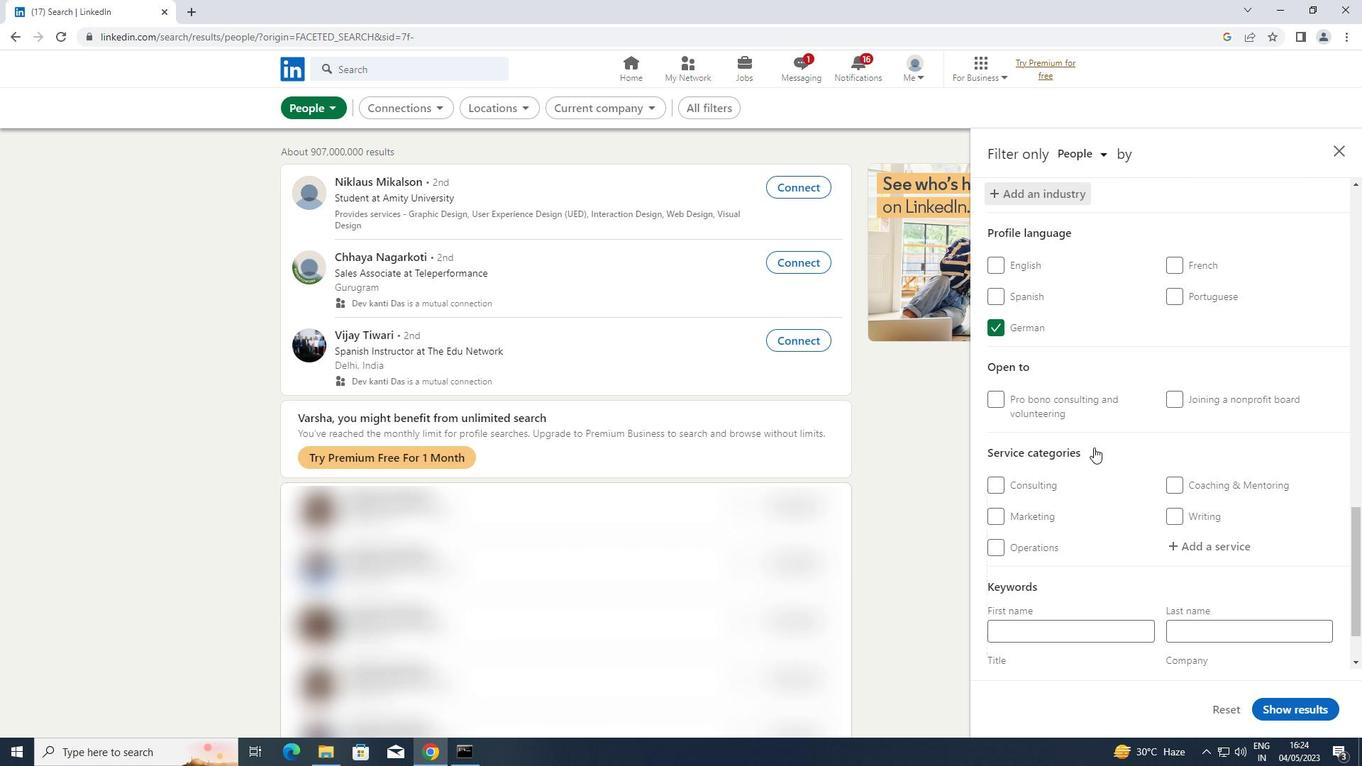 
Action: Mouse moved to (1178, 471)
Screenshot: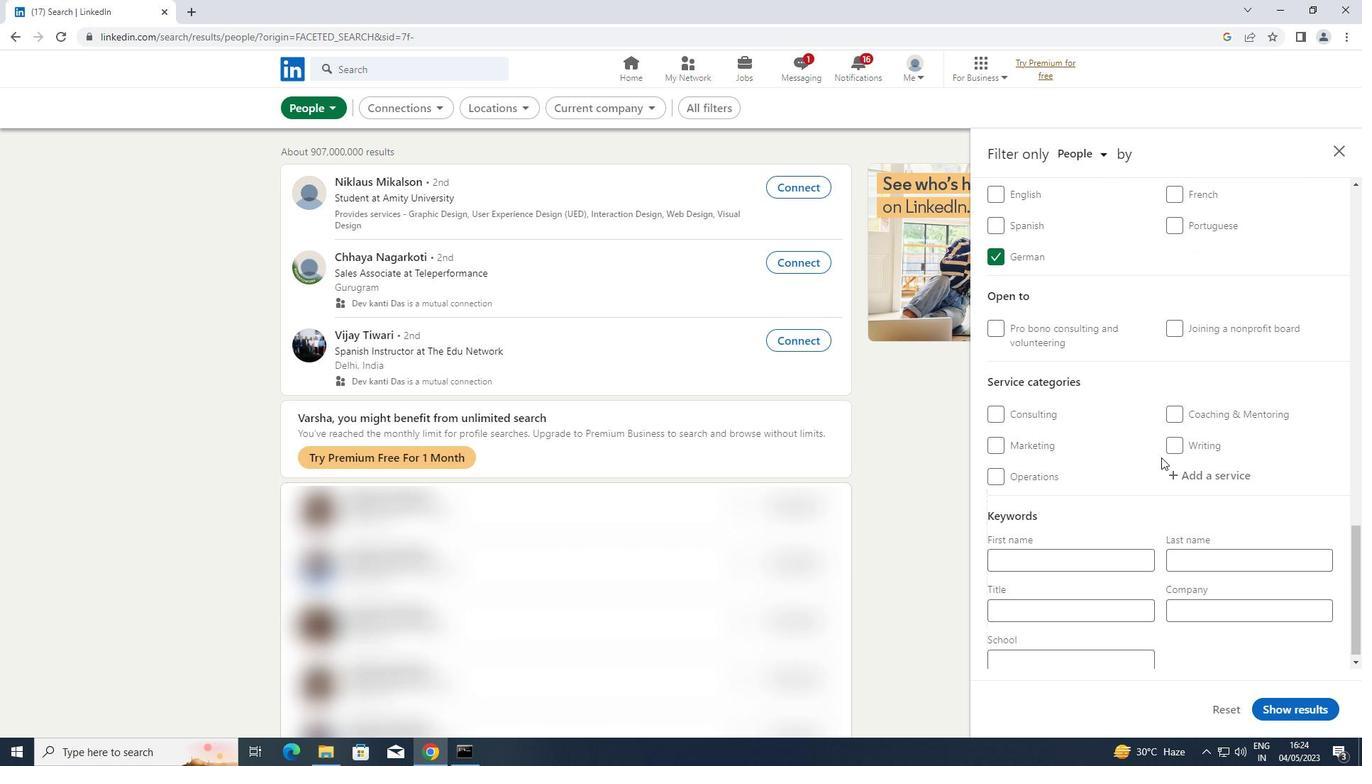 
Action: Mouse pressed left at (1178, 471)
Screenshot: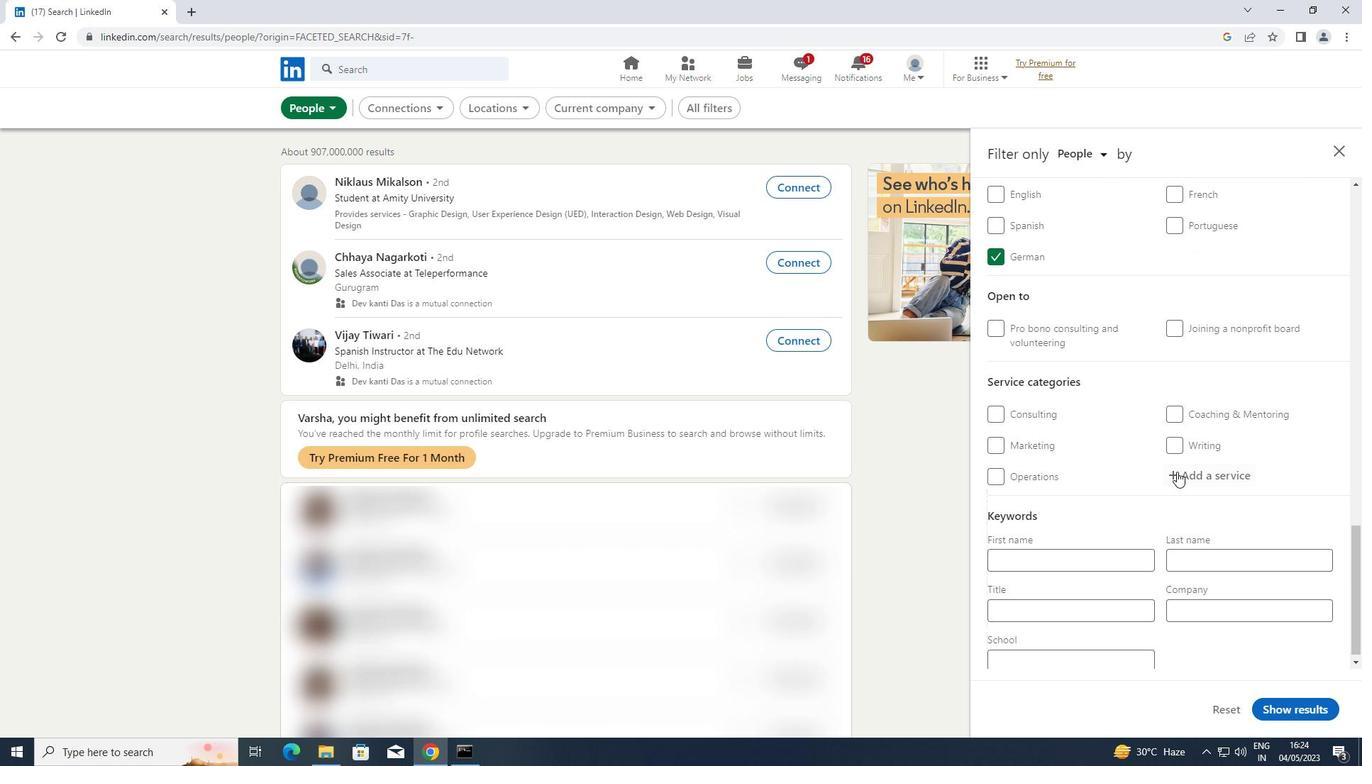 
Action: Key pressed <Key.shift>HEADSHOT
Screenshot: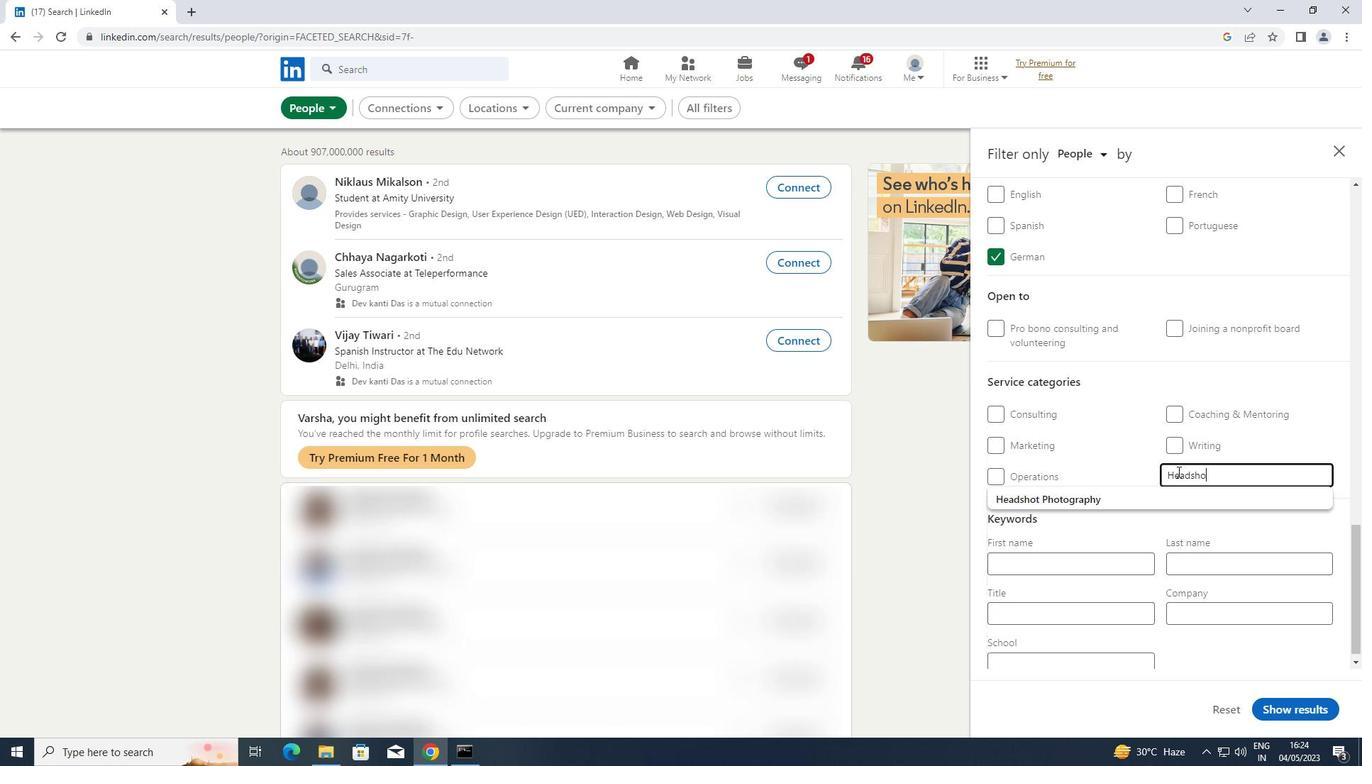 
Action: Mouse moved to (1115, 496)
Screenshot: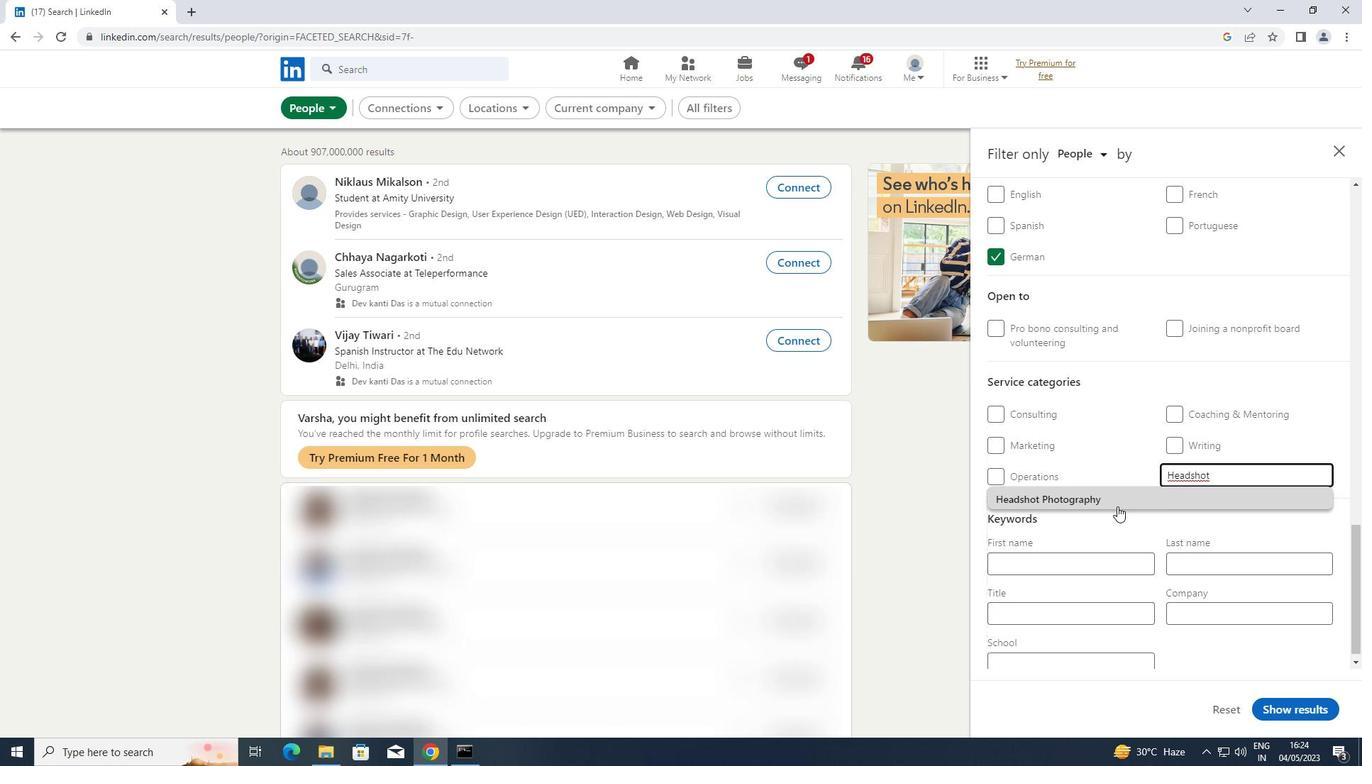 
Action: Mouse pressed left at (1115, 496)
Screenshot: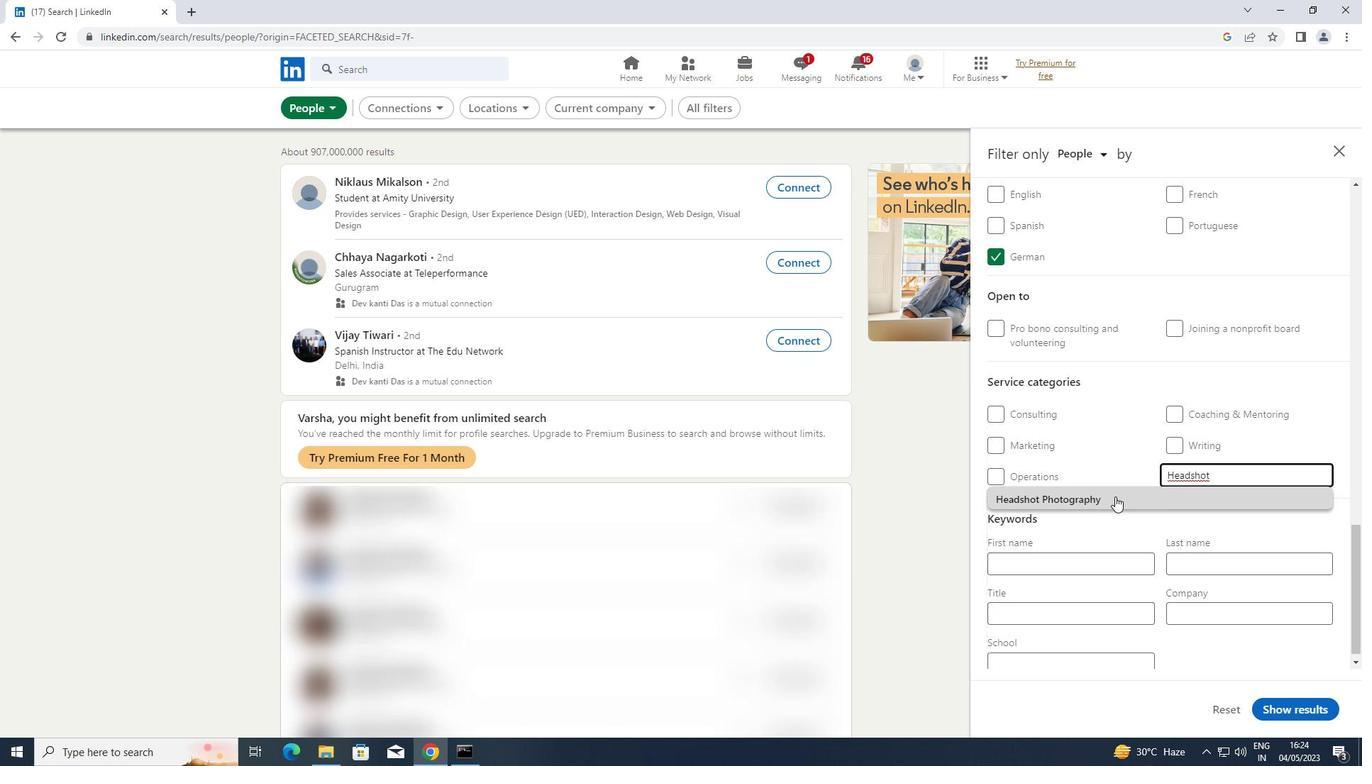 
Action: Mouse moved to (1068, 644)
Screenshot: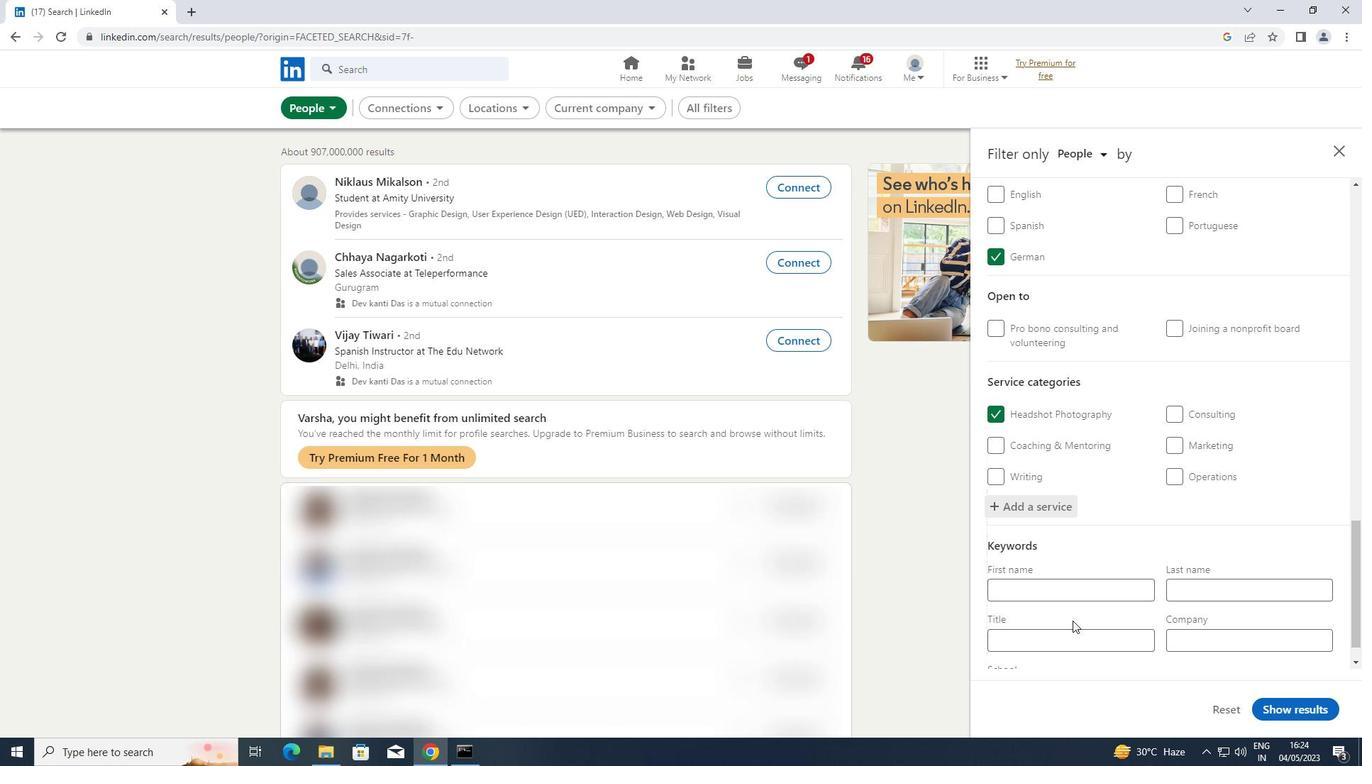 
Action: Mouse pressed left at (1068, 644)
Screenshot: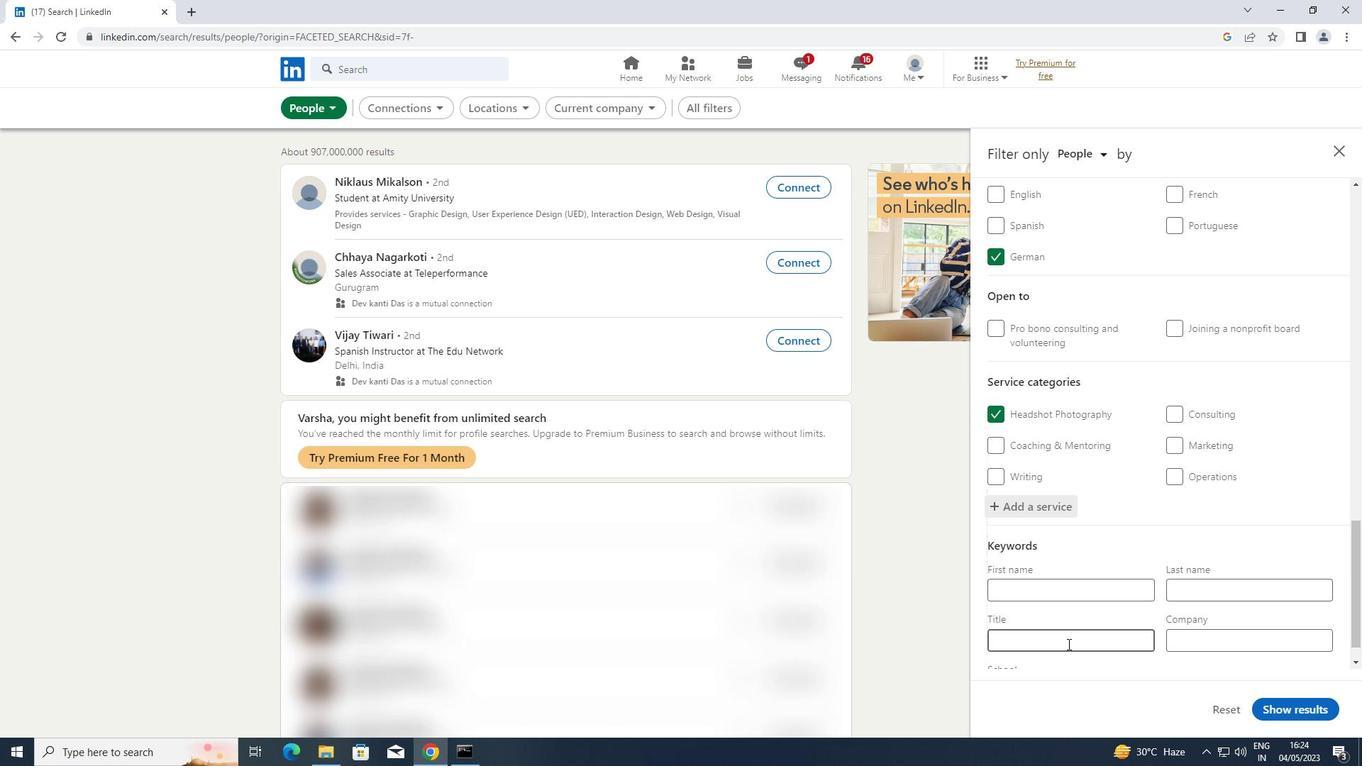 
Action: Key pressed <Key.shift>BELLHOP
Screenshot: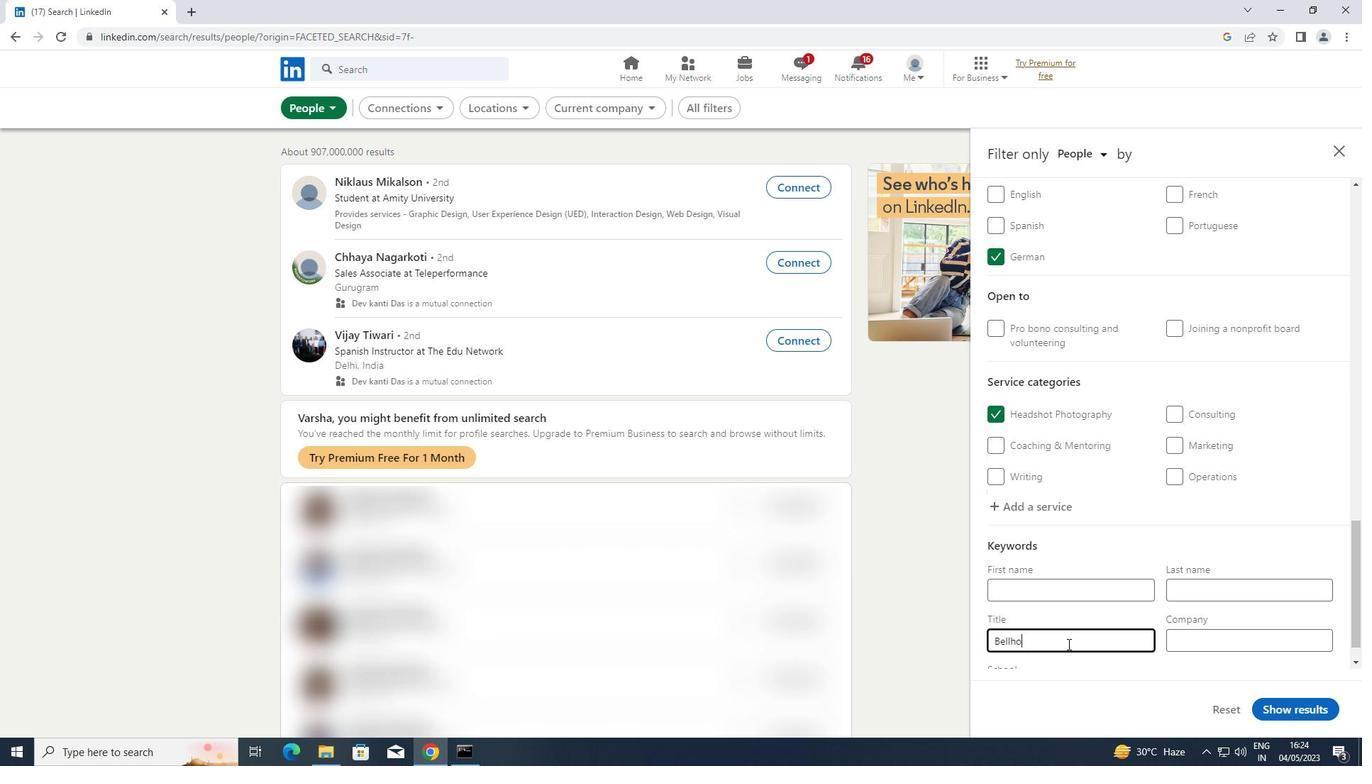 
Action: Mouse moved to (1308, 711)
Screenshot: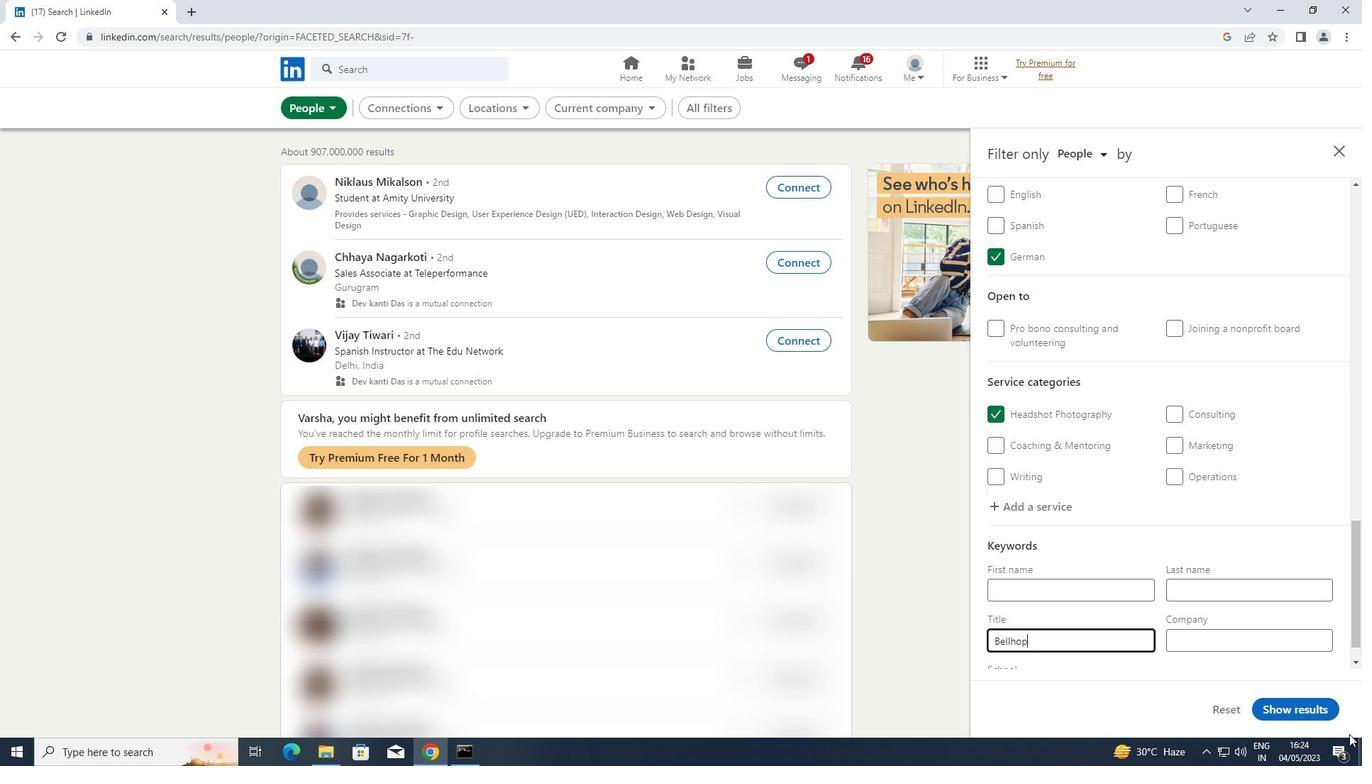 
Action: Mouse pressed left at (1308, 711)
Screenshot: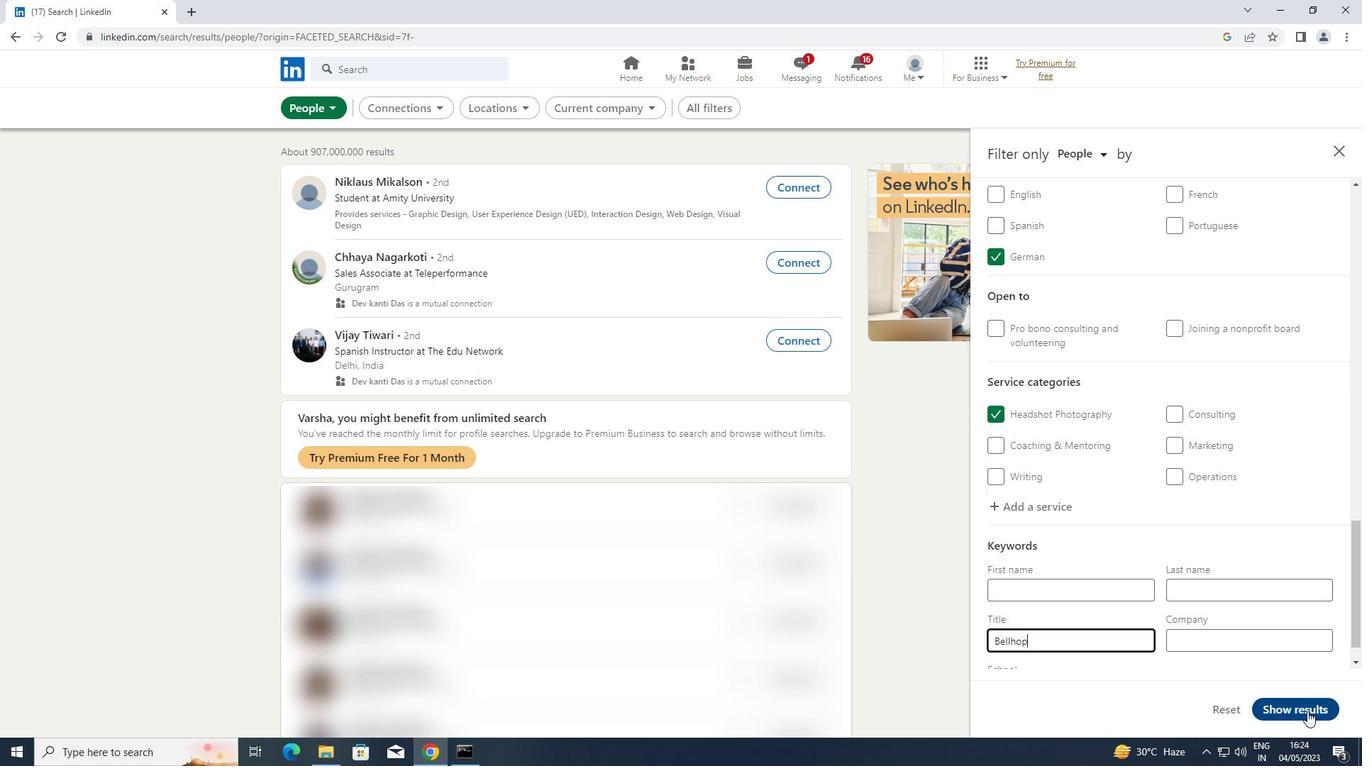 
